 Task: Select the editor. action.revealDeclaration in the goto location alternative declaration command.
Action: Mouse moved to (15, 631)
Screenshot: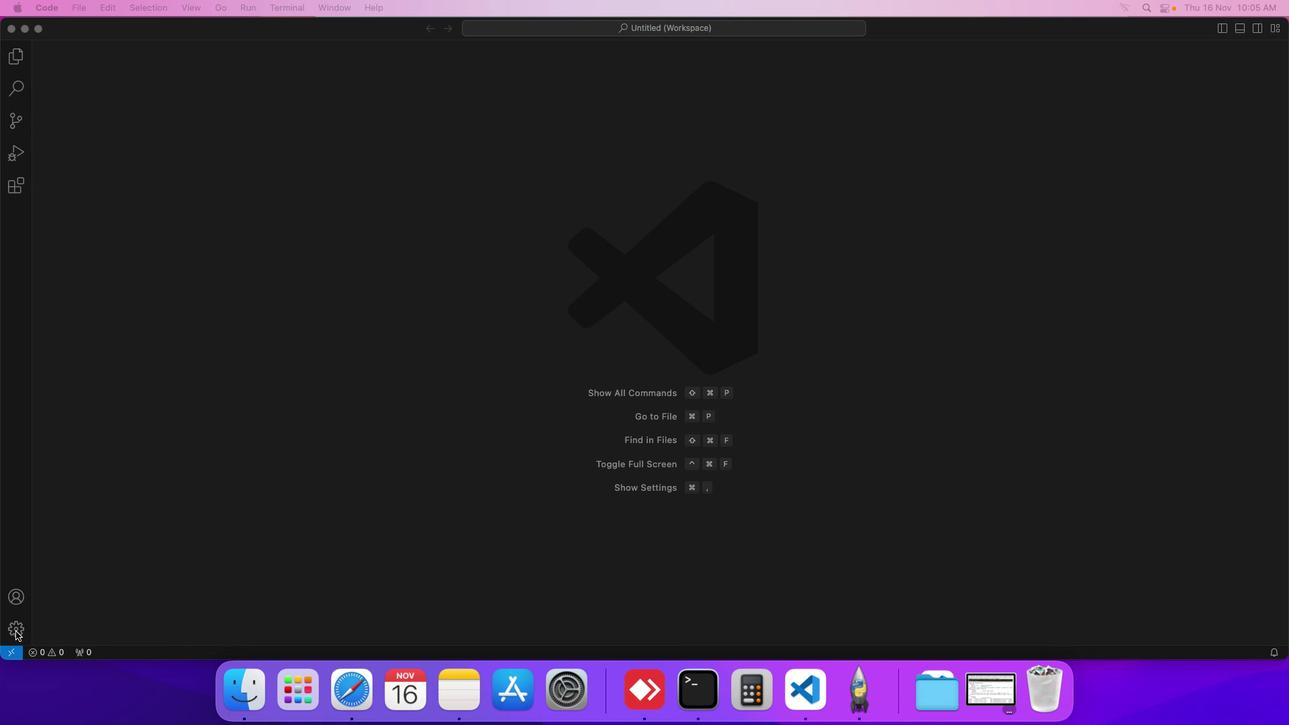 
Action: Mouse pressed left at (15, 631)
Screenshot: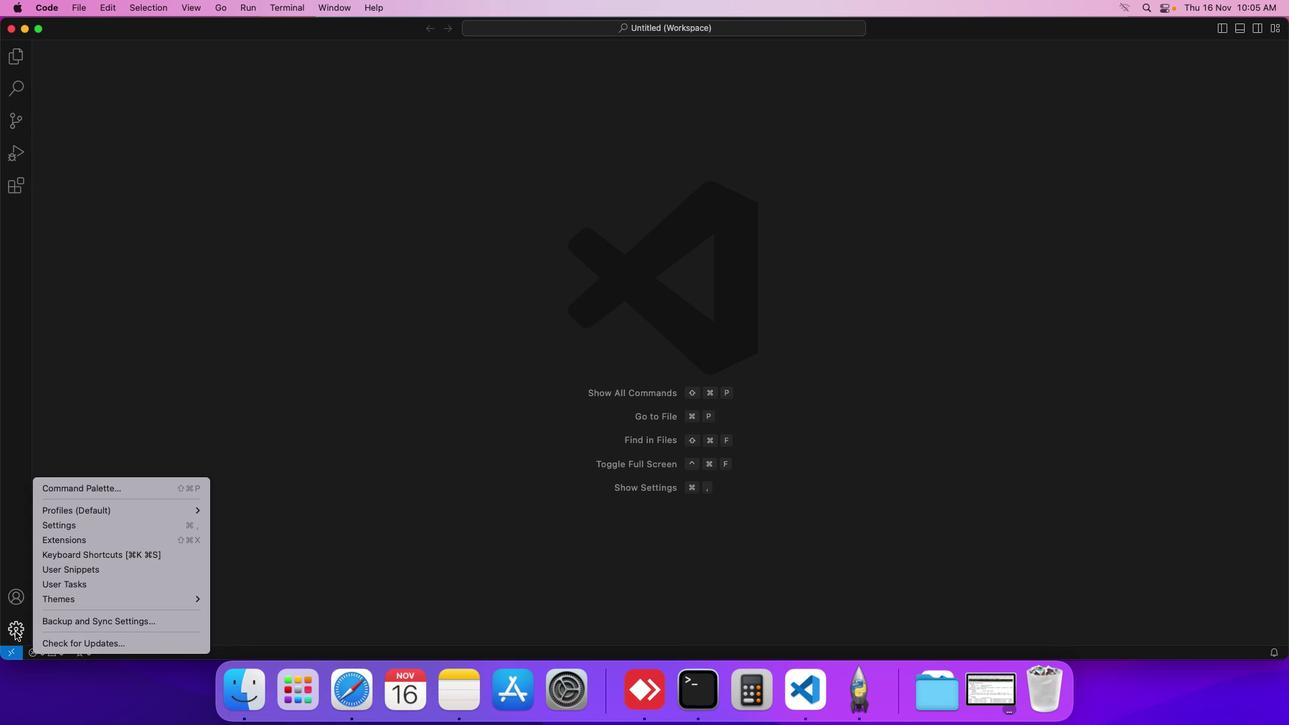 
Action: Mouse moved to (92, 530)
Screenshot: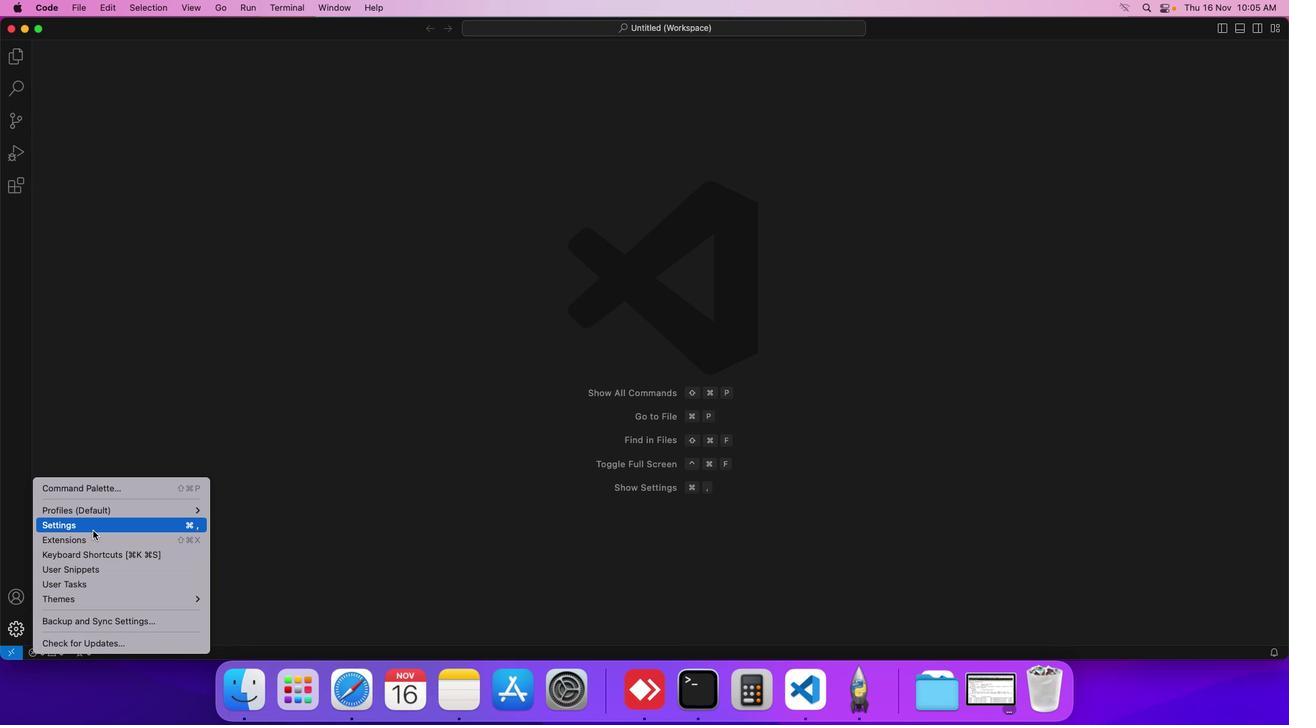 
Action: Mouse pressed left at (92, 530)
Screenshot: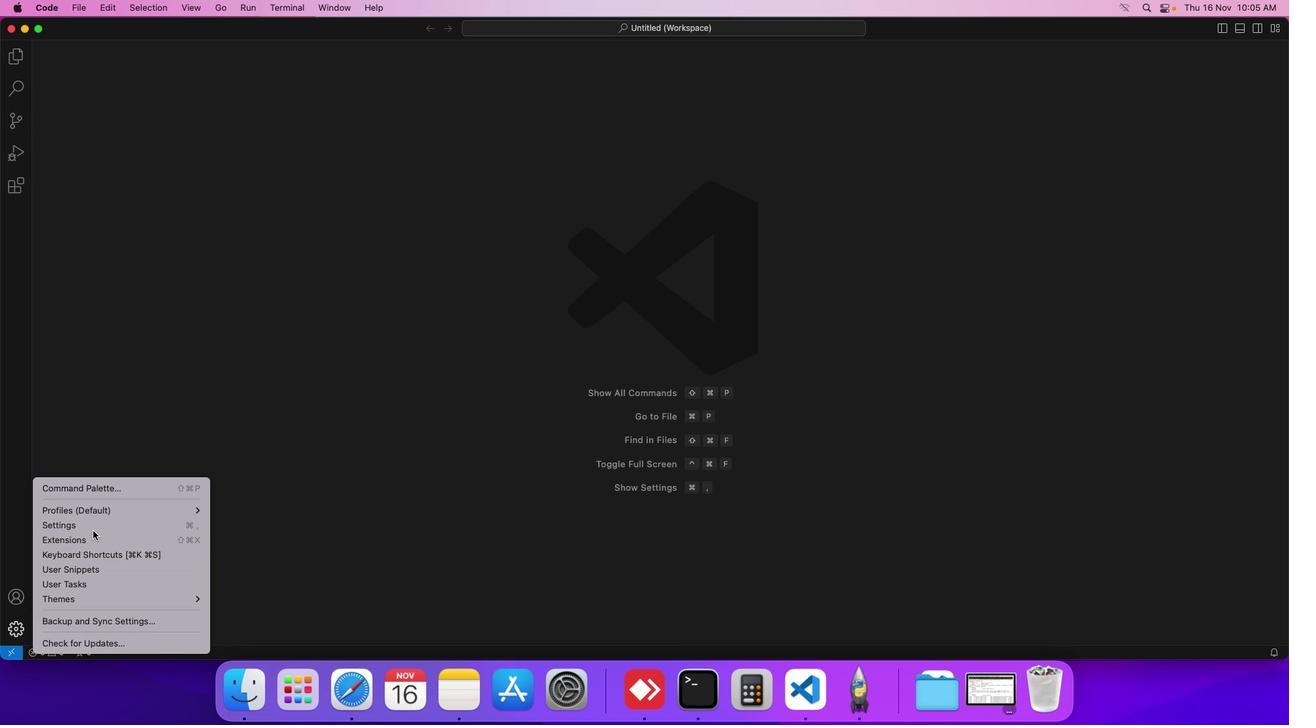 
Action: Mouse moved to (343, 112)
Screenshot: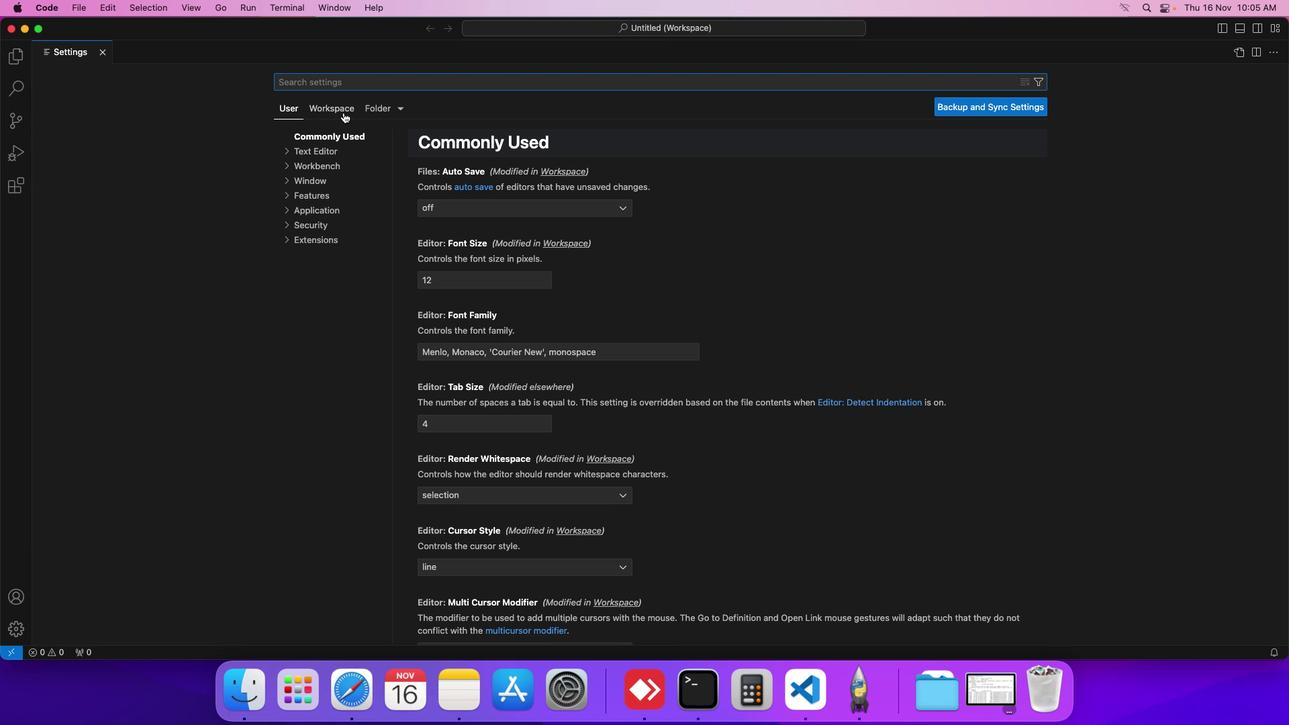 
Action: Mouse pressed left at (343, 112)
Screenshot: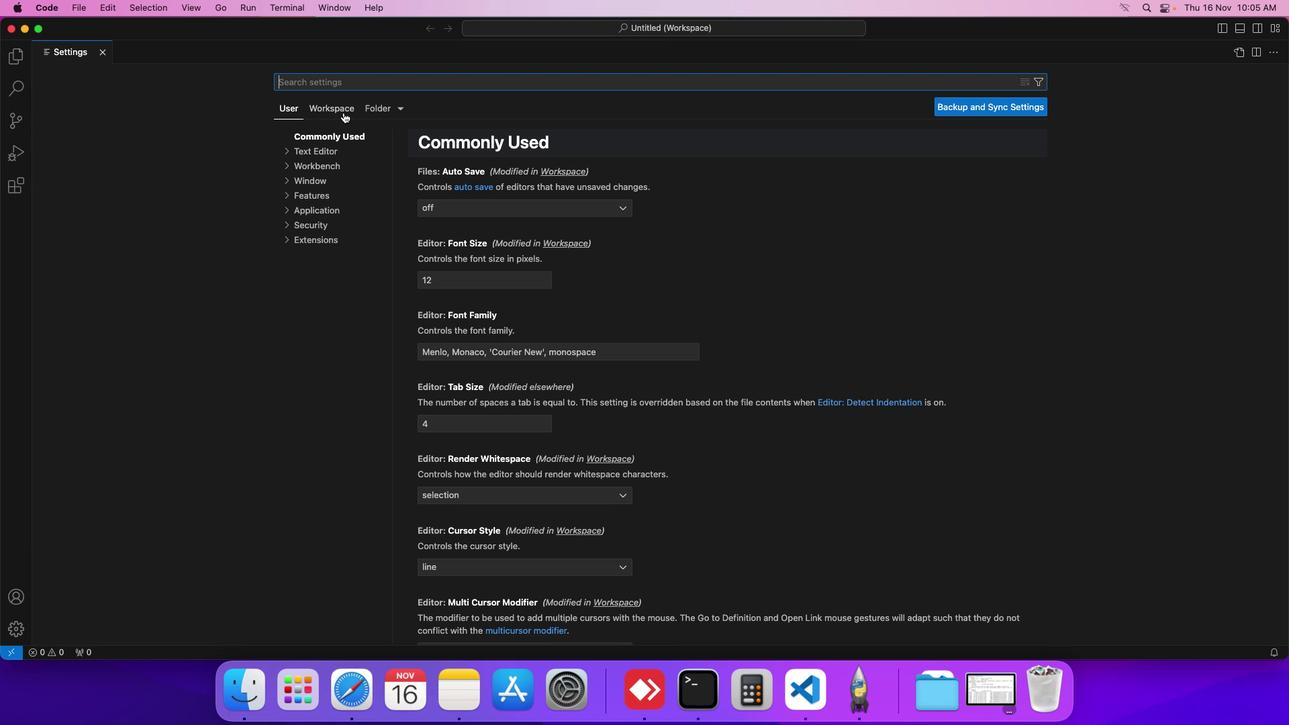 
Action: Mouse moved to (331, 150)
Screenshot: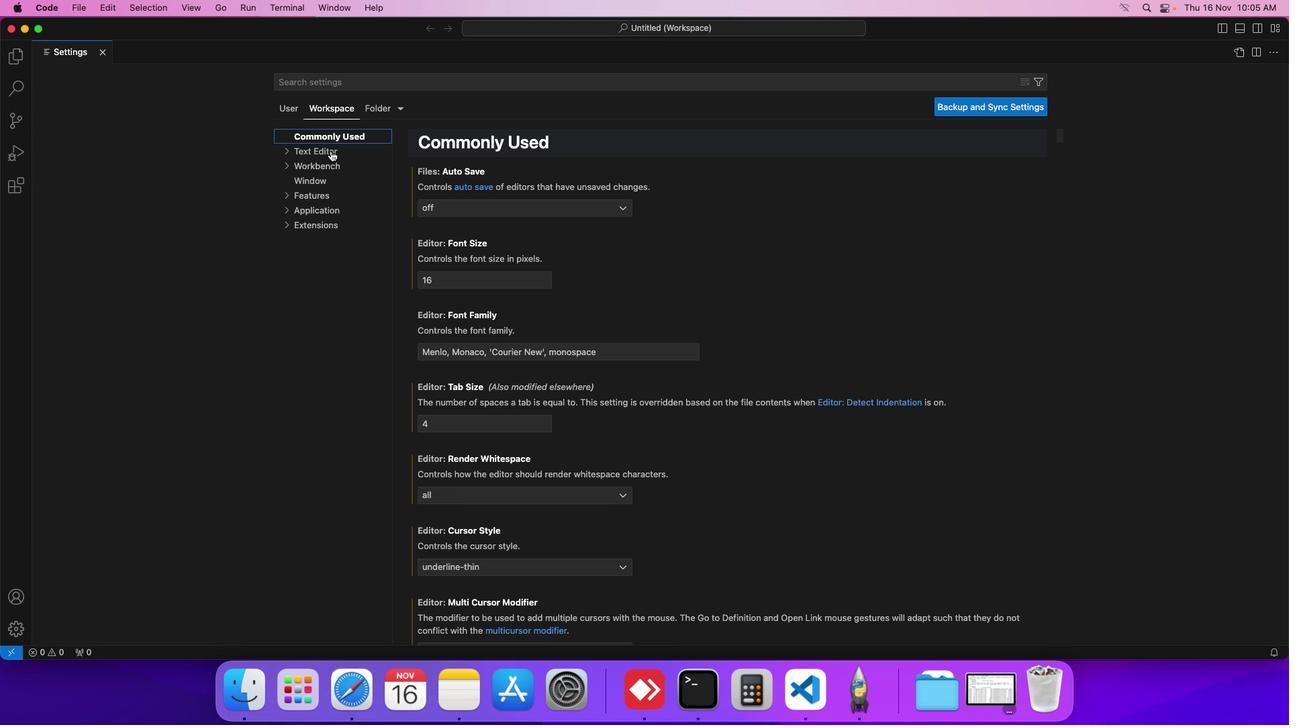 
Action: Mouse pressed left at (331, 150)
Screenshot: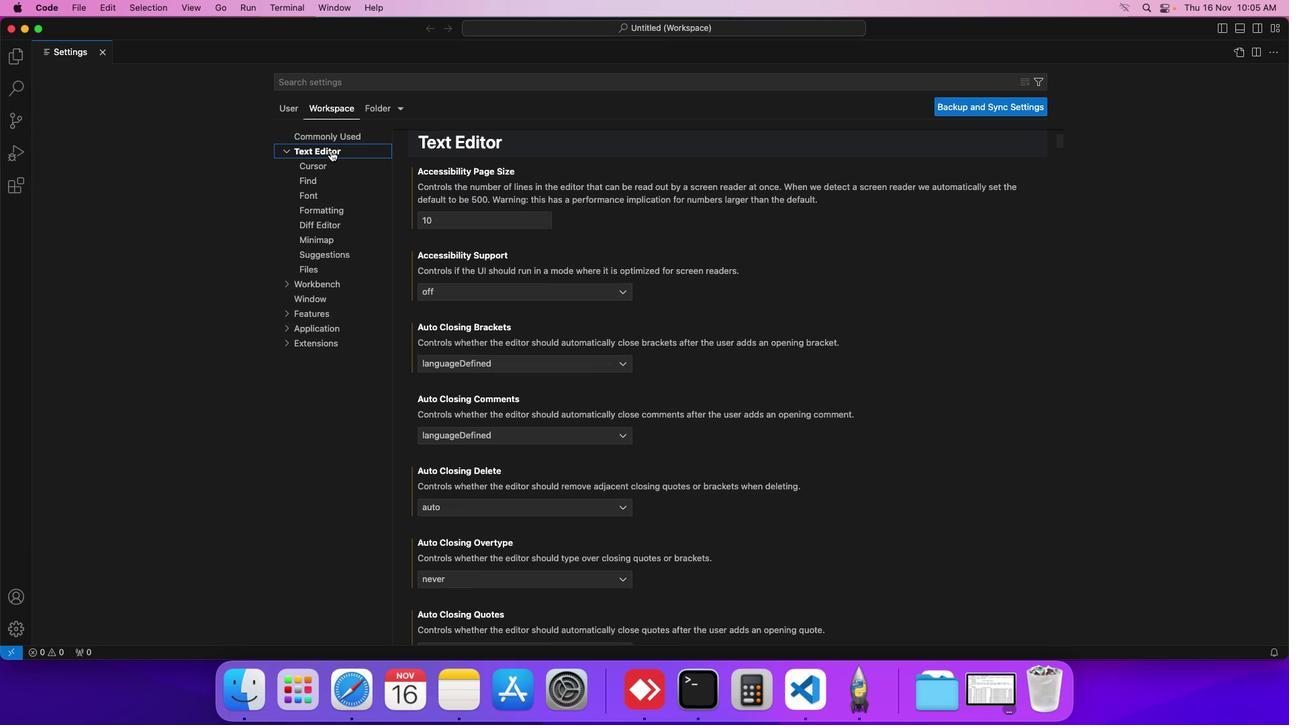 
Action: Mouse moved to (529, 405)
Screenshot: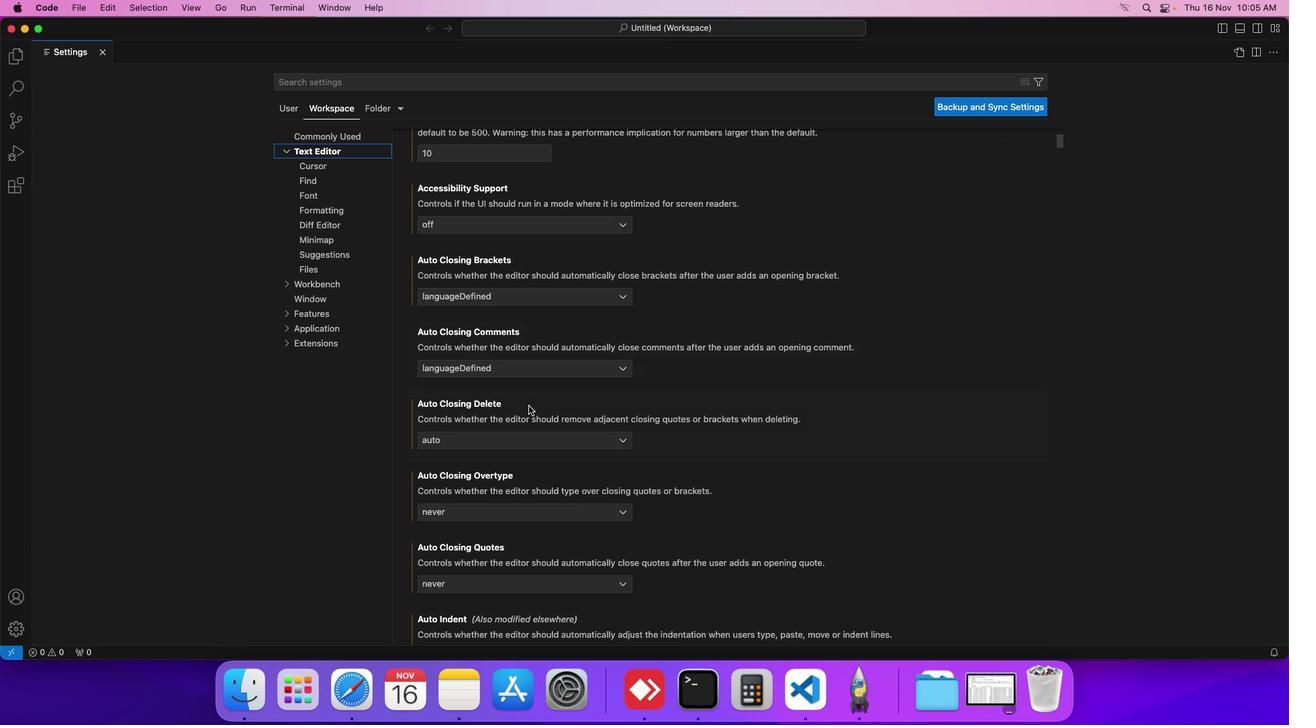 
Action: Mouse scrolled (529, 405) with delta (0, 0)
Screenshot: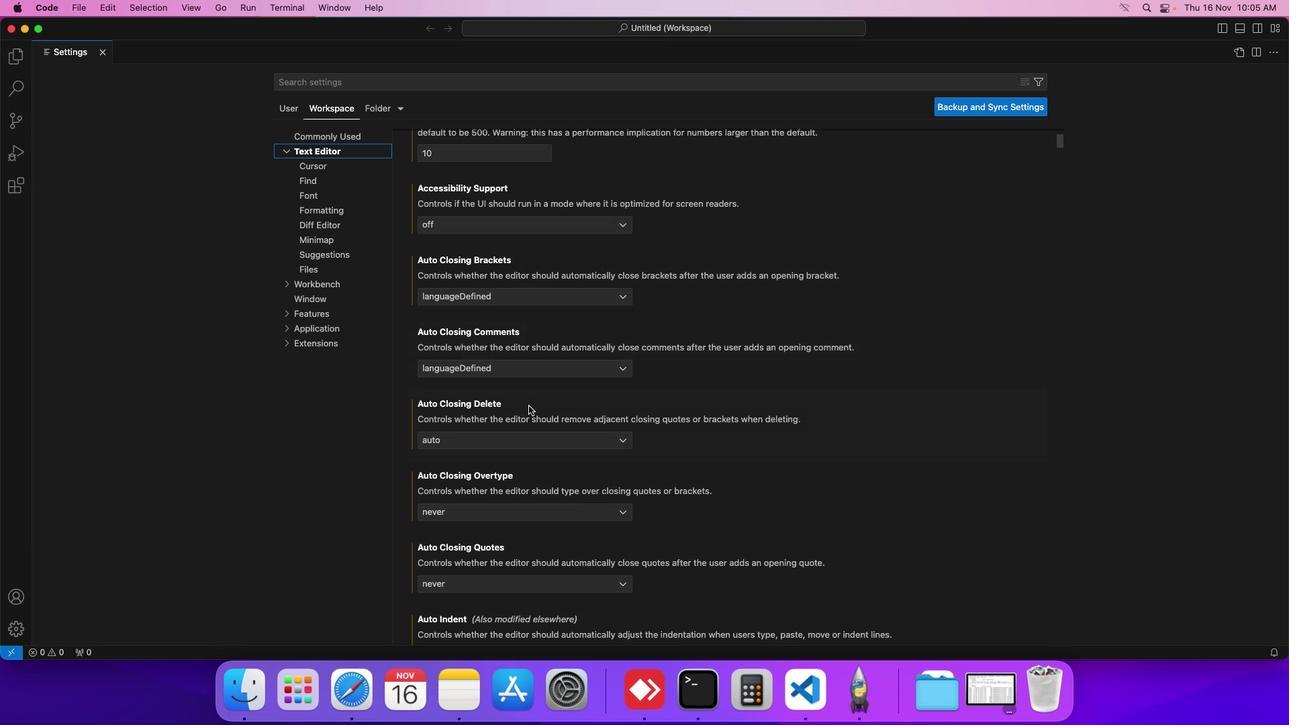 
Action: Mouse moved to (529, 405)
Screenshot: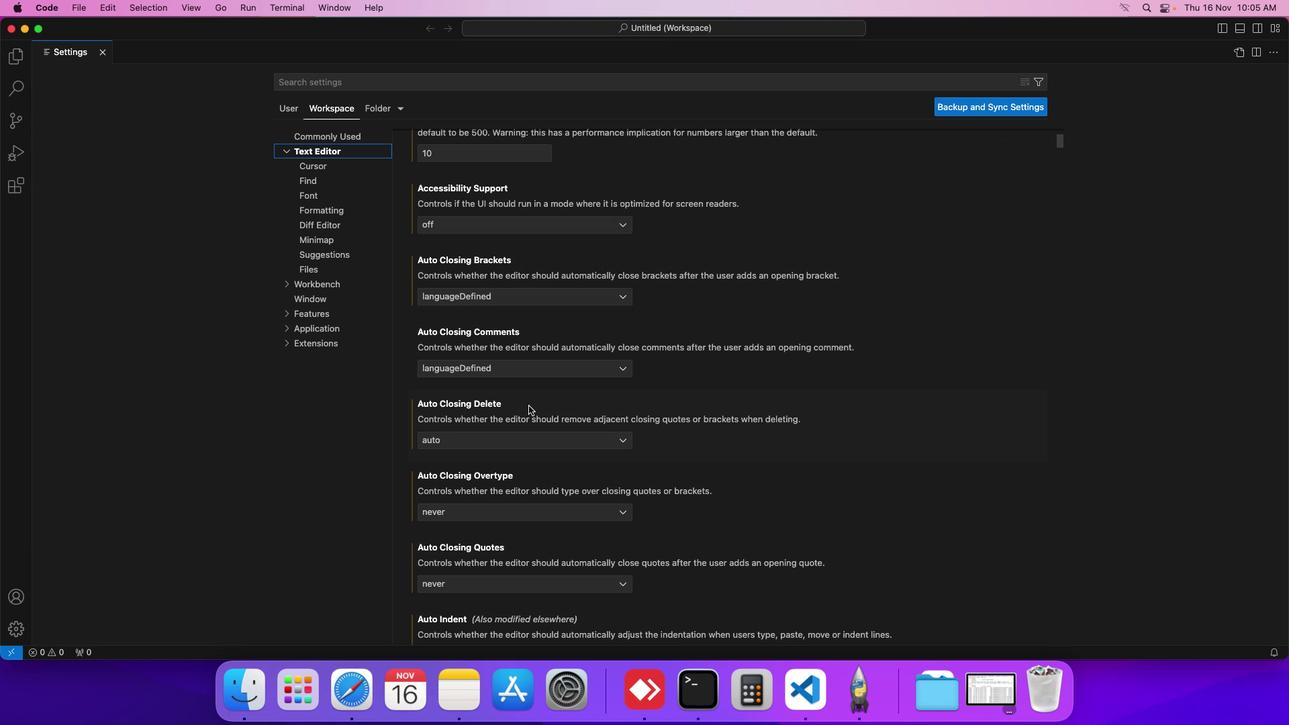 
Action: Mouse scrolled (529, 405) with delta (0, 0)
Screenshot: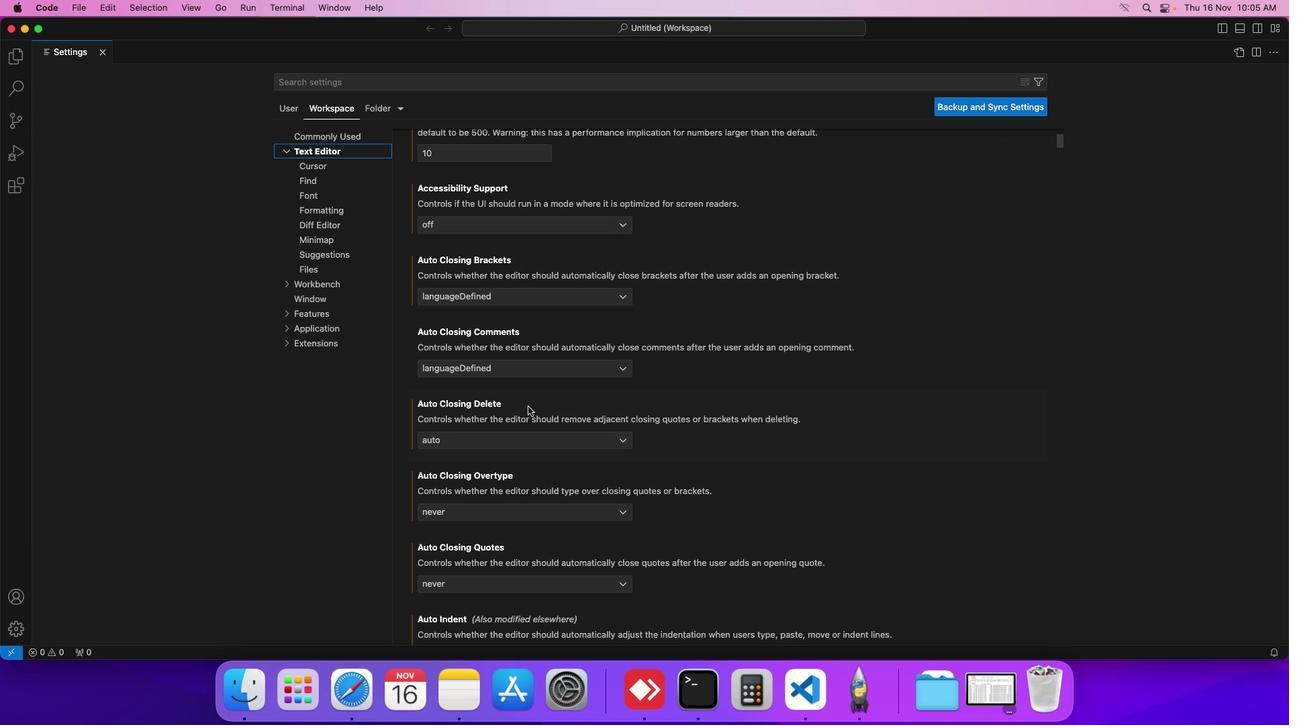 
Action: Mouse moved to (528, 406)
Screenshot: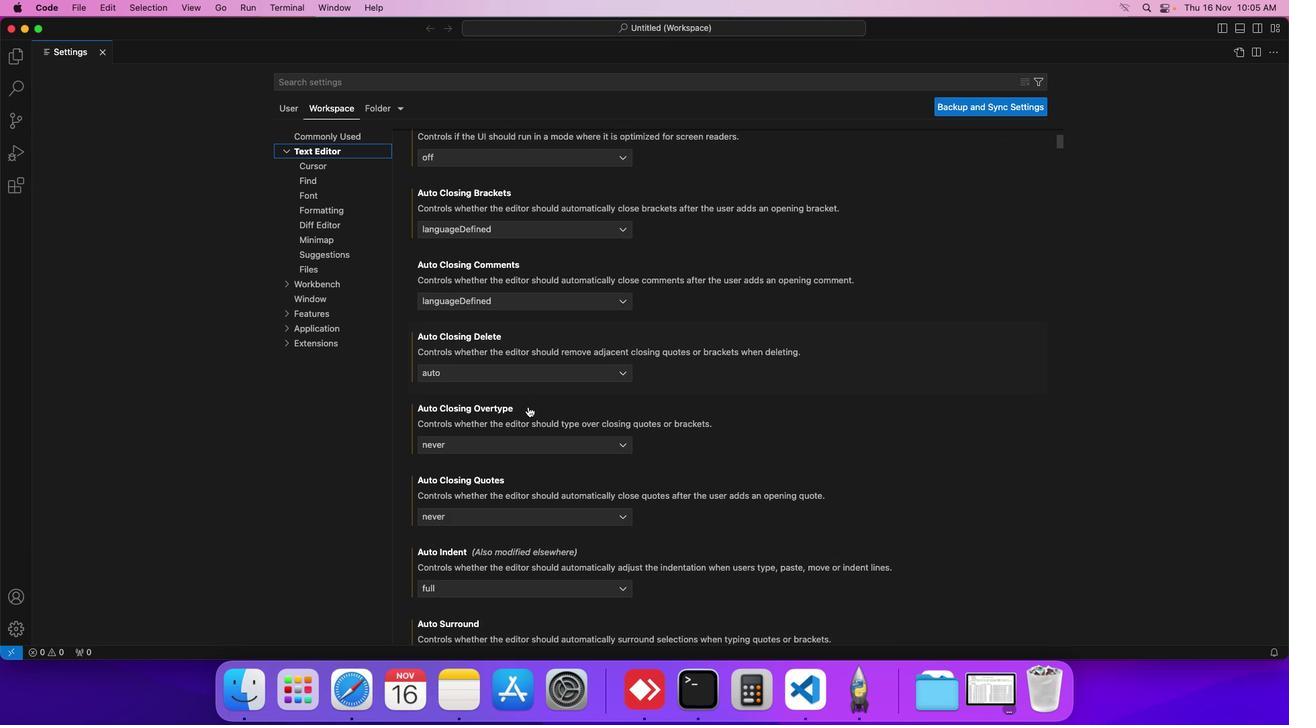 
Action: Mouse scrolled (528, 406) with delta (0, 0)
Screenshot: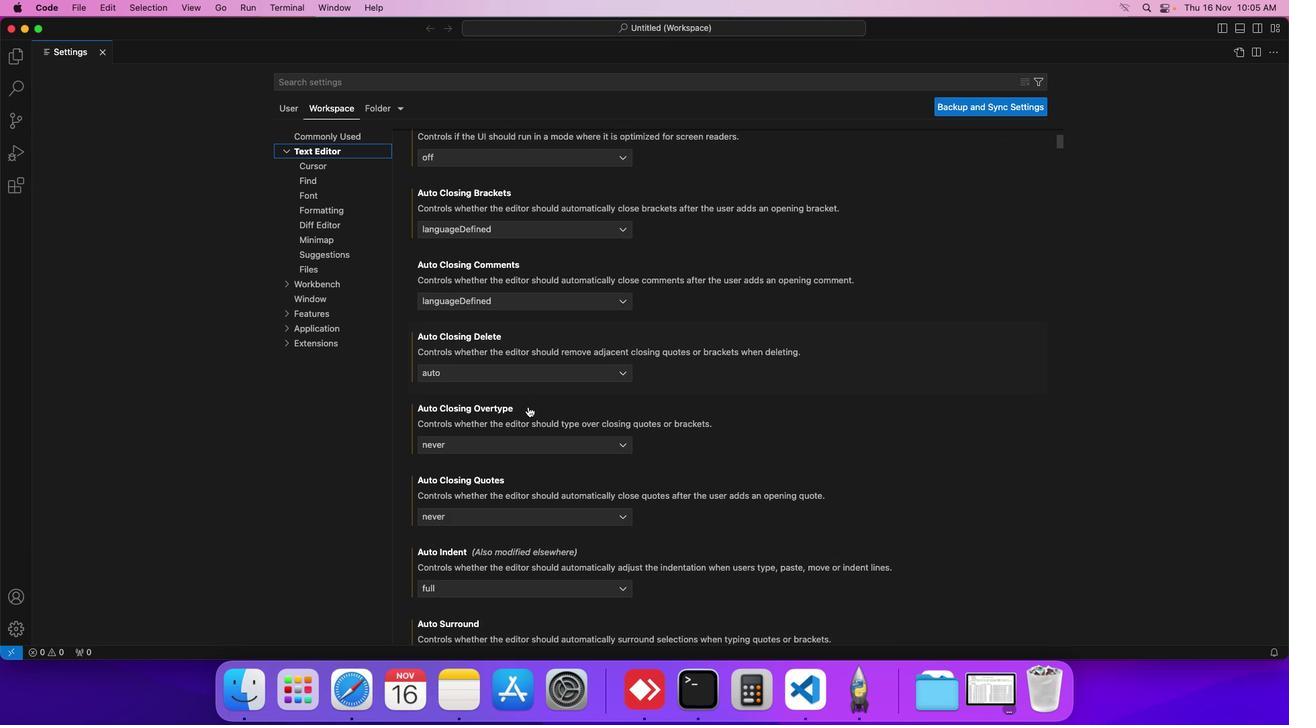 
Action: Mouse moved to (527, 406)
Screenshot: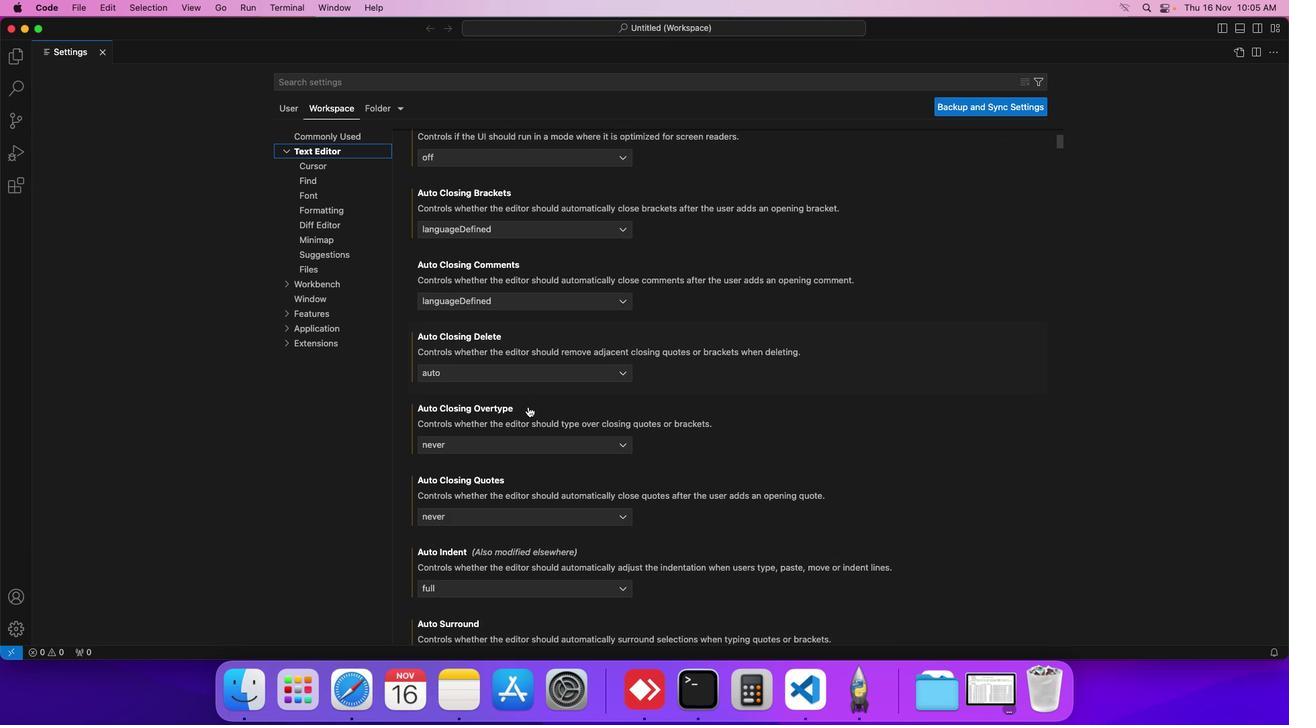 
Action: Mouse scrolled (527, 406) with delta (0, 0)
Screenshot: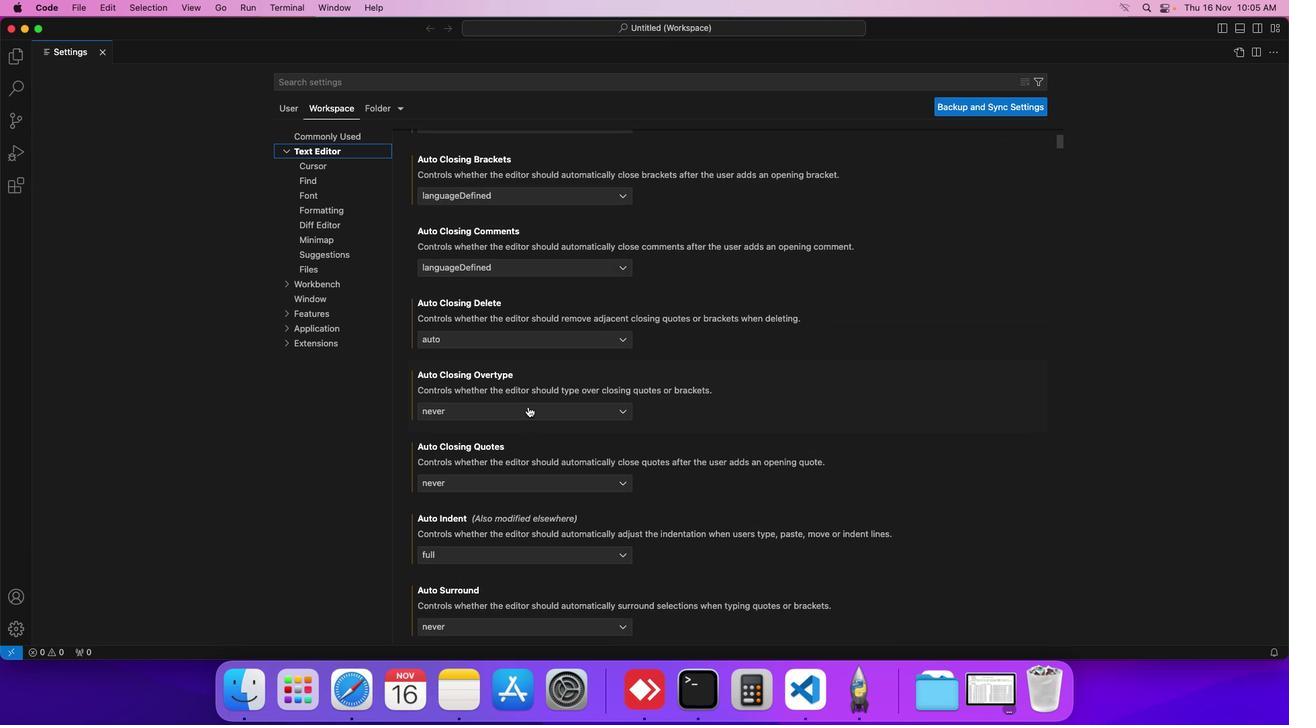 
Action: Mouse scrolled (527, 406) with delta (0, 0)
Screenshot: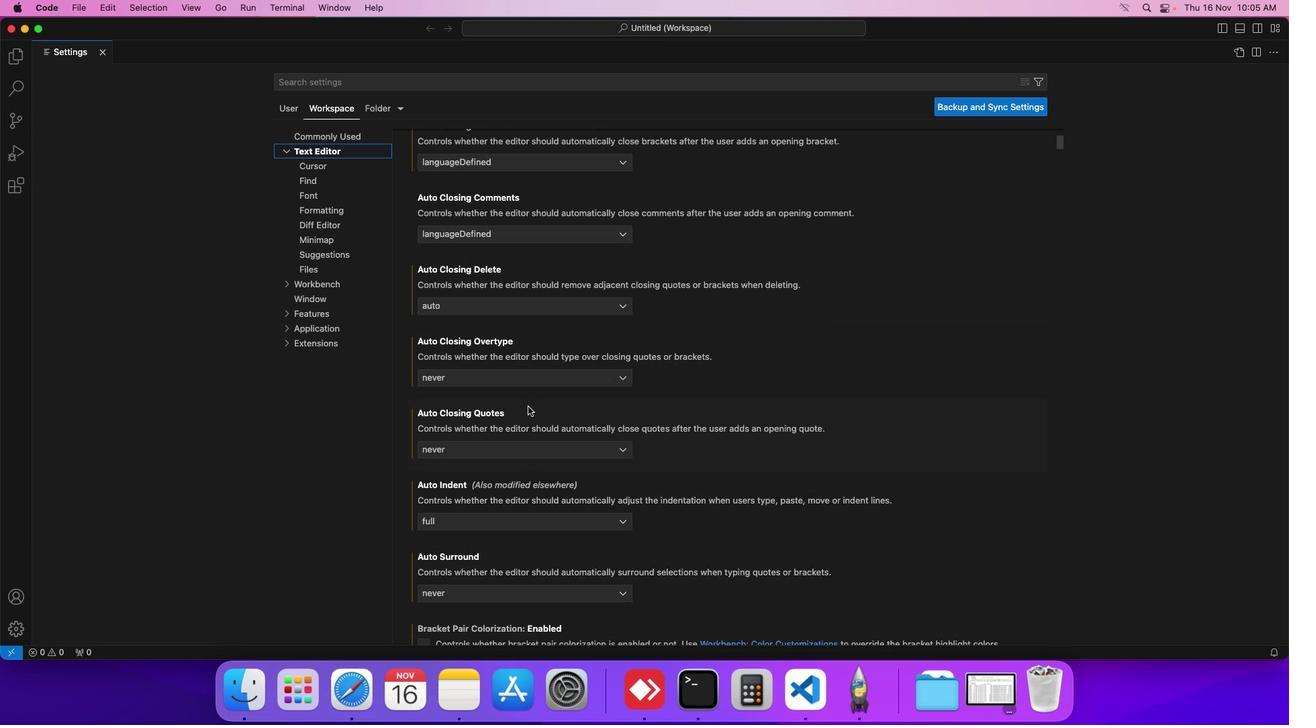
Action: Mouse scrolled (527, 406) with delta (0, 0)
Screenshot: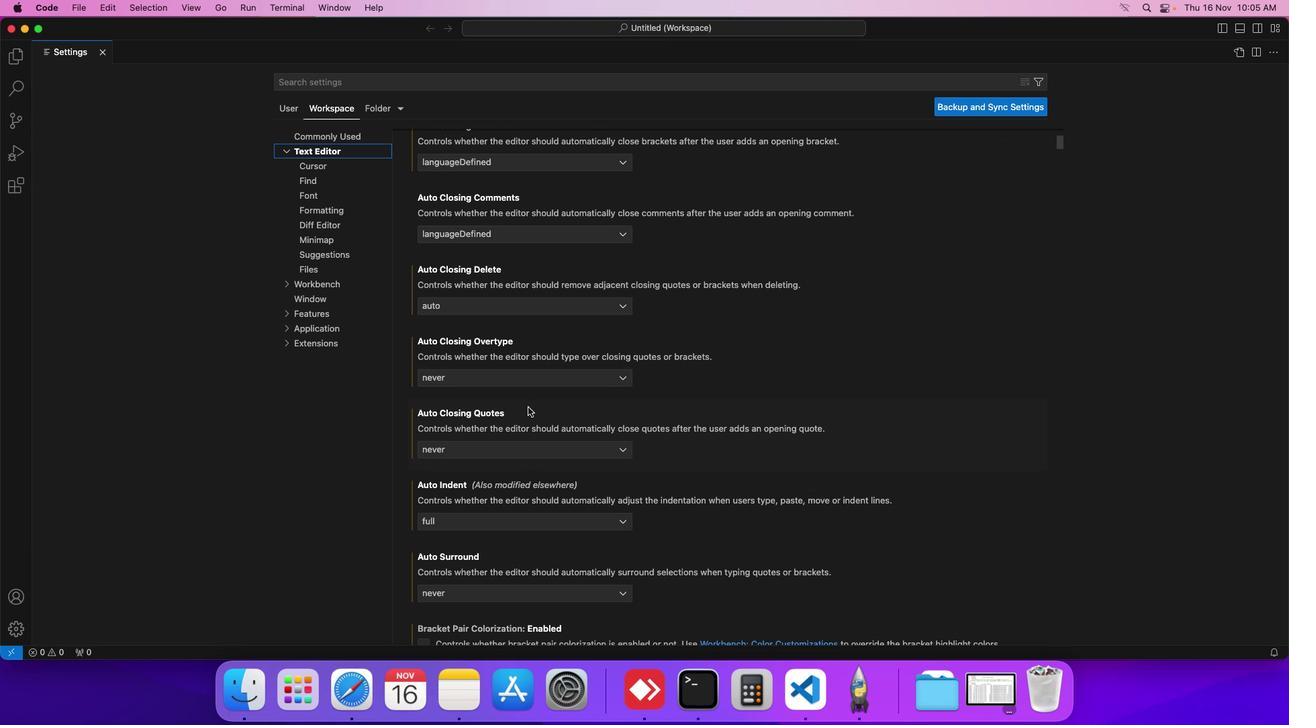 
Action: Mouse moved to (528, 406)
Screenshot: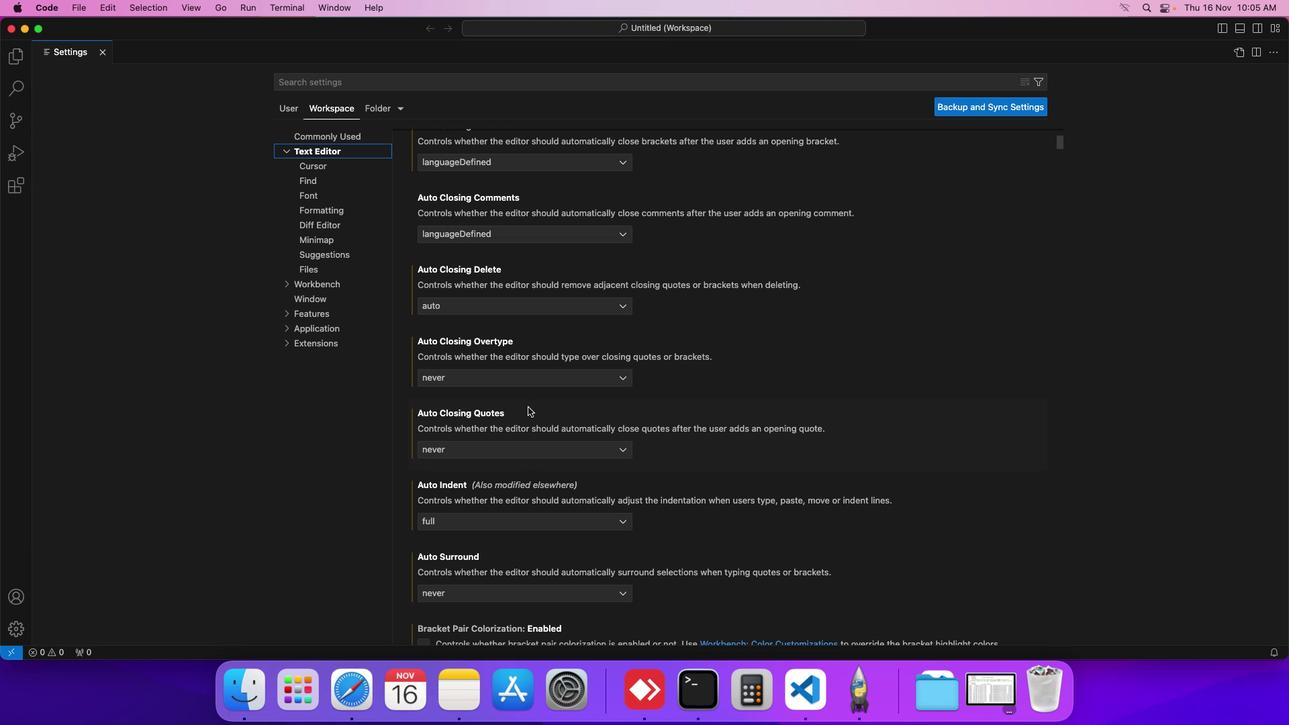 
Action: Mouse scrolled (528, 406) with delta (0, 0)
Screenshot: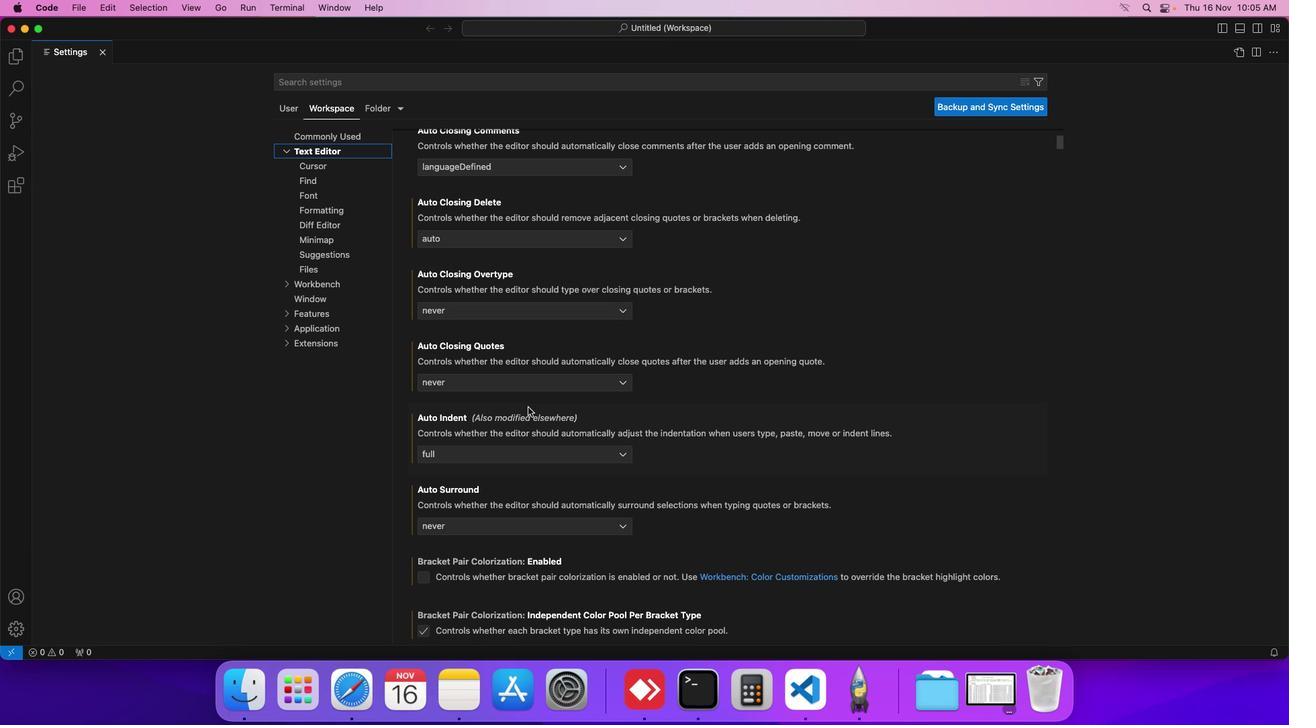 
Action: Mouse scrolled (528, 406) with delta (0, 0)
Screenshot: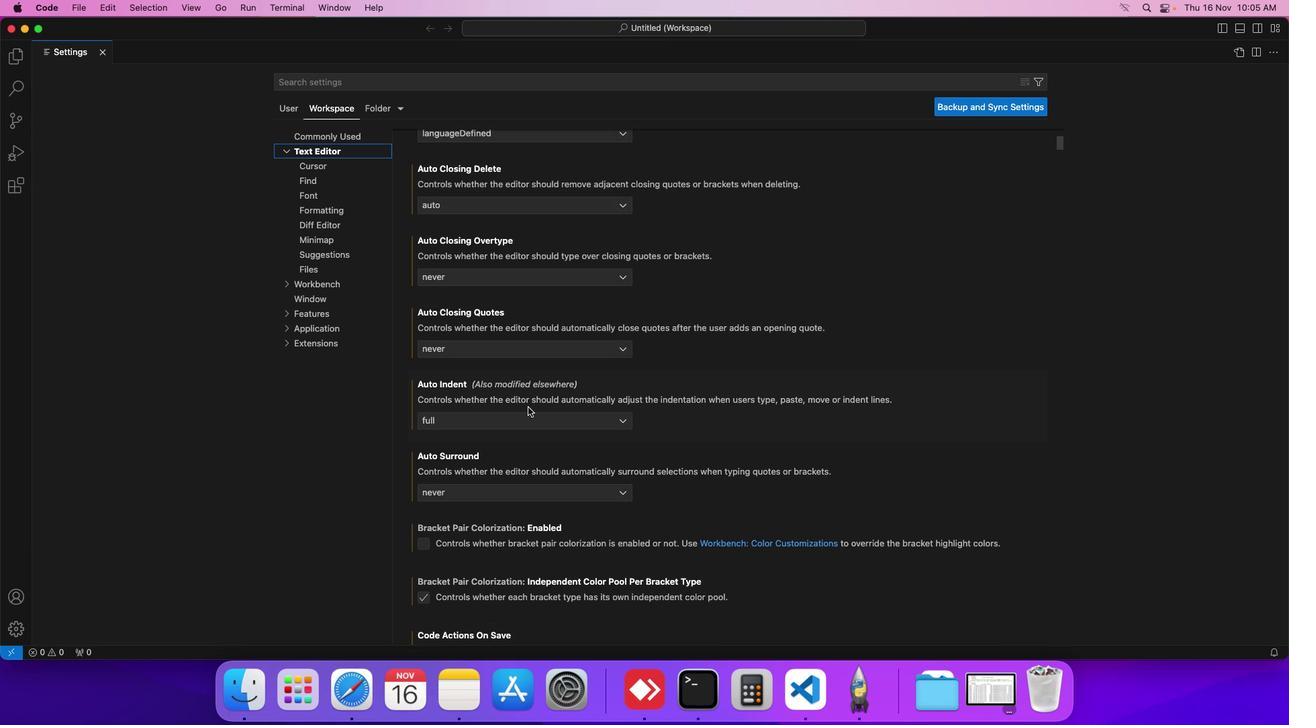 
Action: Mouse scrolled (528, 406) with delta (0, 0)
Screenshot: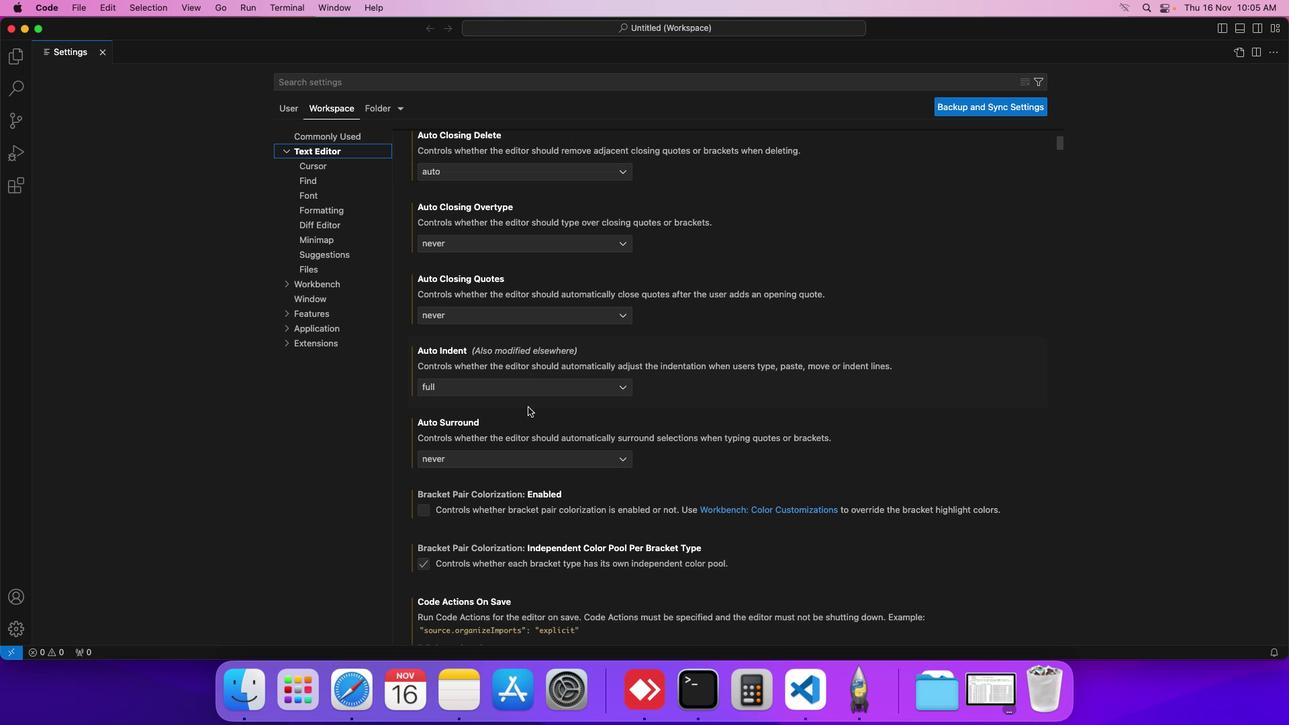
Action: Mouse scrolled (528, 406) with delta (0, 0)
Screenshot: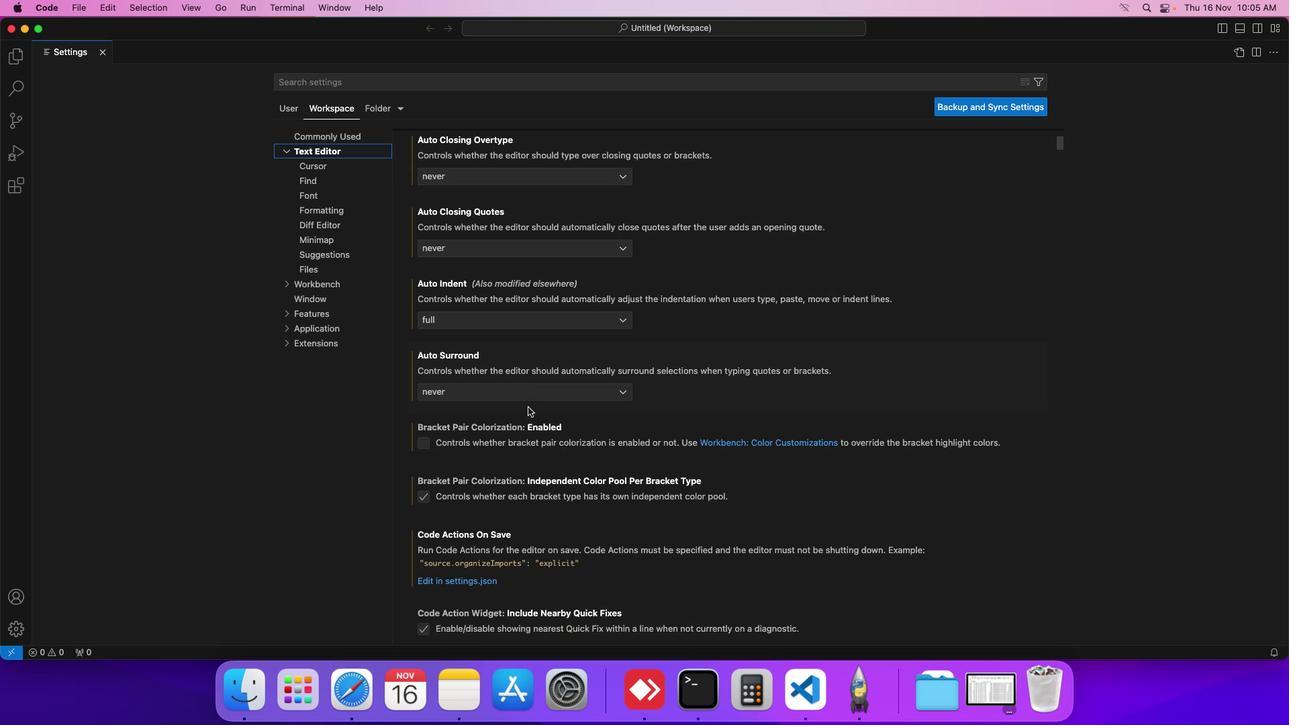 
Action: Mouse scrolled (528, 406) with delta (0, -1)
Screenshot: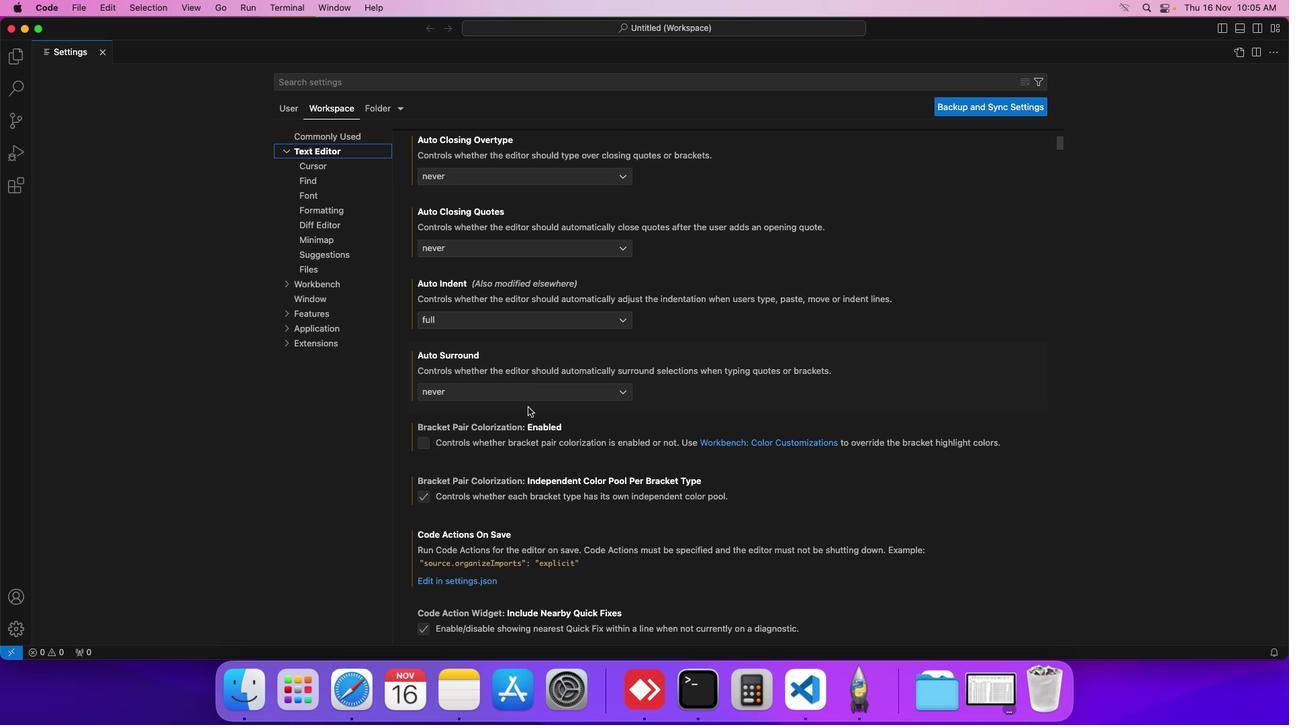 
Action: Mouse scrolled (528, 406) with delta (0, 0)
Screenshot: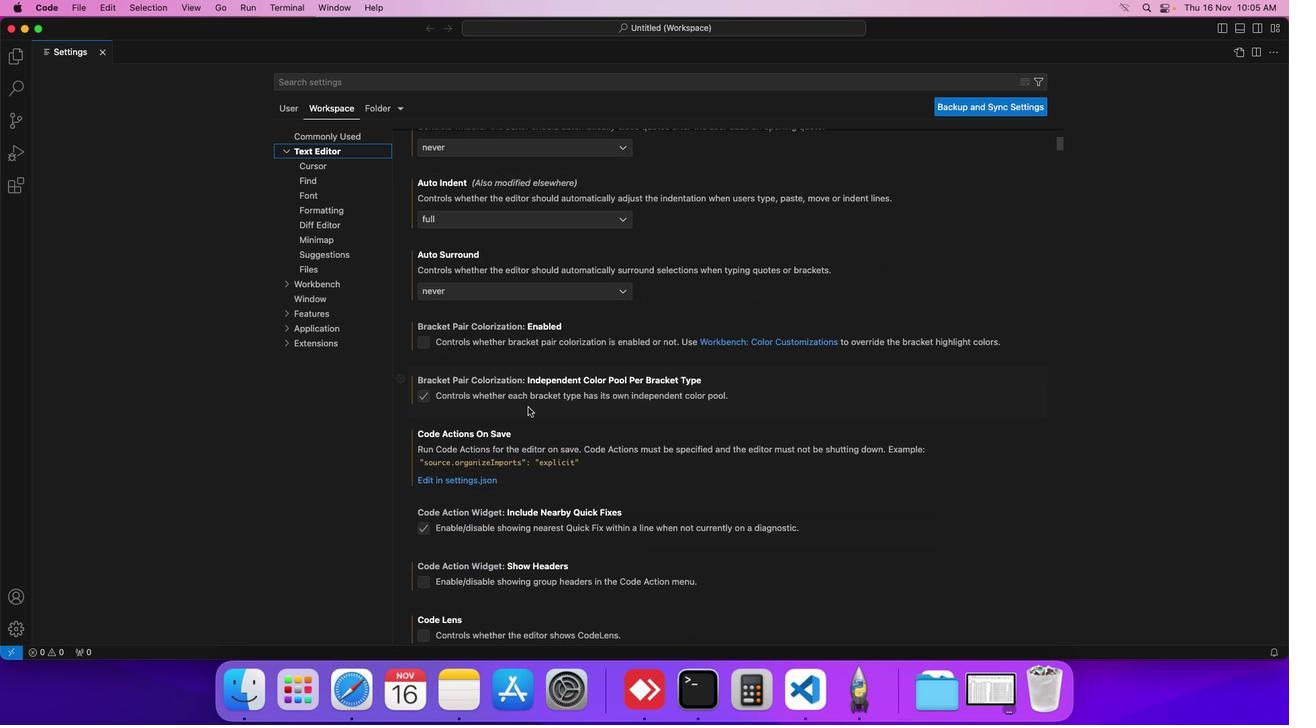 
Action: Mouse scrolled (528, 406) with delta (0, 0)
Screenshot: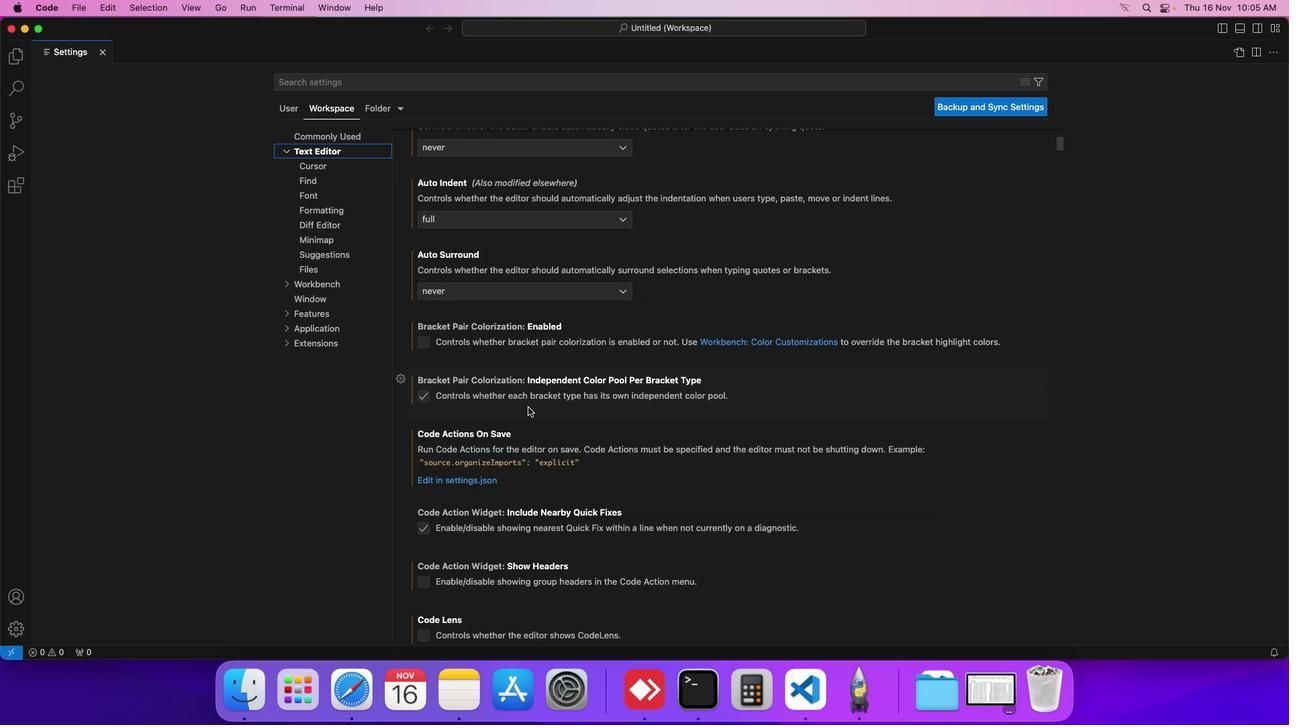 
Action: Mouse scrolled (528, 406) with delta (0, 0)
Screenshot: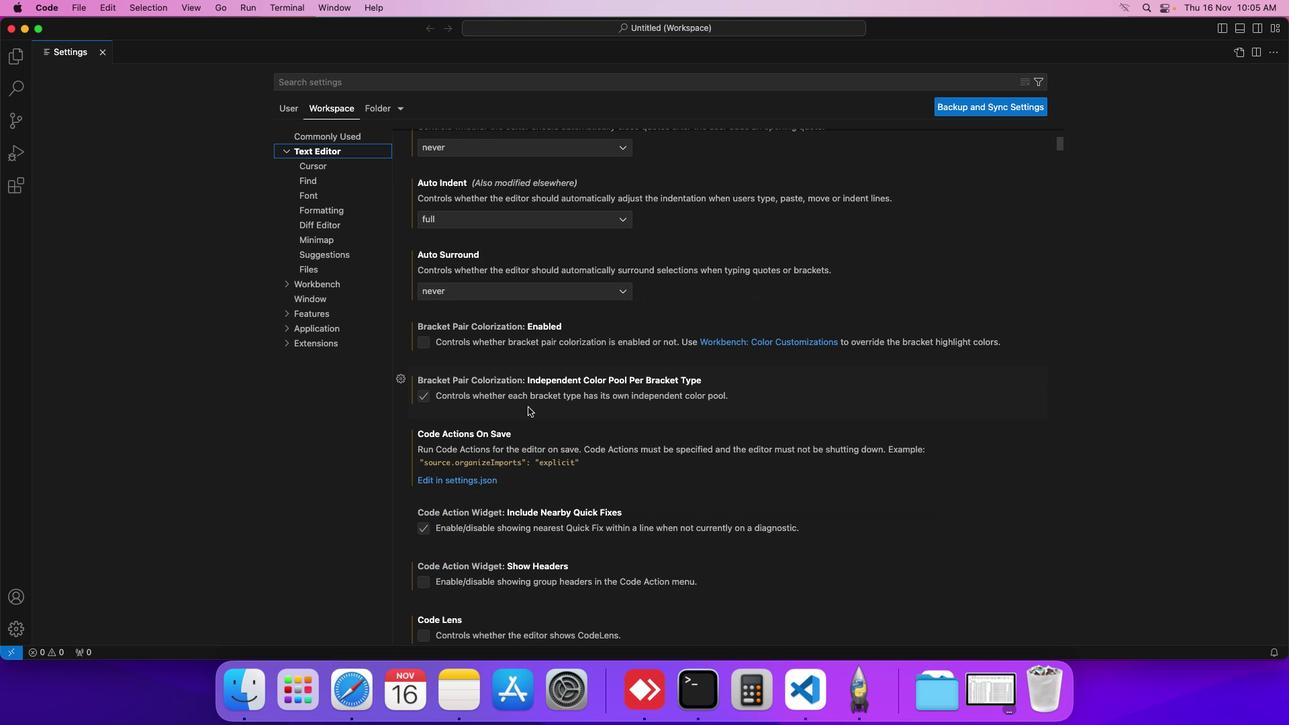 
Action: Mouse scrolled (528, 406) with delta (0, 0)
Screenshot: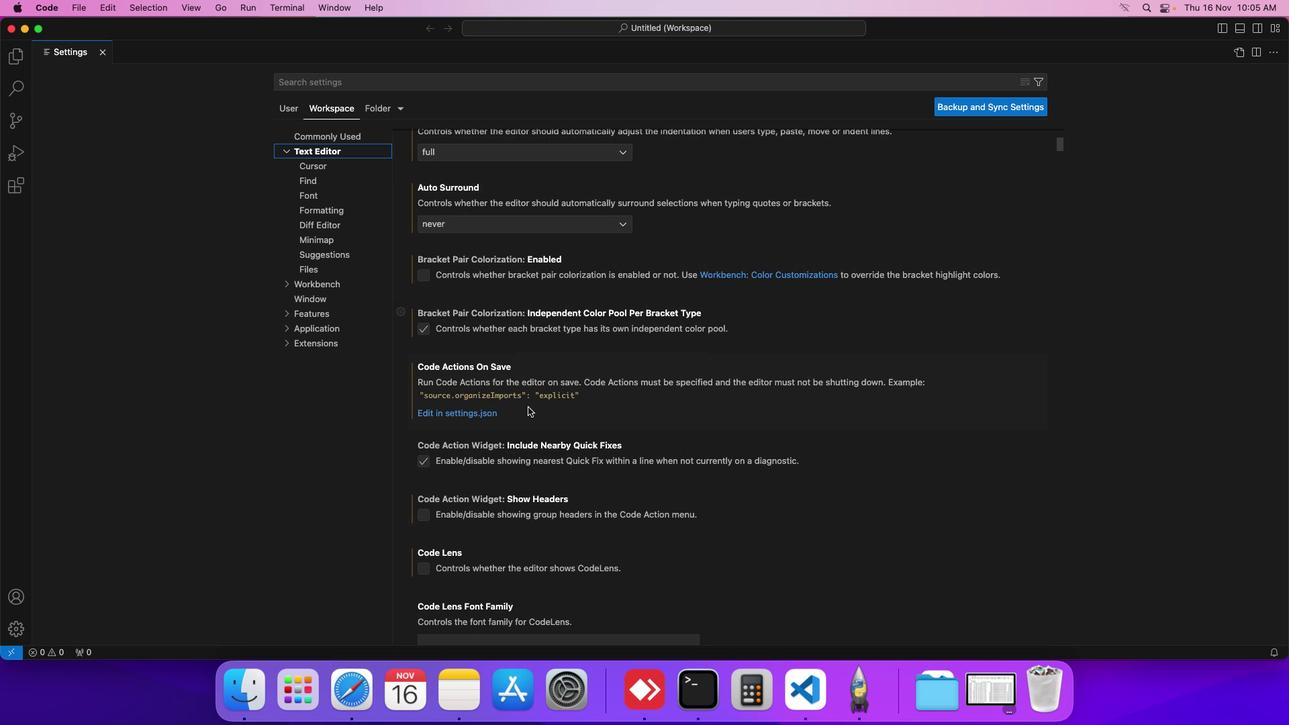 
Action: Mouse scrolled (528, 406) with delta (0, 0)
Screenshot: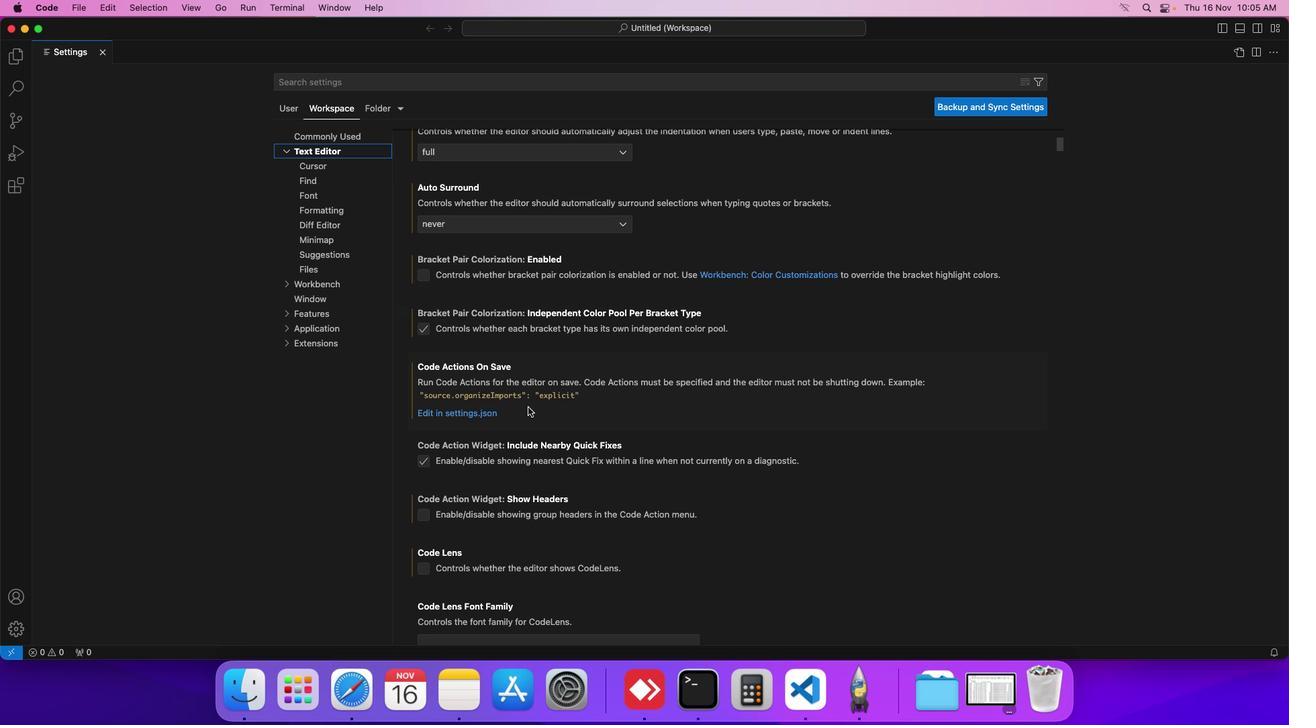 
Action: Mouse scrolled (528, 406) with delta (0, 0)
Screenshot: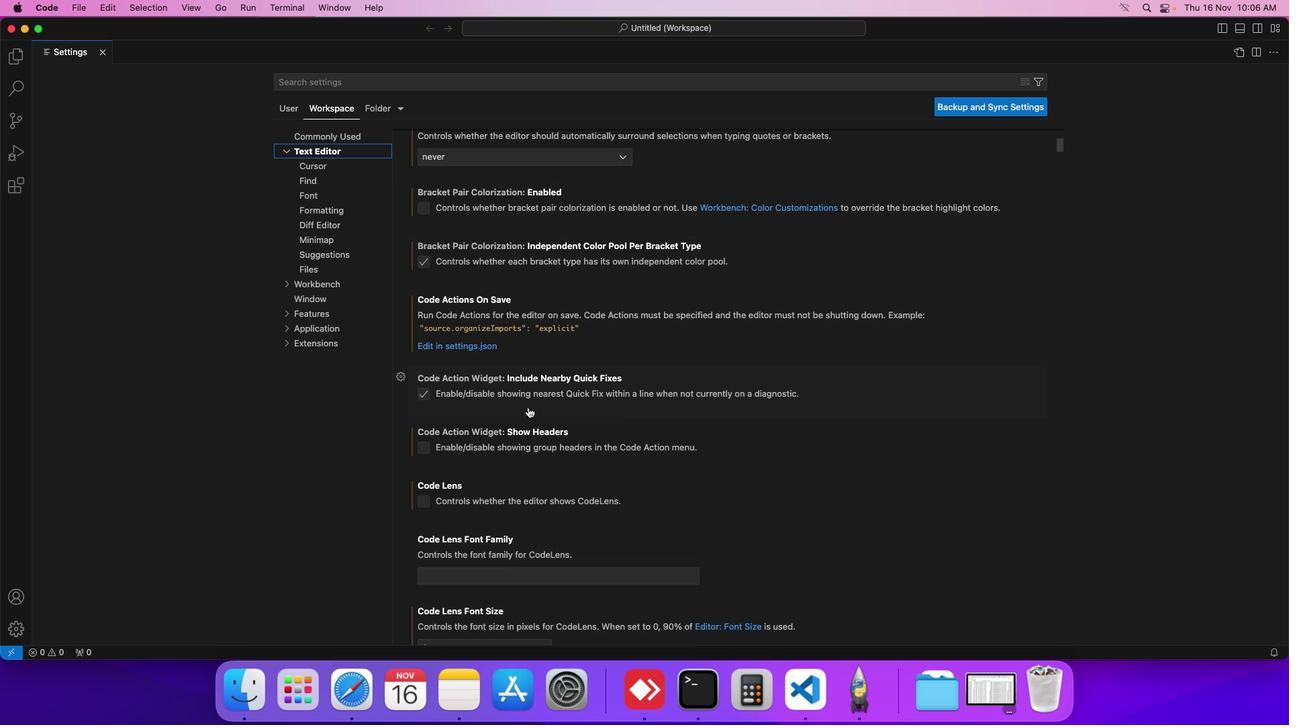 
Action: Mouse scrolled (528, 406) with delta (0, 0)
Screenshot: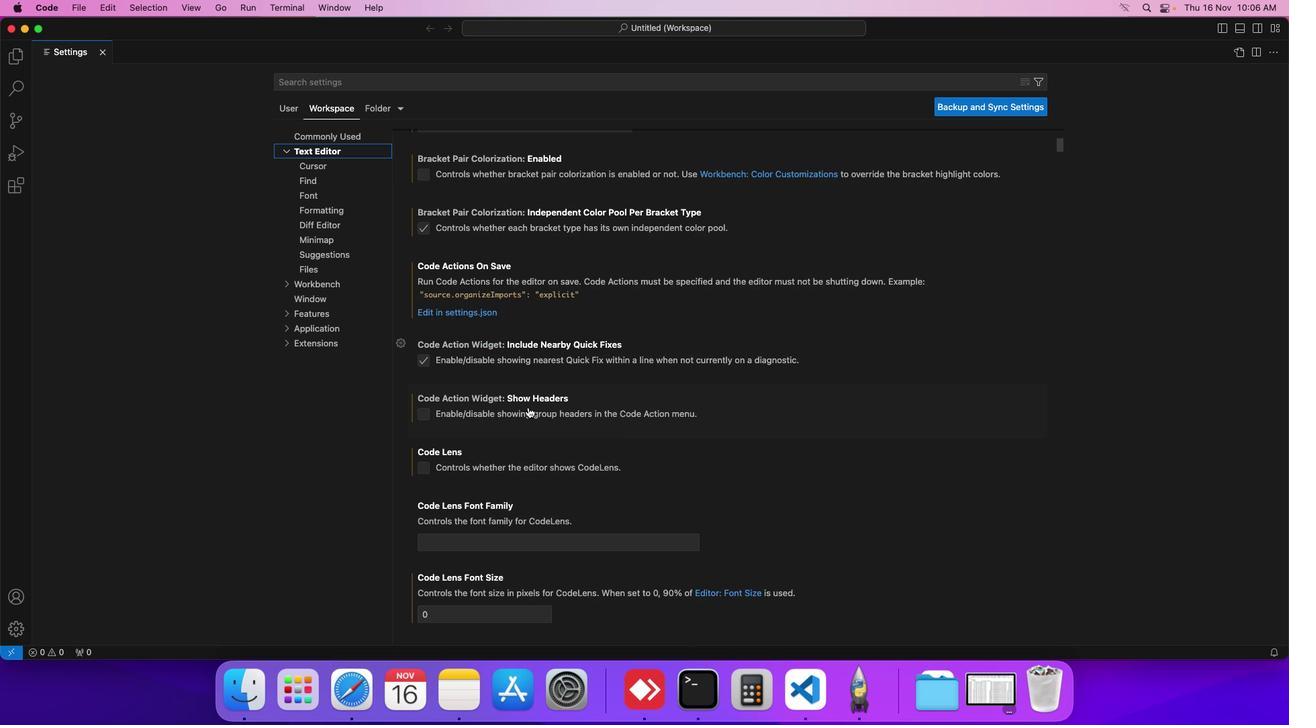 
Action: Mouse scrolled (528, 406) with delta (0, 0)
Screenshot: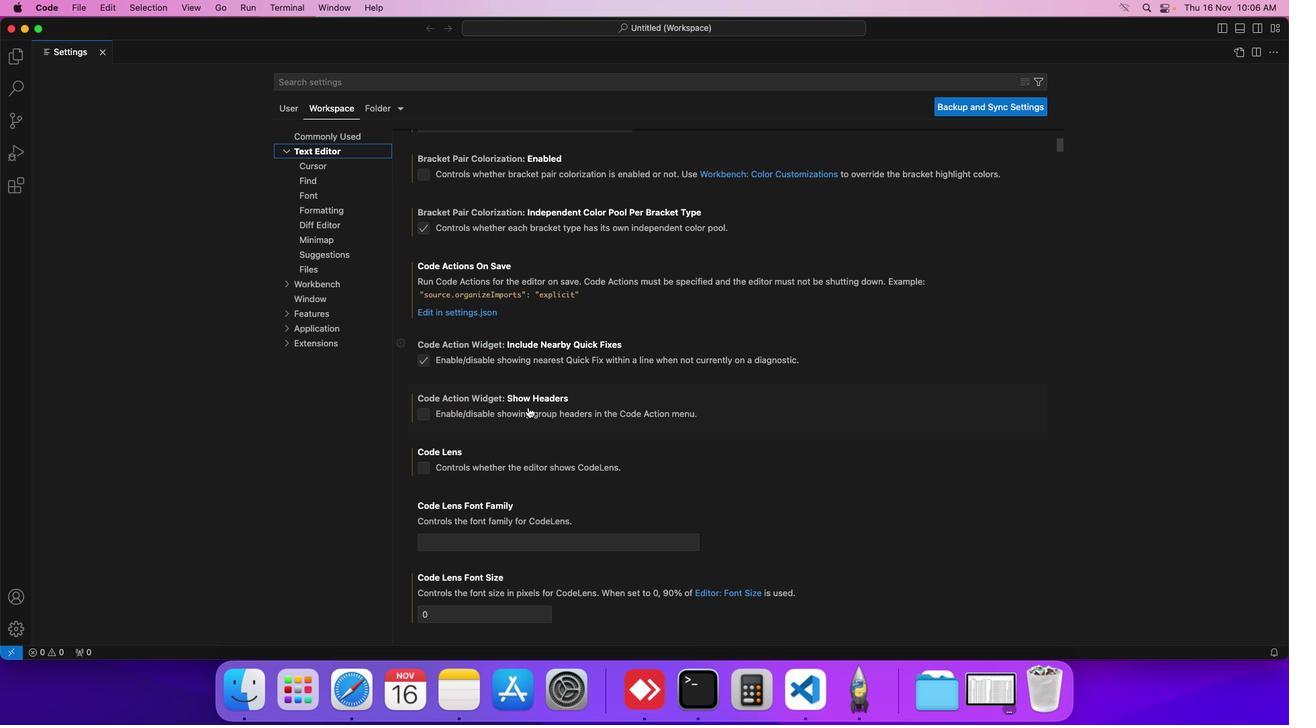 
Action: Mouse scrolled (528, 406) with delta (0, 0)
Screenshot: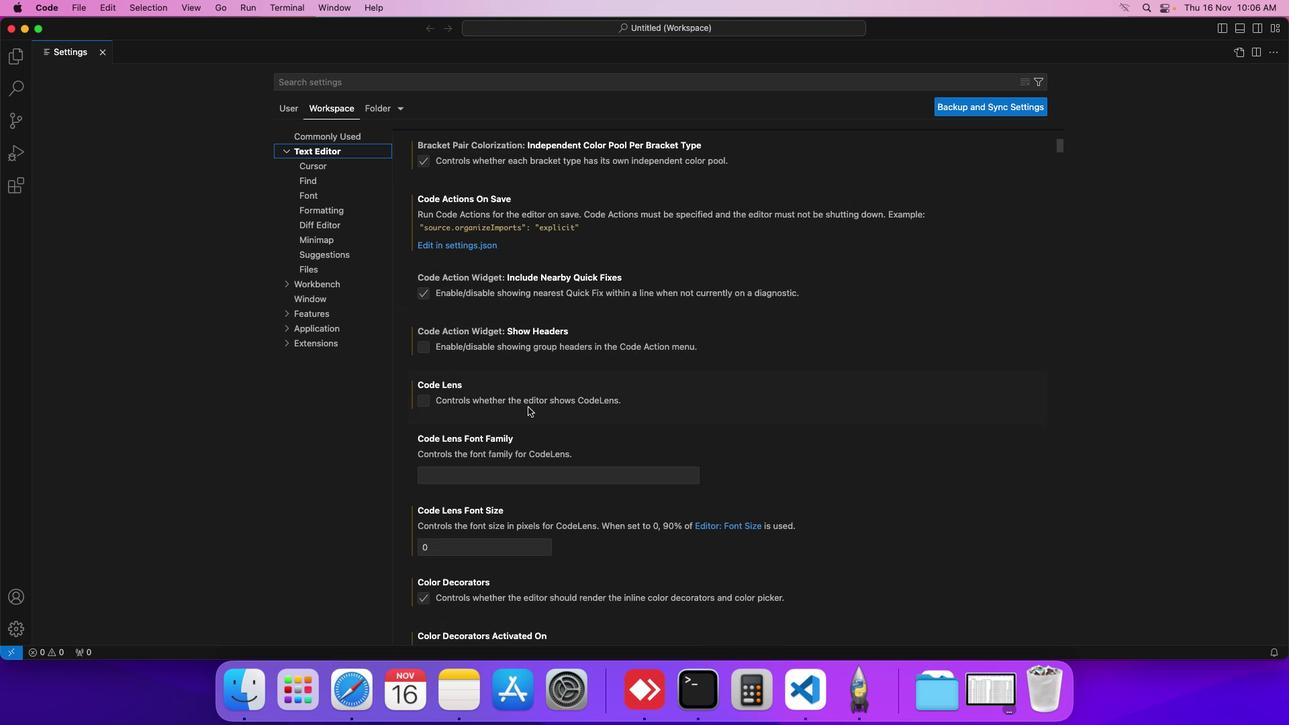 
Action: Mouse scrolled (528, 406) with delta (0, 0)
Screenshot: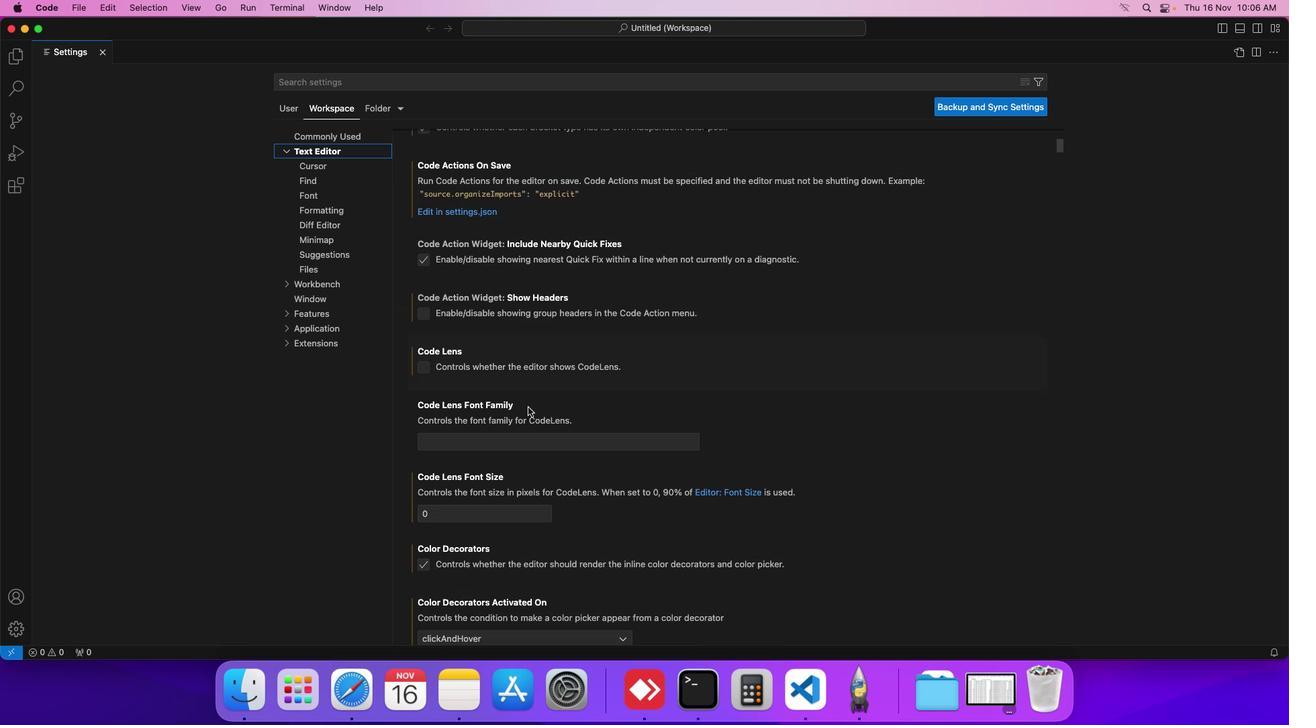 
Action: Mouse scrolled (528, 406) with delta (0, 0)
Screenshot: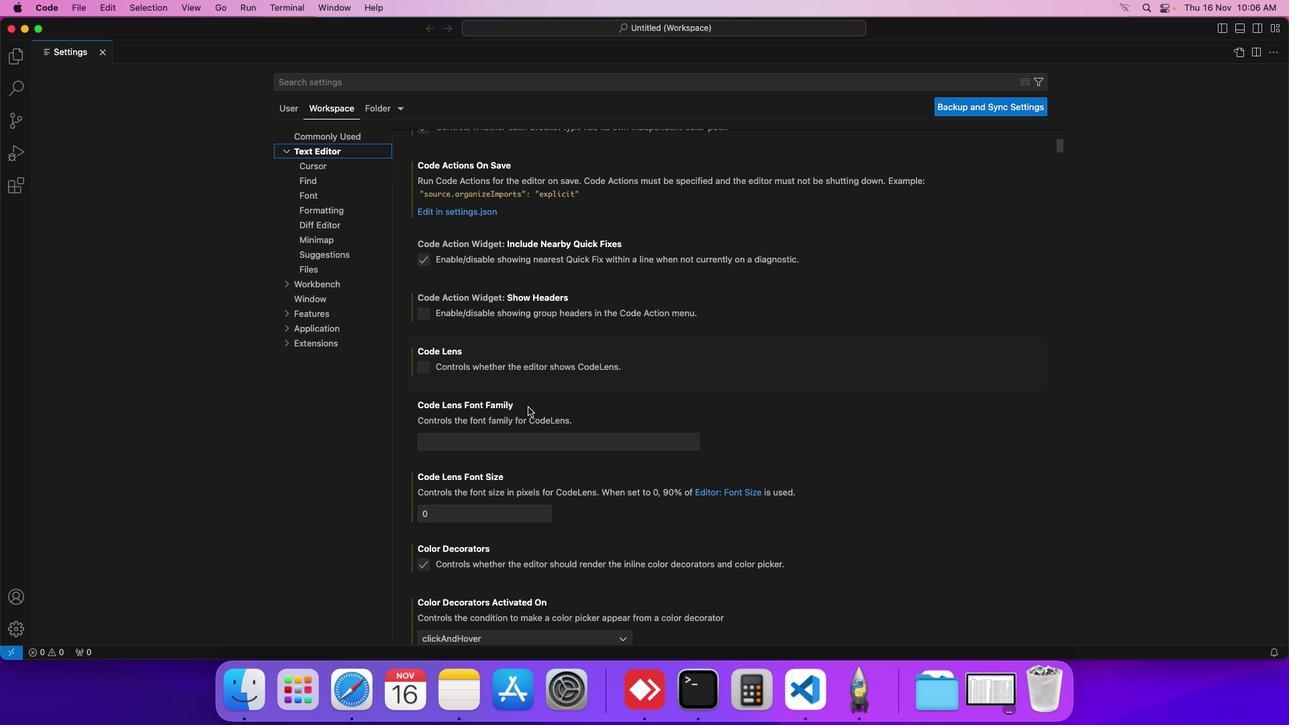
Action: Mouse scrolled (528, 406) with delta (0, 0)
Screenshot: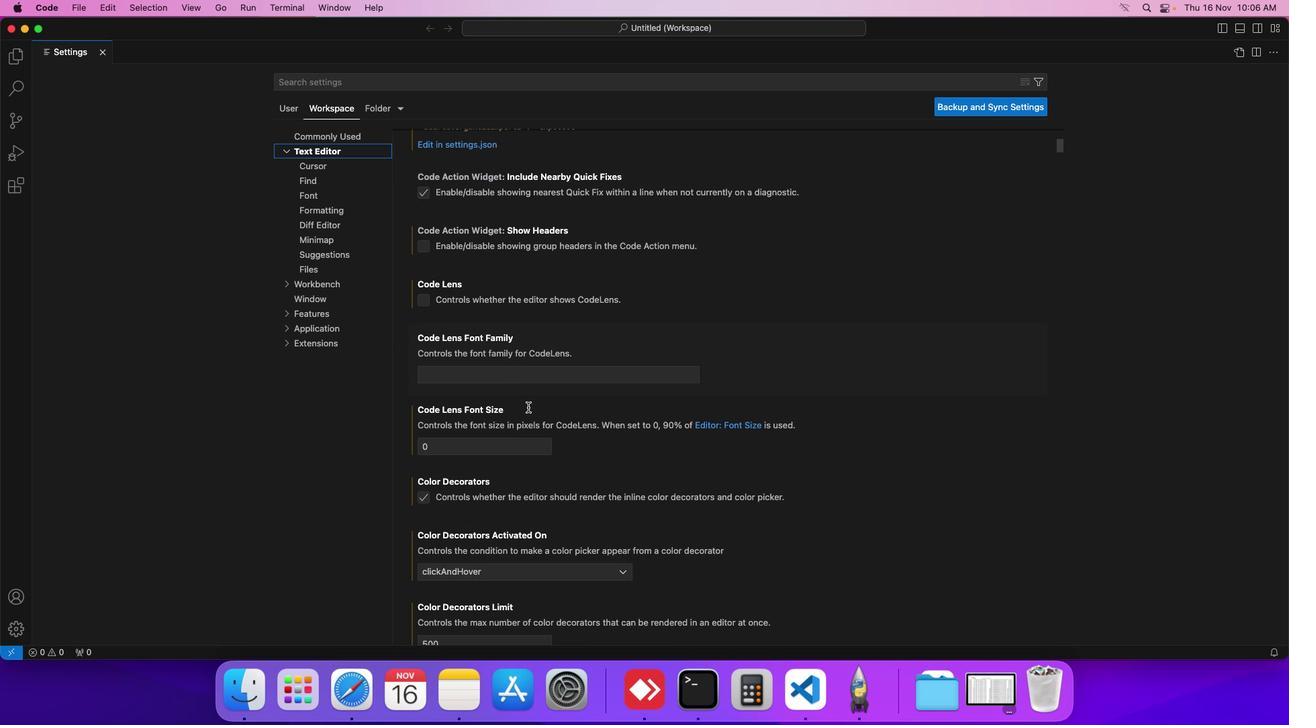 
Action: Mouse scrolled (528, 406) with delta (0, 0)
Screenshot: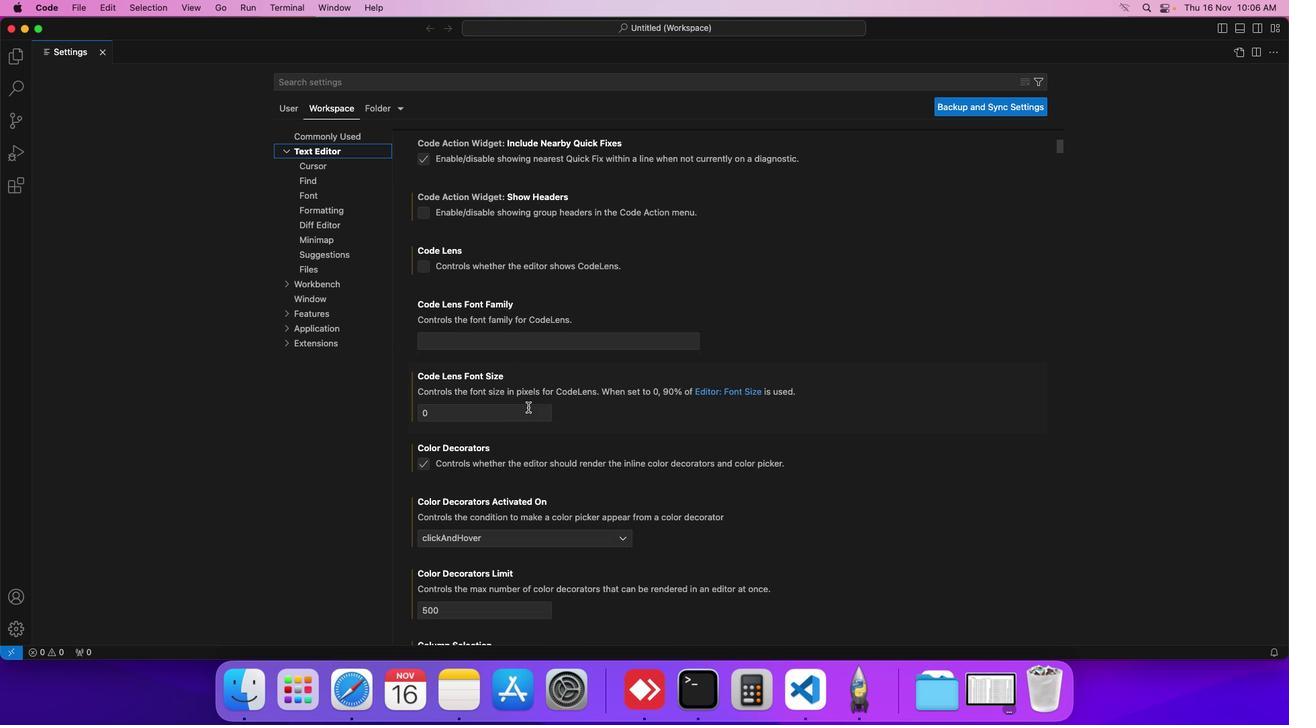 
Action: Mouse scrolled (528, 406) with delta (0, 0)
Screenshot: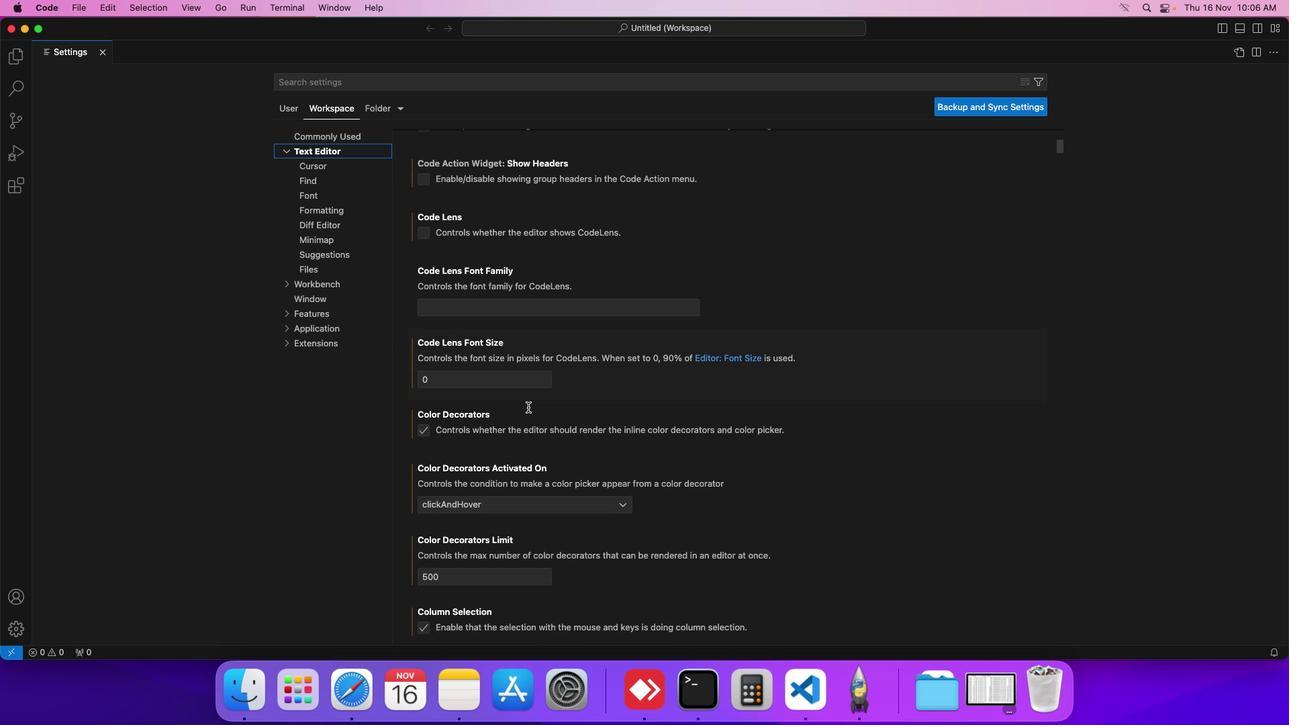
Action: Mouse scrolled (528, 406) with delta (0, 0)
Screenshot: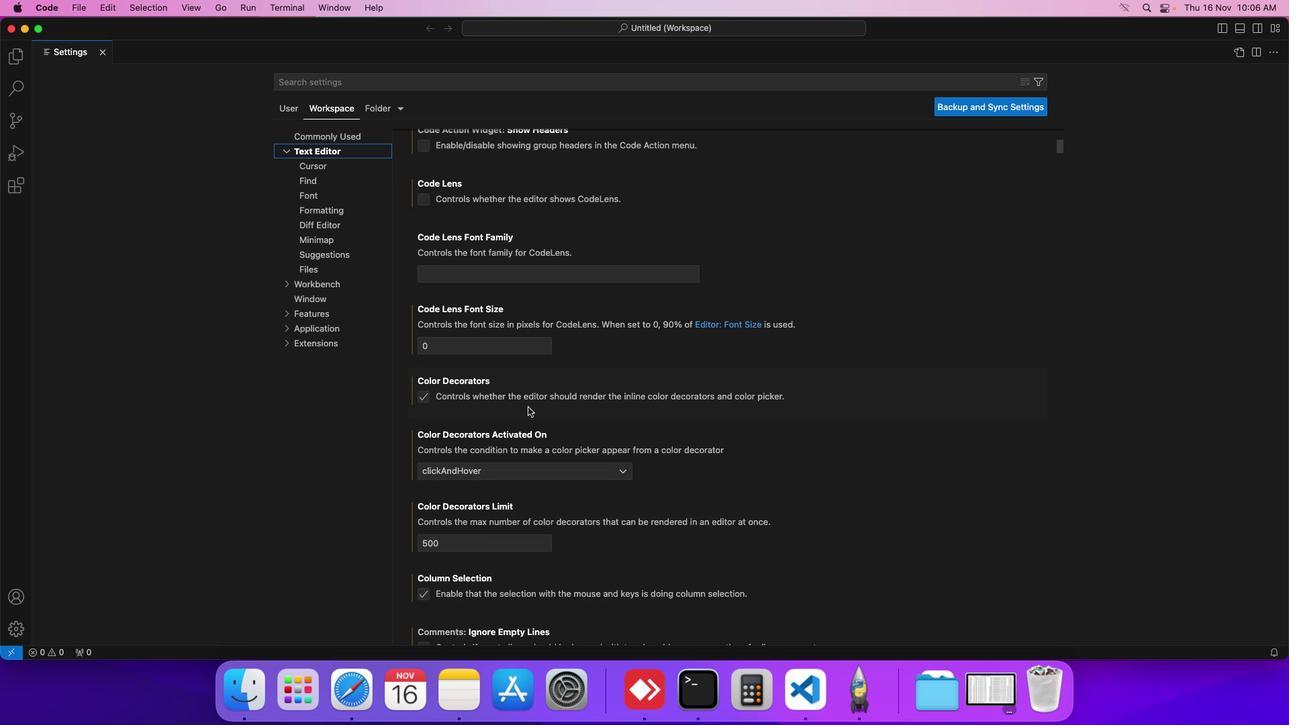 
Action: Mouse scrolled (528, 406) with delta (0, 0)
Screenshot: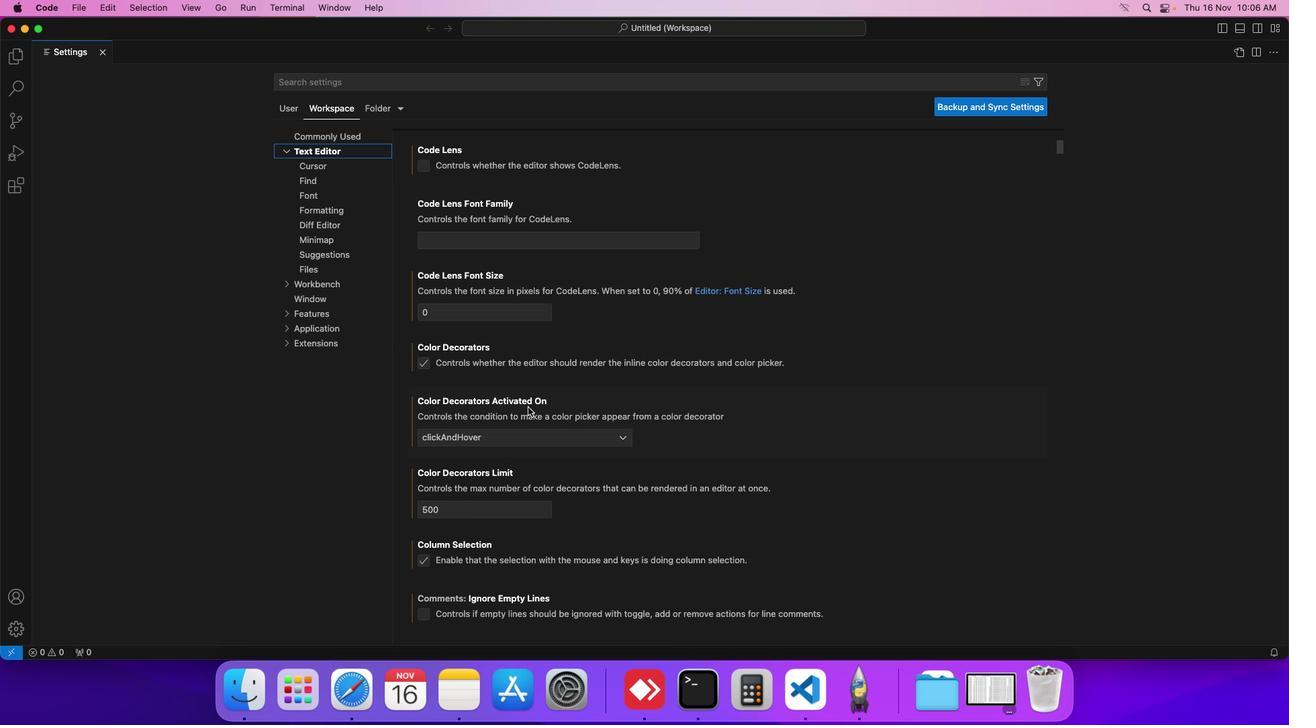 
Action: Mouse scrolled (528, 406) with delta (0, 0)
Screenshot: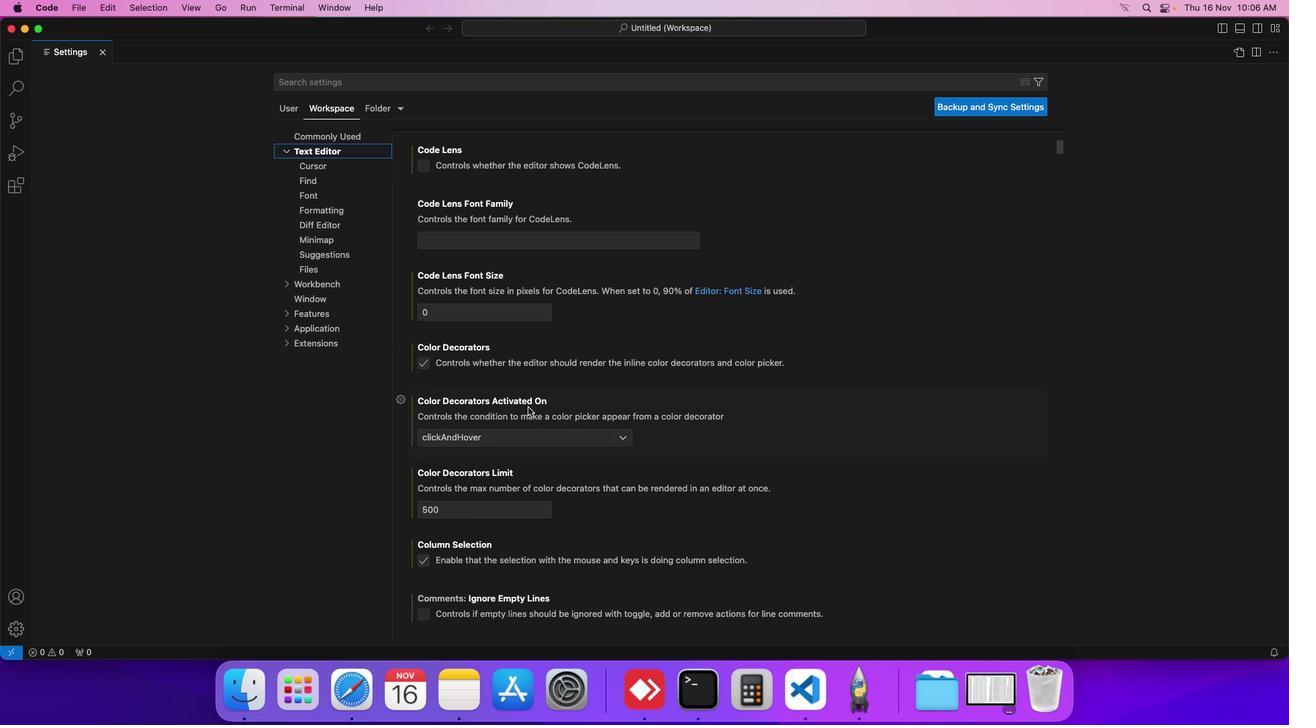 
Action: Mouse moved to (527, 406)
Screenshot: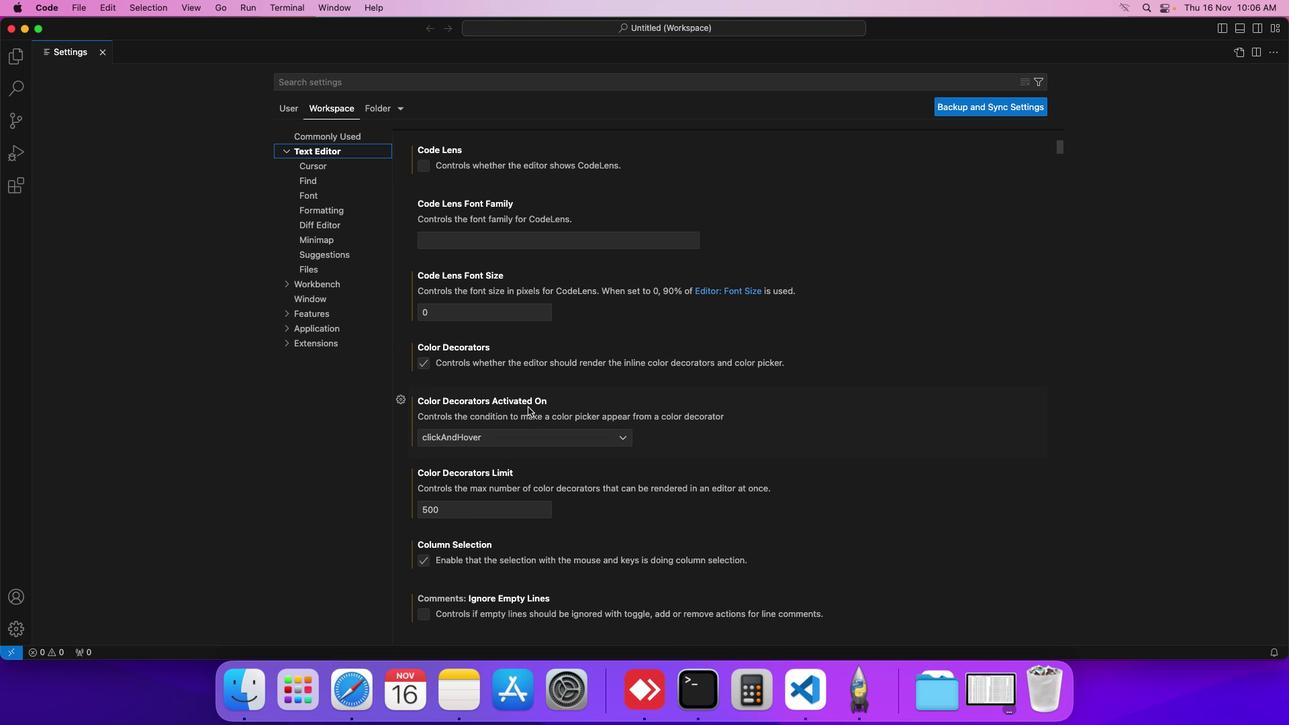 
Action: Mouse scrolled (527, 406) with delta (0, 0)
Screenshot: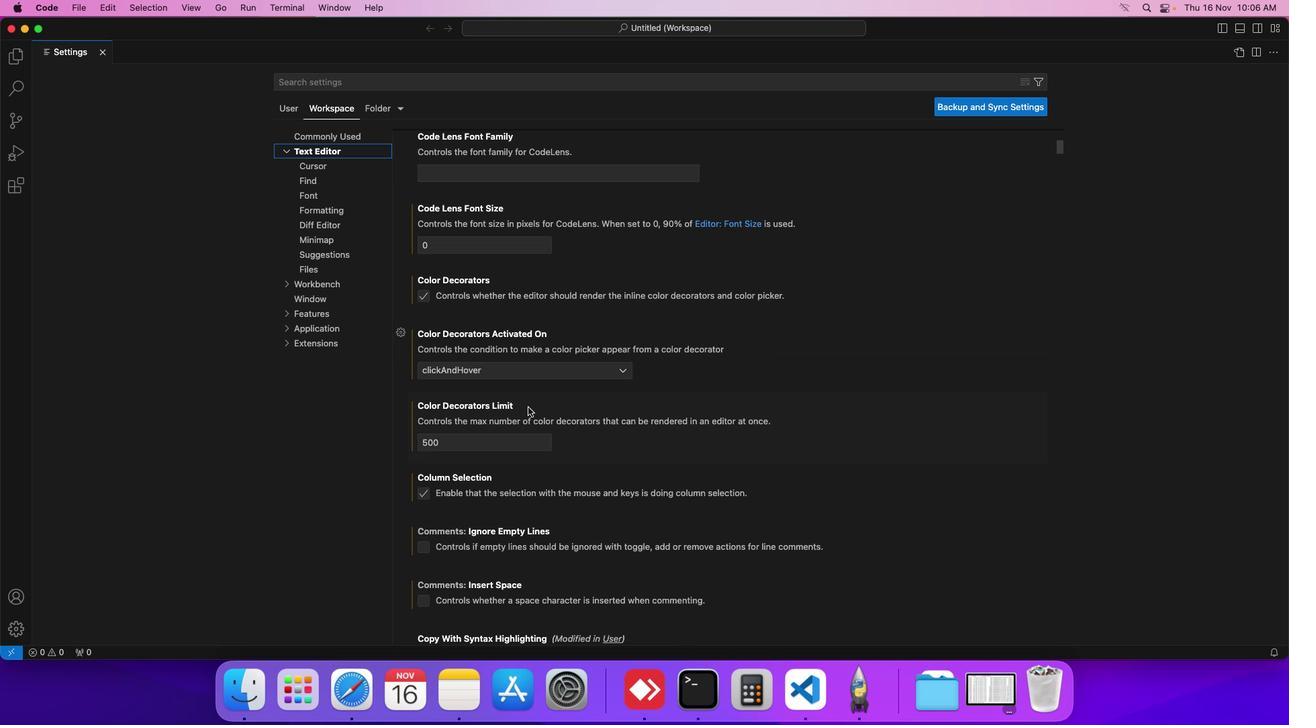 
Action: Mouse scrolled (527, 406) with delta (0, 0)
Screenshot: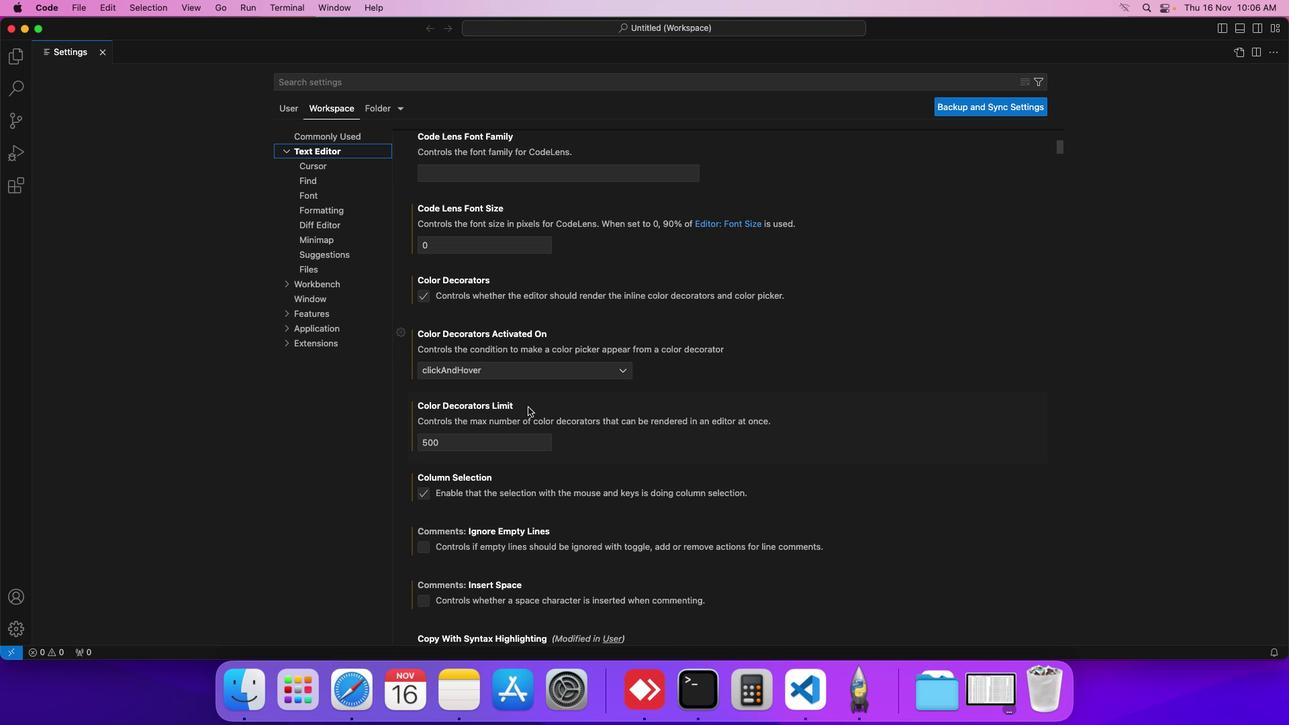 
Action: Mouse scrolled (527, 406) with delta (0, 0)
Screenshot: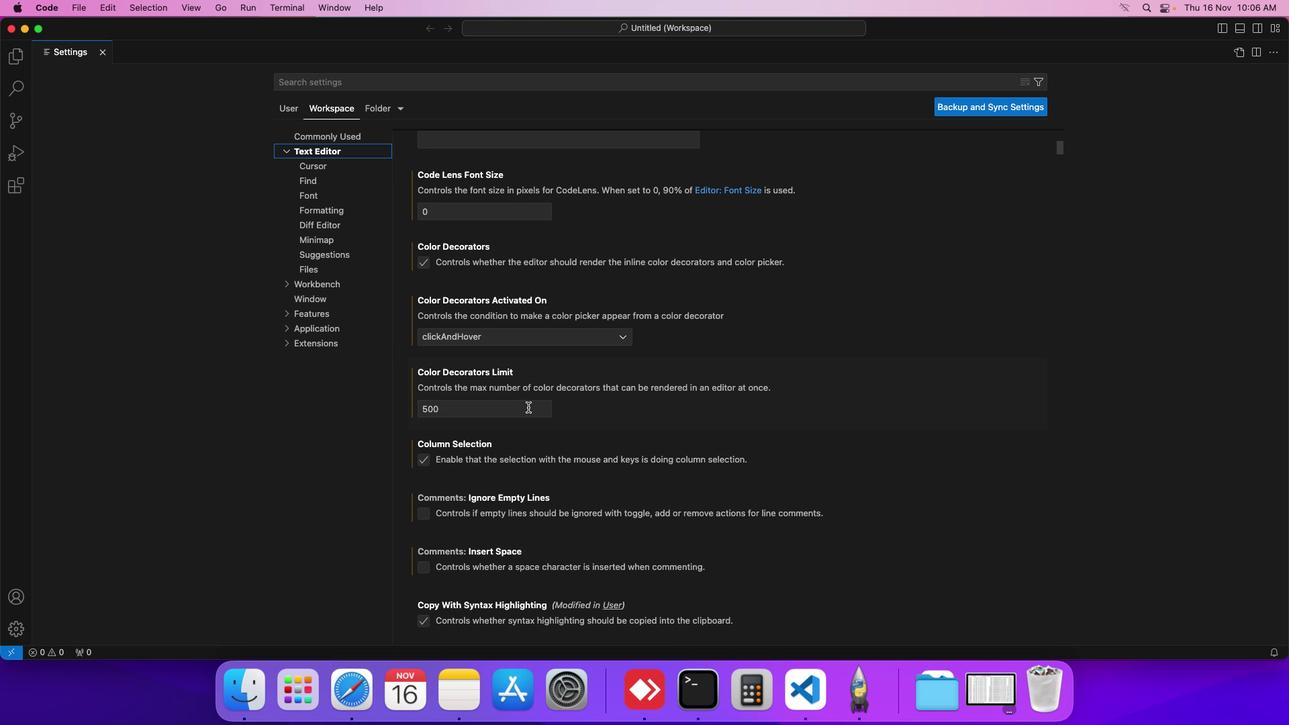
Action: Mouse scrolled (527, 406) with delta (0, 0)
Screenshot: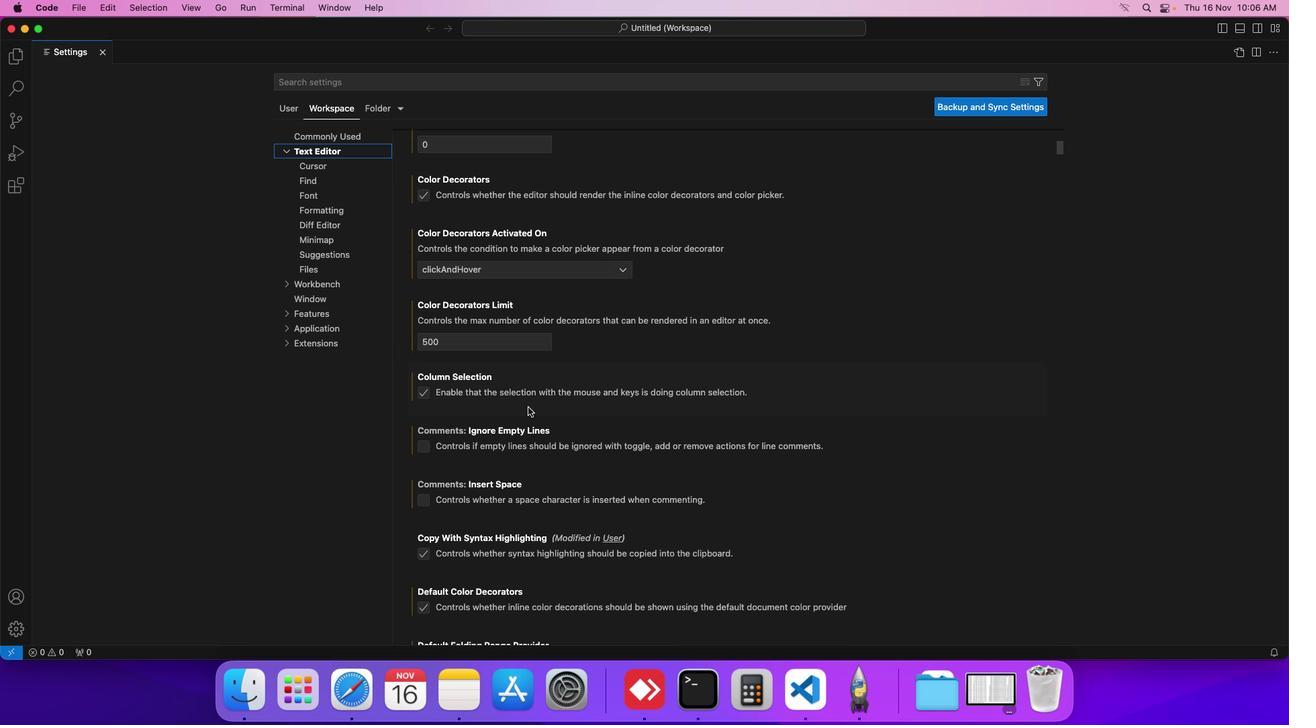 
Action: Mouse scrolled (527, 406) with delta (0, 0)
Screenshot: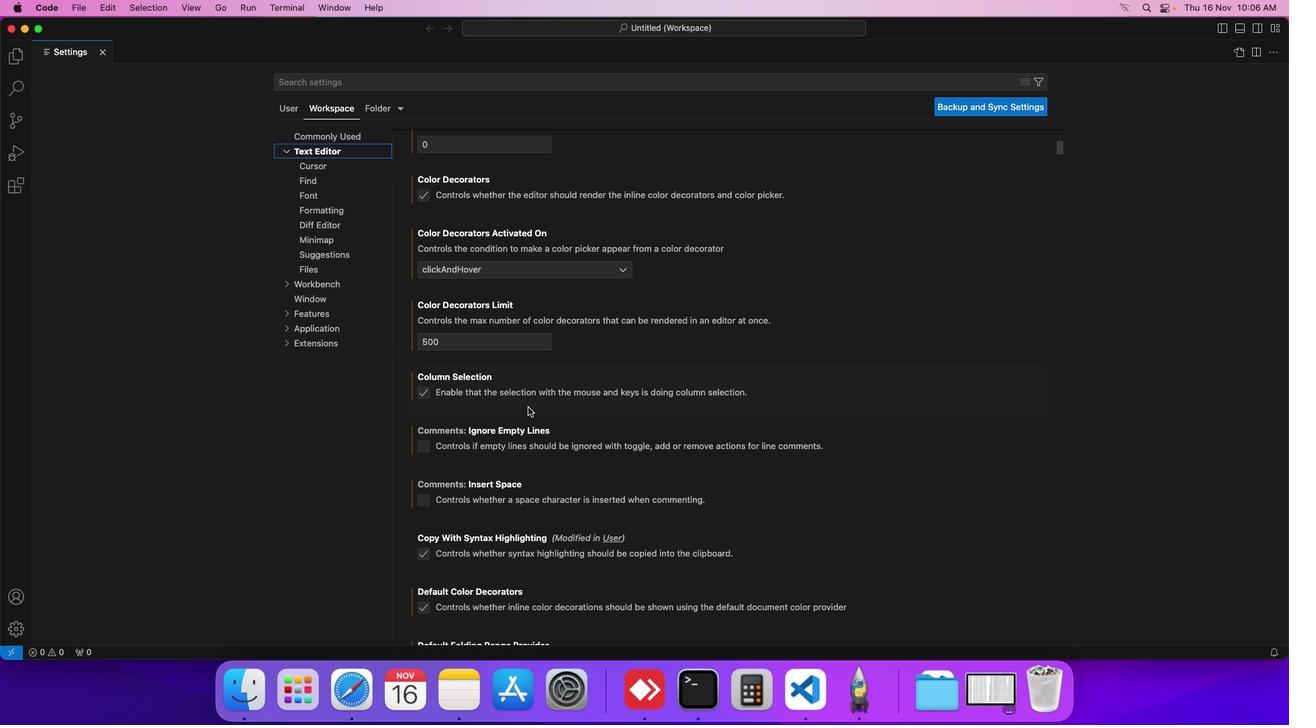 
Action: Mouse scrolled (527, 406) with delta (0, 0)
Screenshot: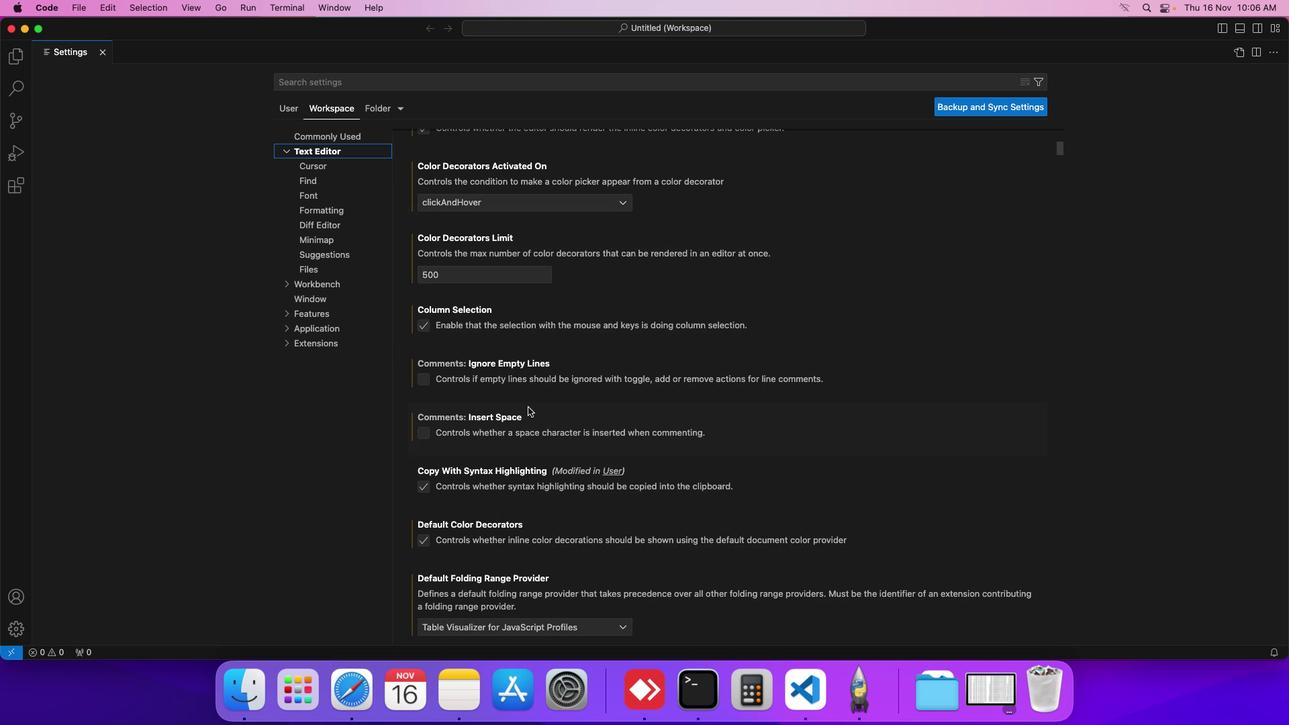 
Action: Mouse scrolled (527, 406) with delta (0, 0)
Screenshot: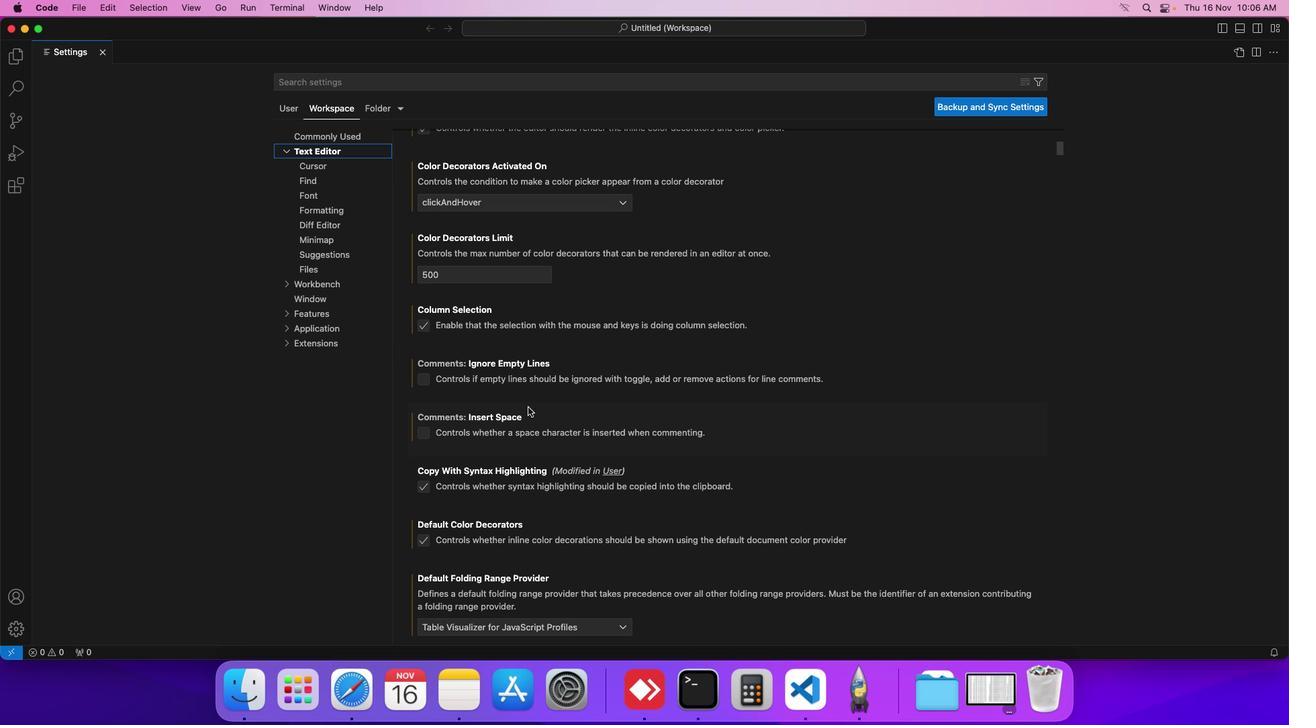 
Action: Mouse scrolled (527, 406) with delta (0, 0)
Screenshot: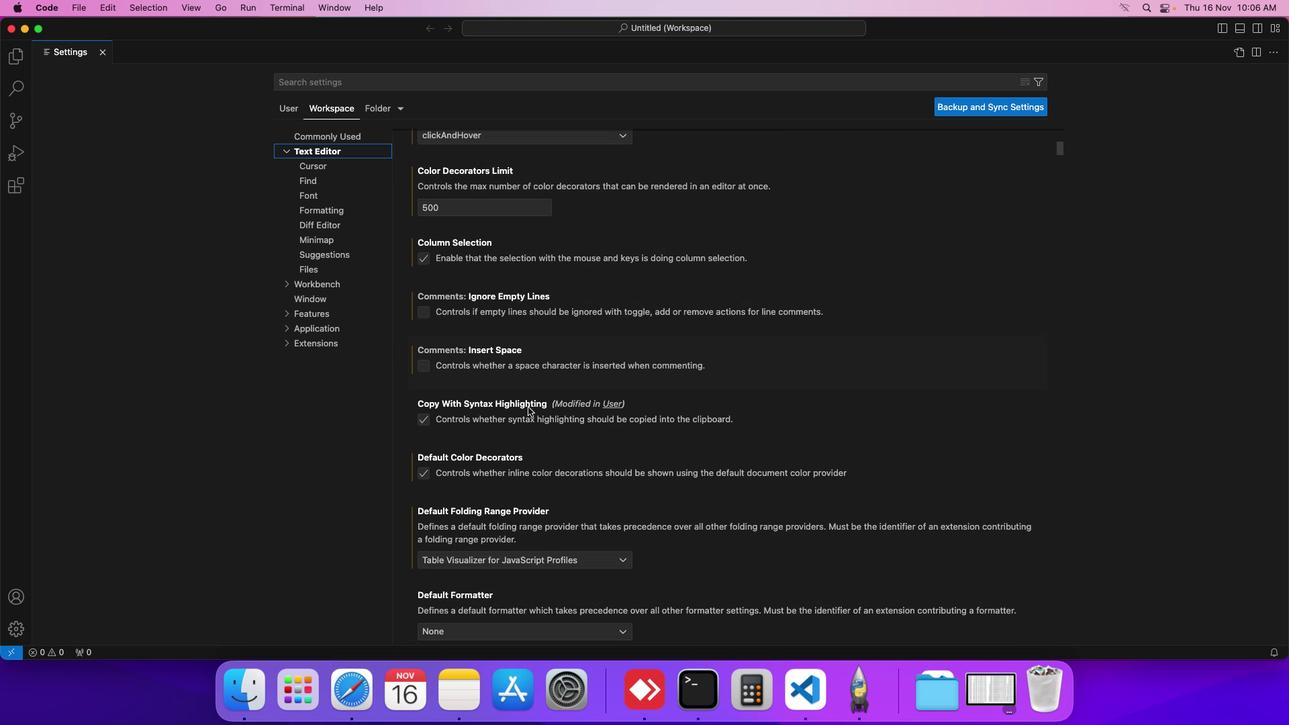 
Action: Mouse scrolled (527, 406) with delta (0, 0)
Screenshot: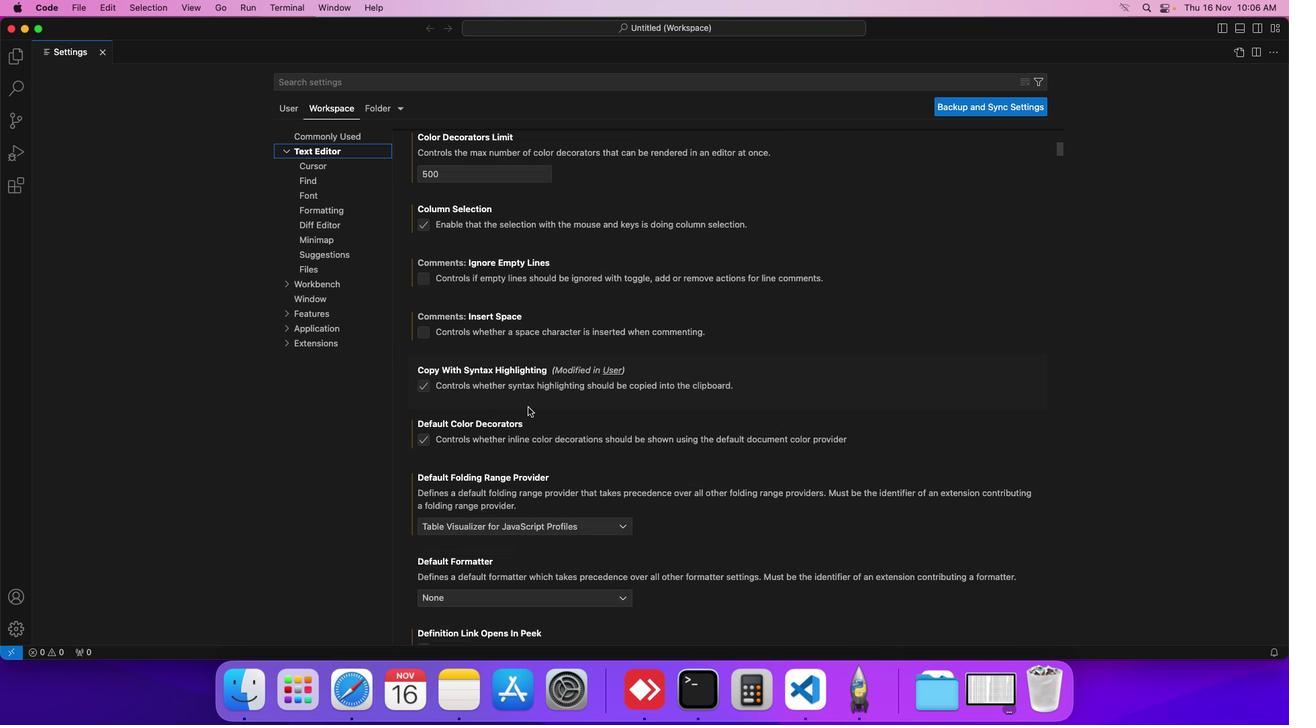 
Action: Mouse scrolled (527, 406) with delta (0, 0)
Screenshot: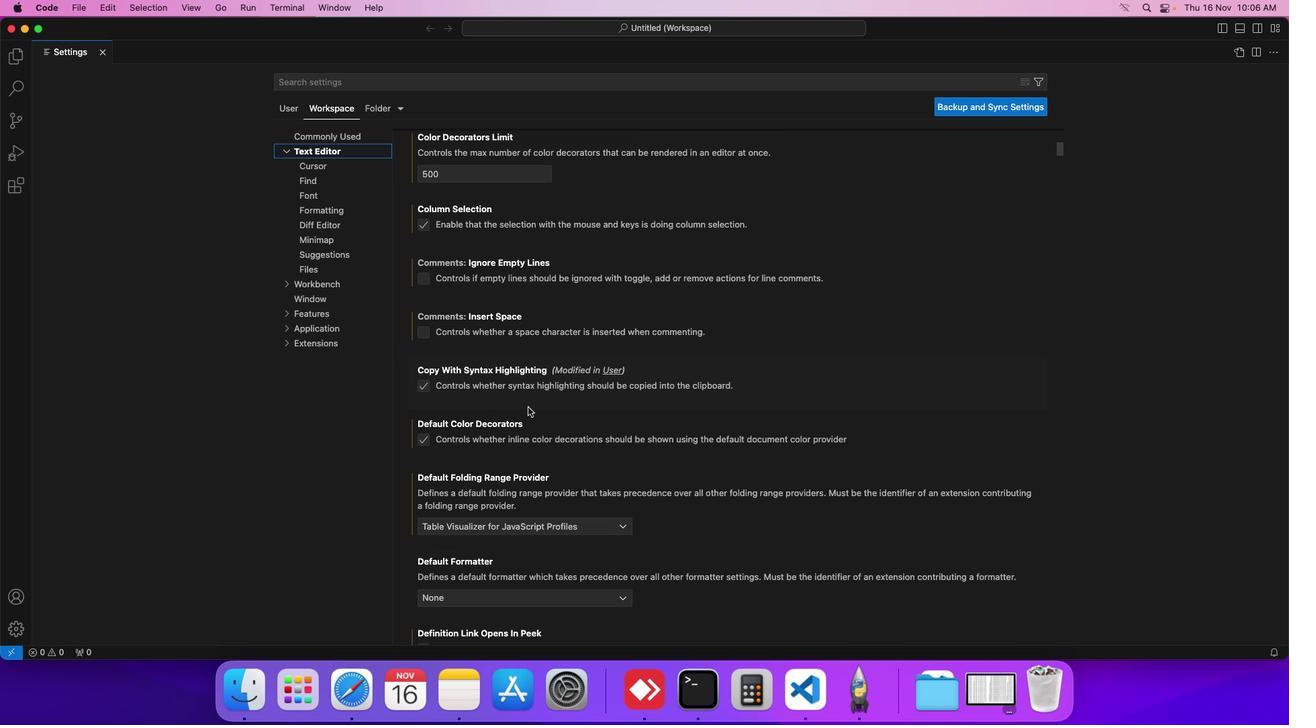 
Action: Mouse scrolled (527, 406) with delta (0, 0)
Screenshot: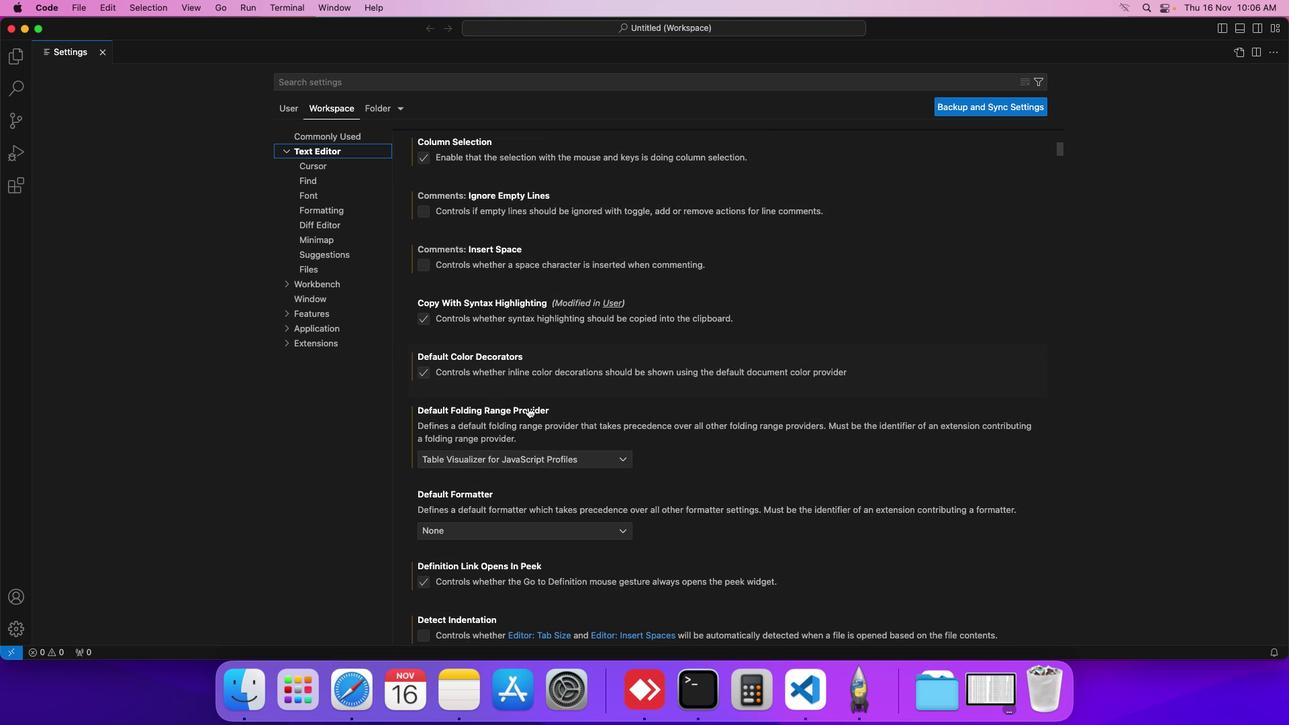 
Action: Mouse scrolled (527, 406) with delta (0, 0)
Screenshot: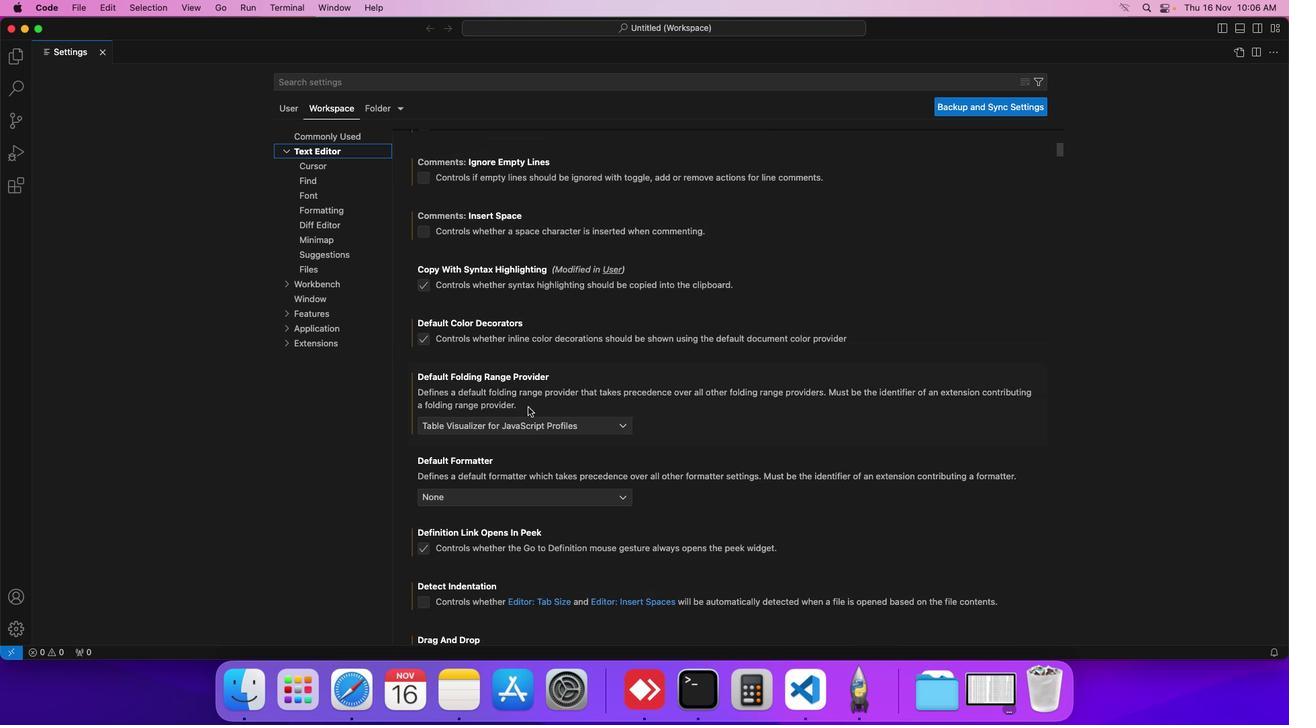 
Action: Mouse scrolled (527, 406) with delta (0, 0)
Screenshot: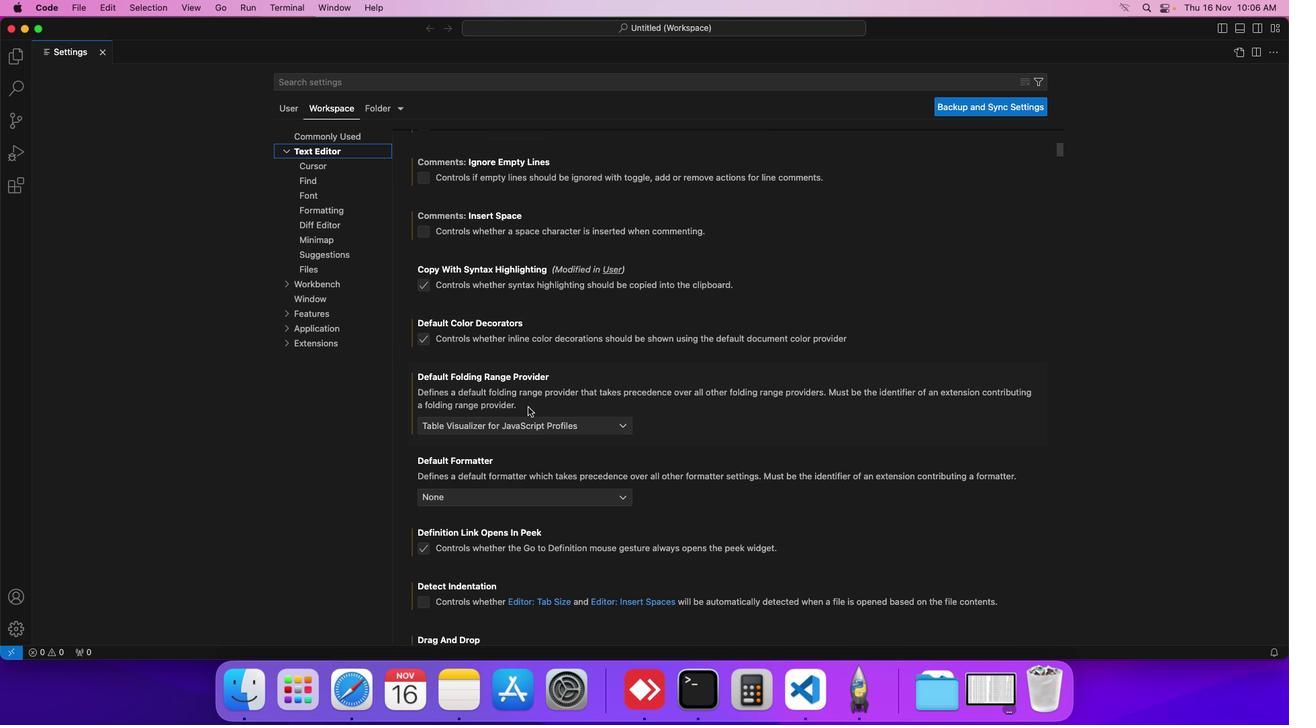 
Action: Mouse scrolled (527, 406) with delta (0, 0)
Screenshot: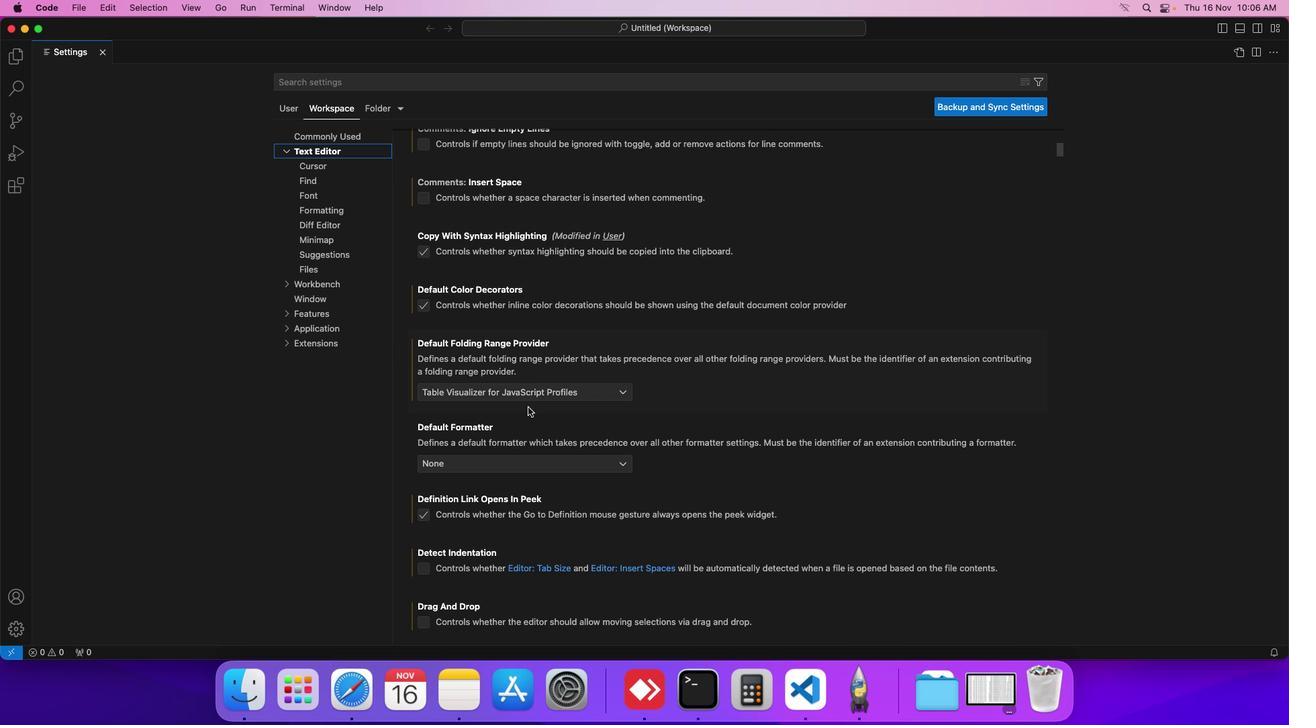 
Action: Mouse scrolled (527, 406) with delta (0, 0)
Screenshot: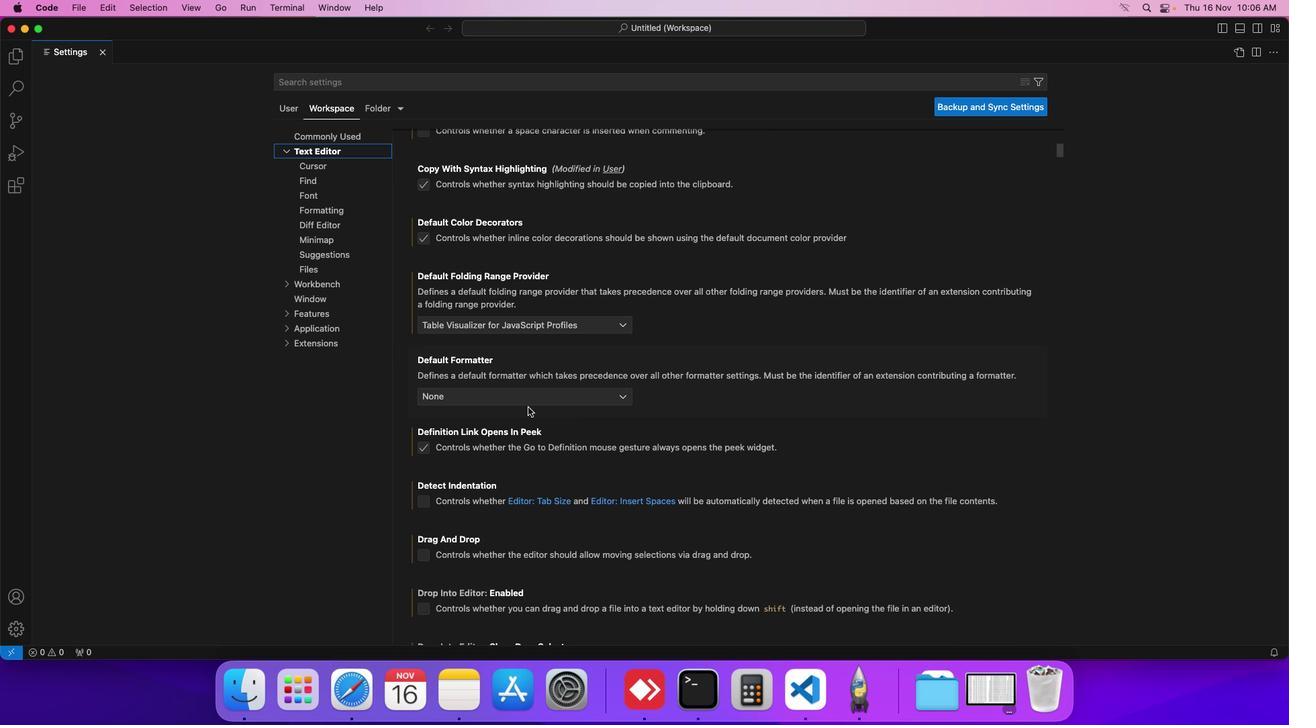 
Action: Mouse scrolled (527, 406) with delta (0, 0)
Screenshot: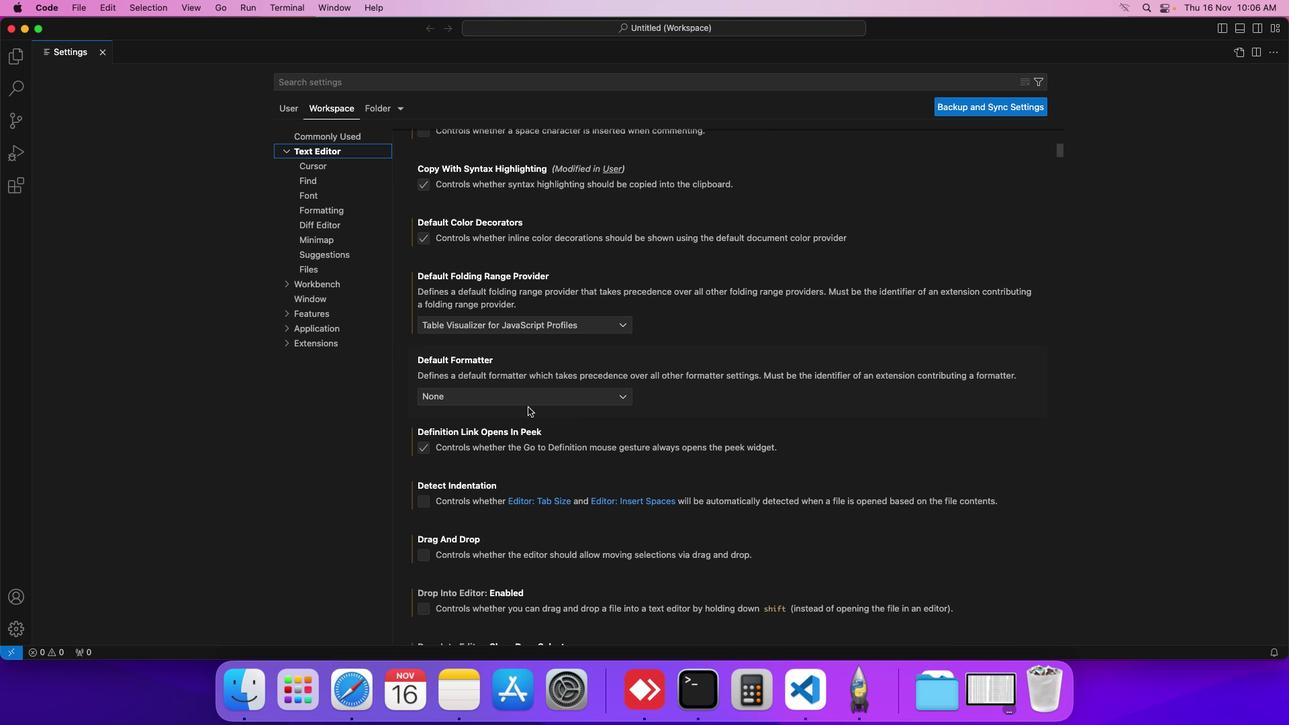 
Action: Mouse scrolled (527, 406) with delta (0, 0)
Screenshot: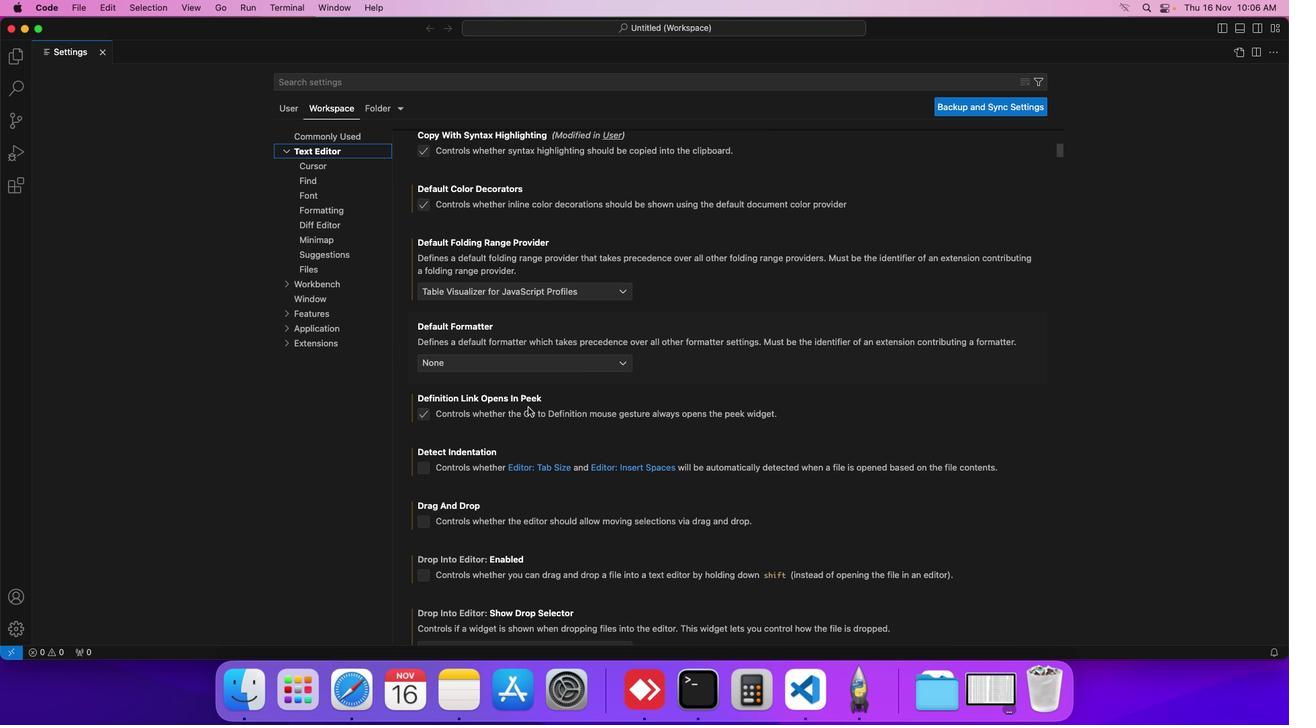 
Action: Mouse scrolled (527, 406) with delta (0, 0)
Screenshot: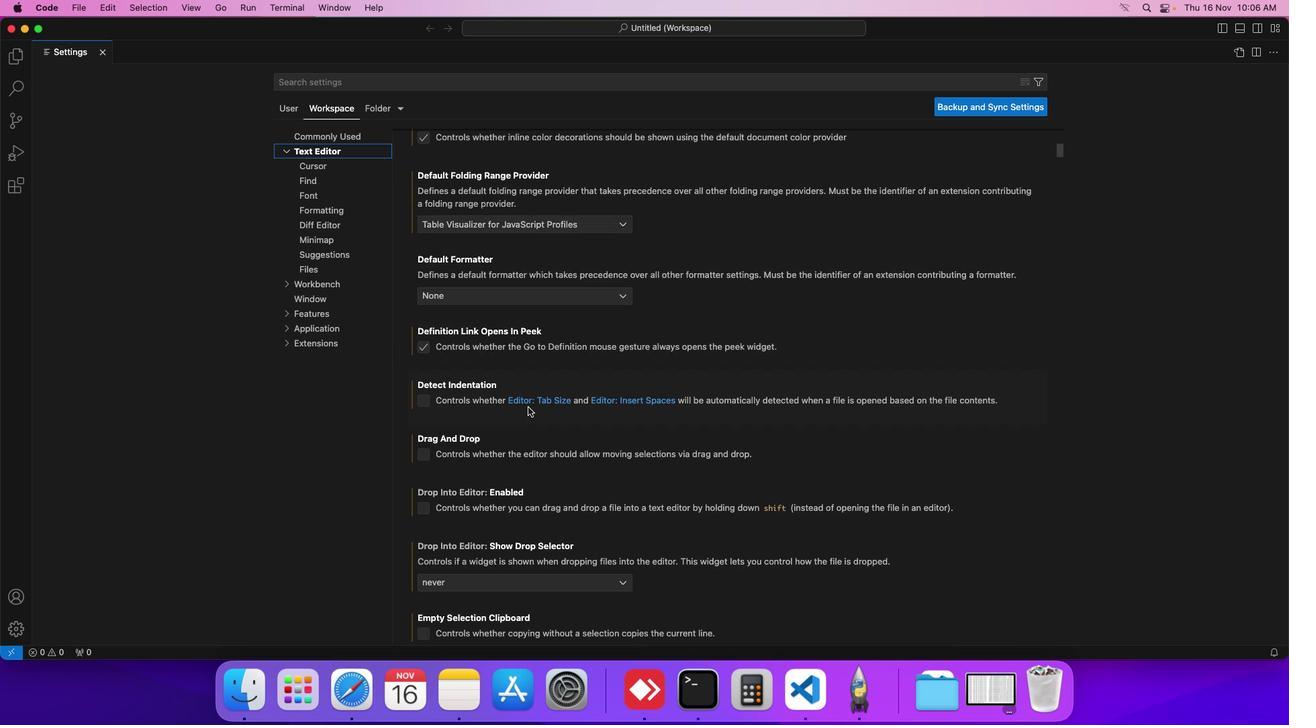 
Action: Mouse scrolled (527, 406) with delta (0, 0)
Screenshot: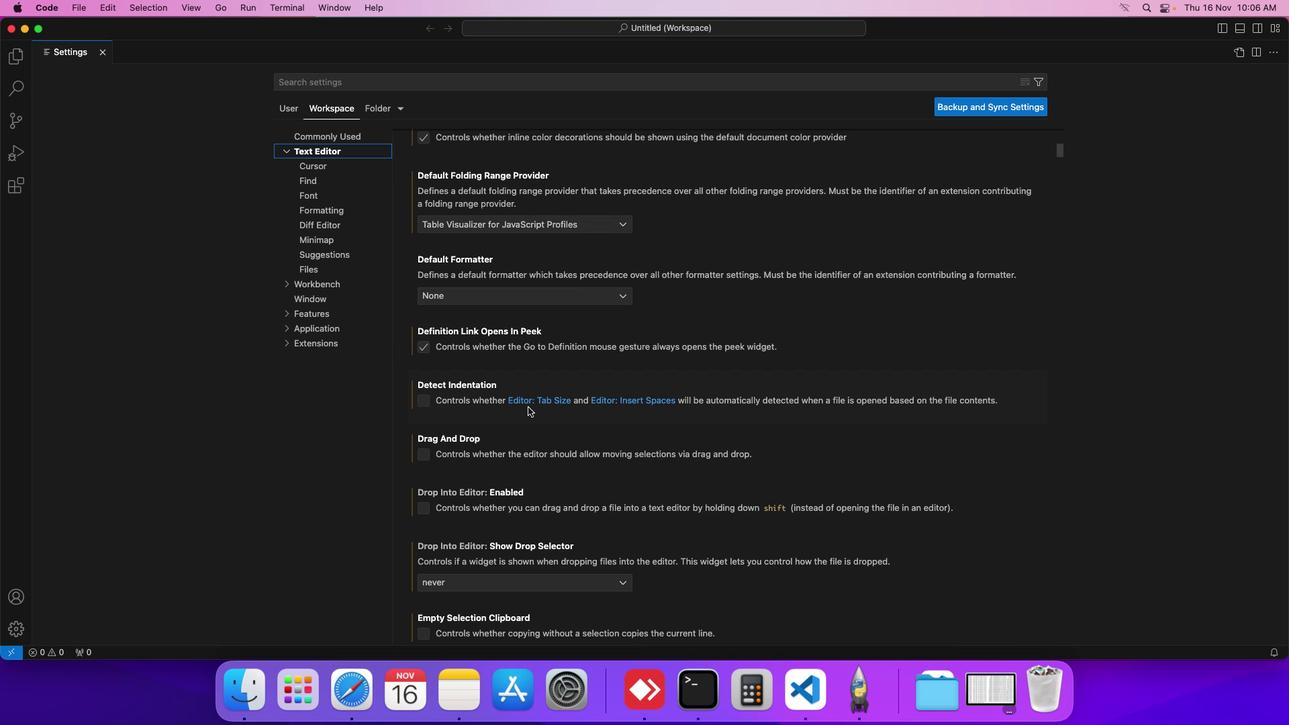 
Action: Mouse scrolled (527, 406) with delta (0, 0)
Screenshot: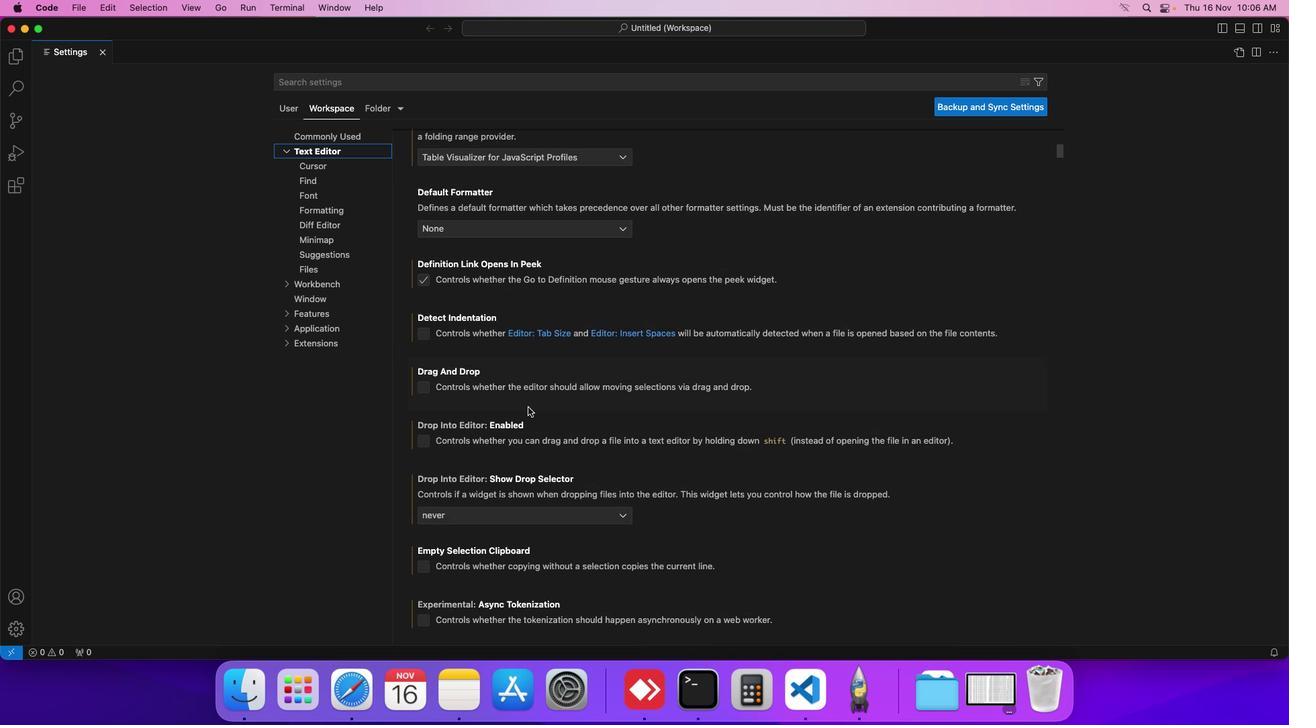 
Action: Mouse scrolled (527, 406) with delta (0, 0)
Screenshot: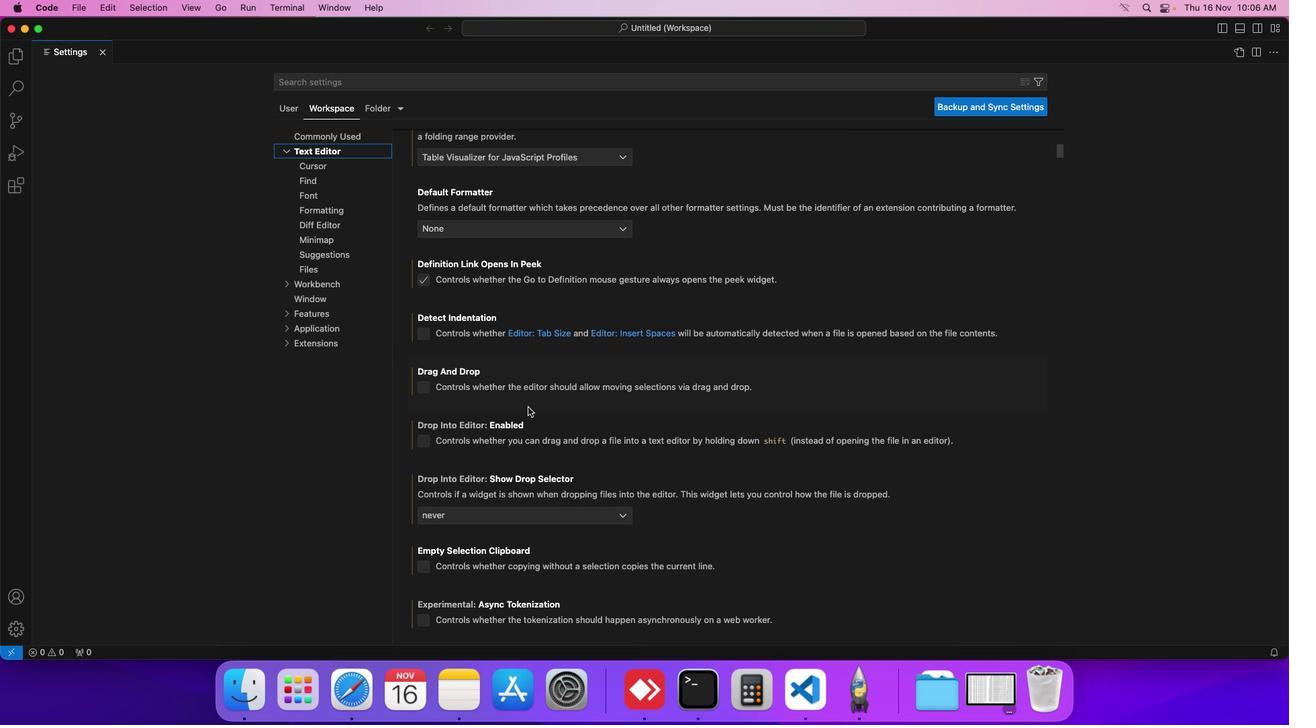
Action: Mouse scrolled (527, 406) with delta (0, 0)
Screenshot: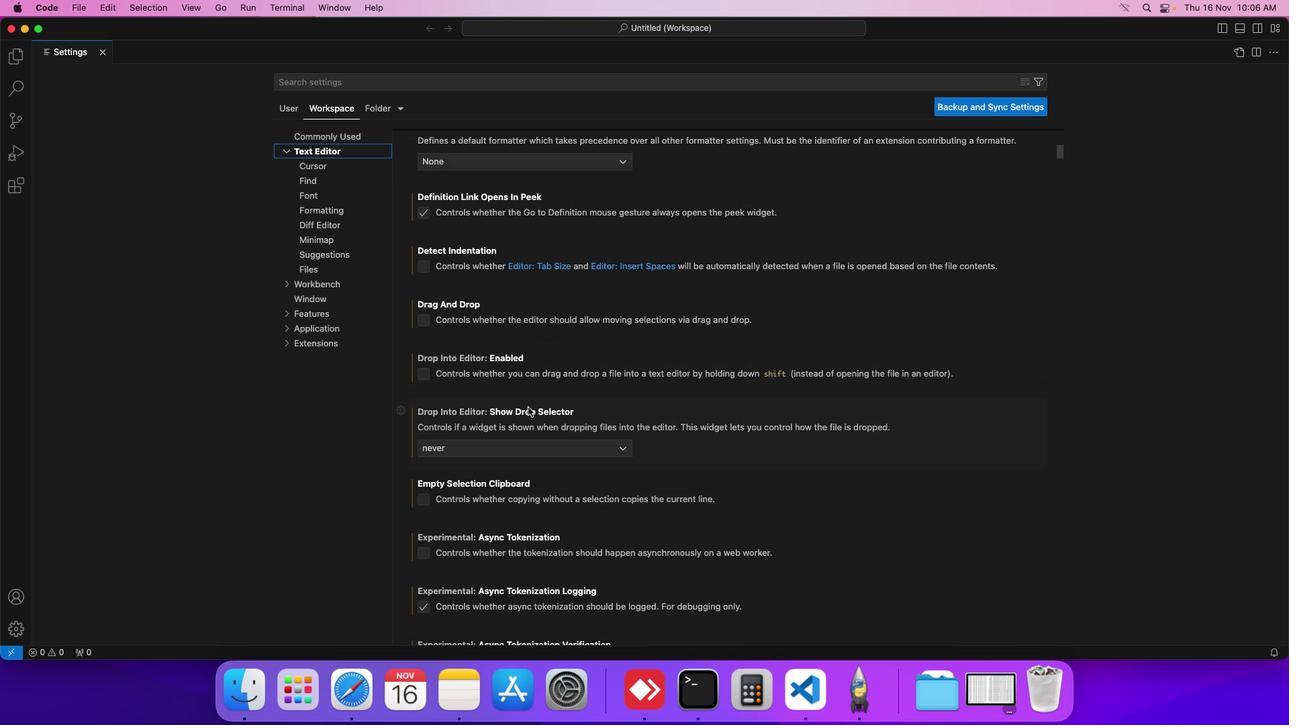 
Action: Mouse scrolled (527, 406) with delta (0, 0)
Screenshot: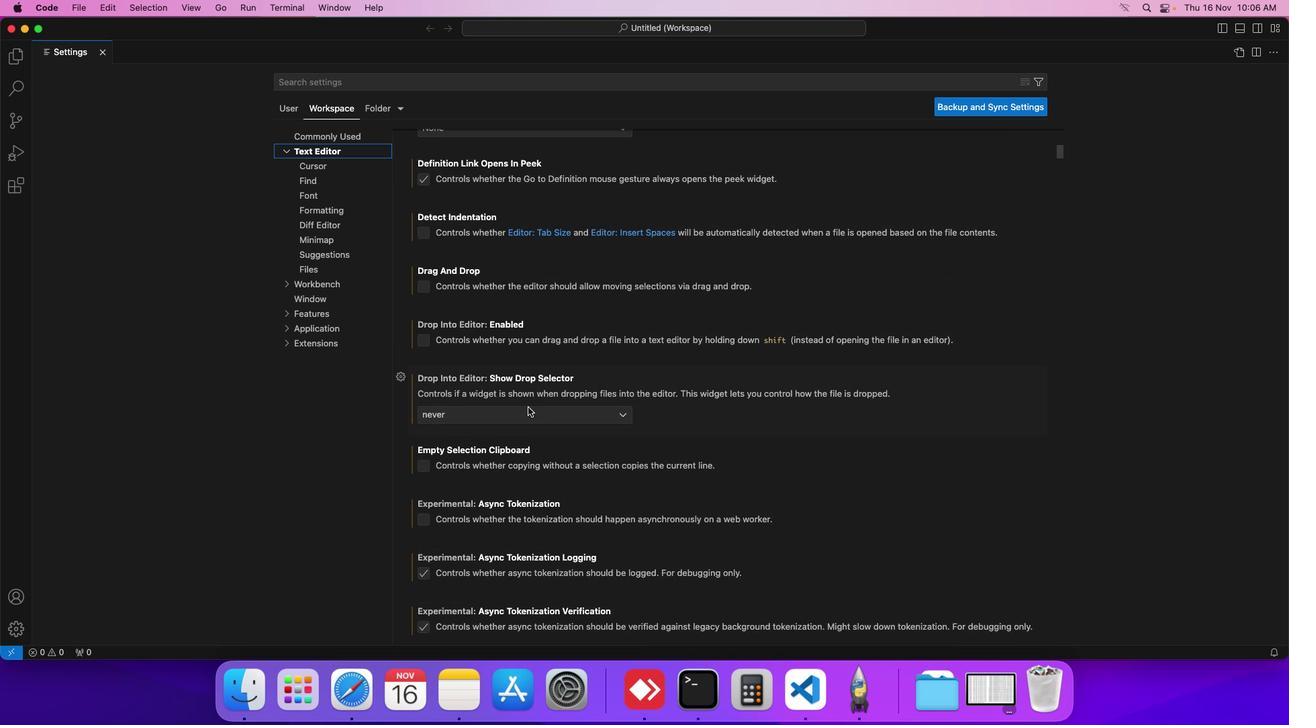 
Action: Mouse scrolled (527, 406) with delta (0, 0)
Screenshot: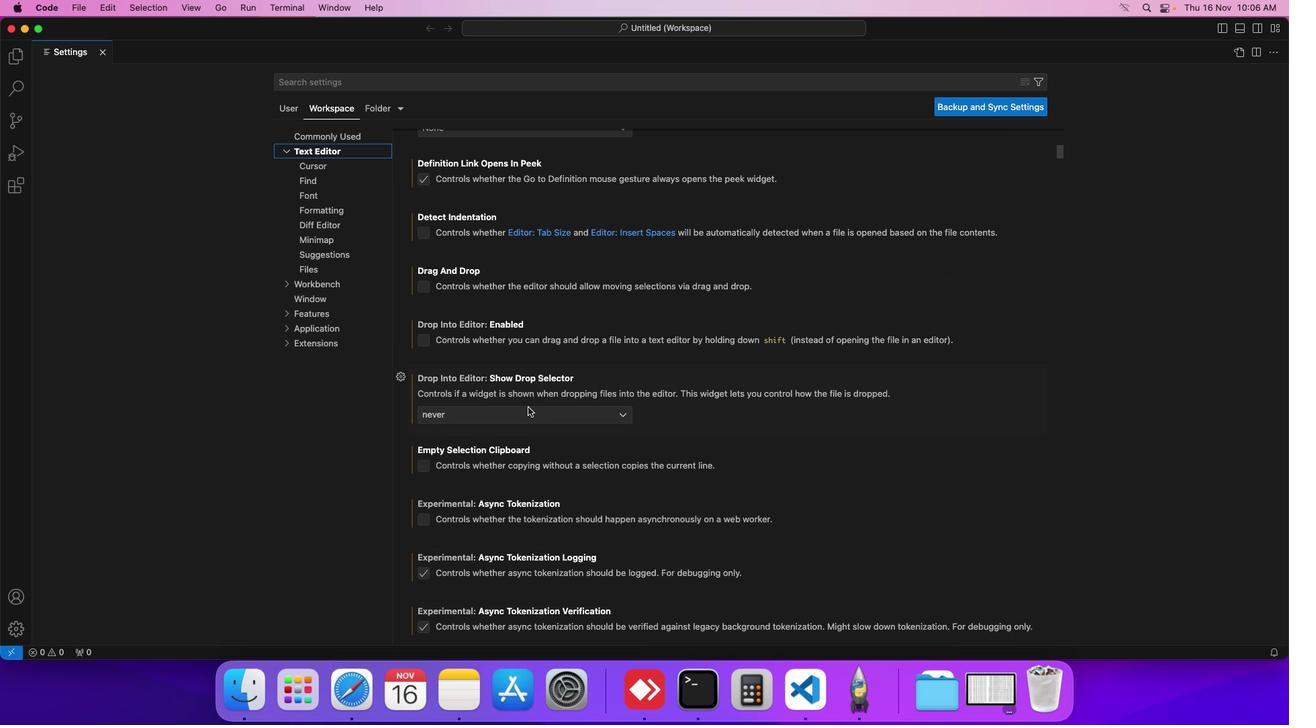 
Action: Mouse scrolled (527, 406) with delta (0, 0)
Screenshot: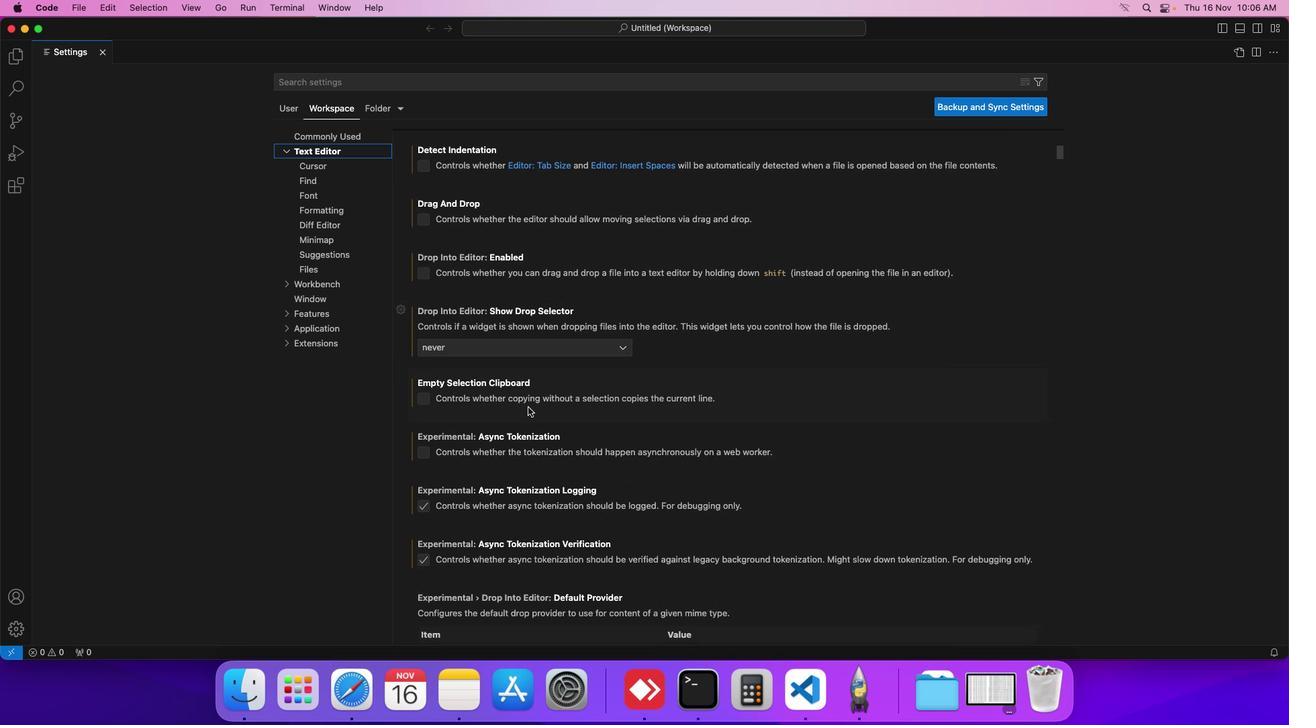 
Action: Mouse scrolled (527, 406) with delta (0, 0)
Screenshot: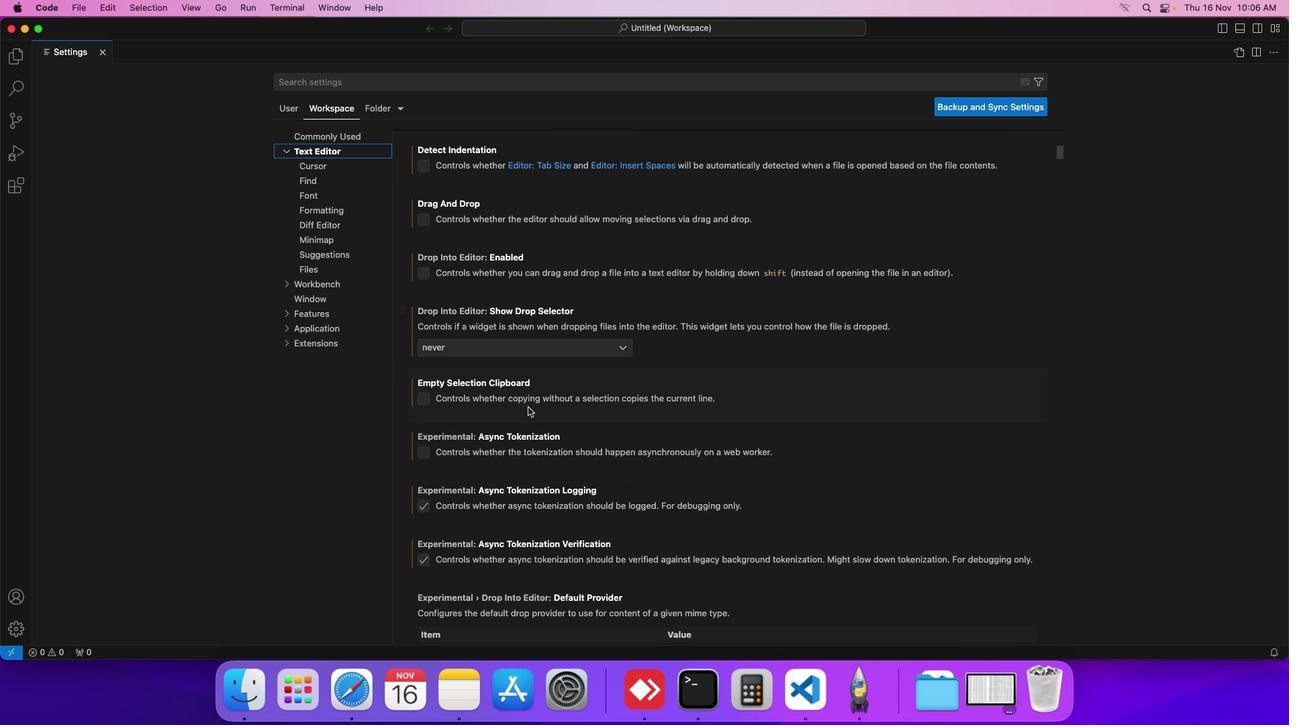 
Action: Mouse scrolled (527, 406) with delta (0, 0)
Screenshot: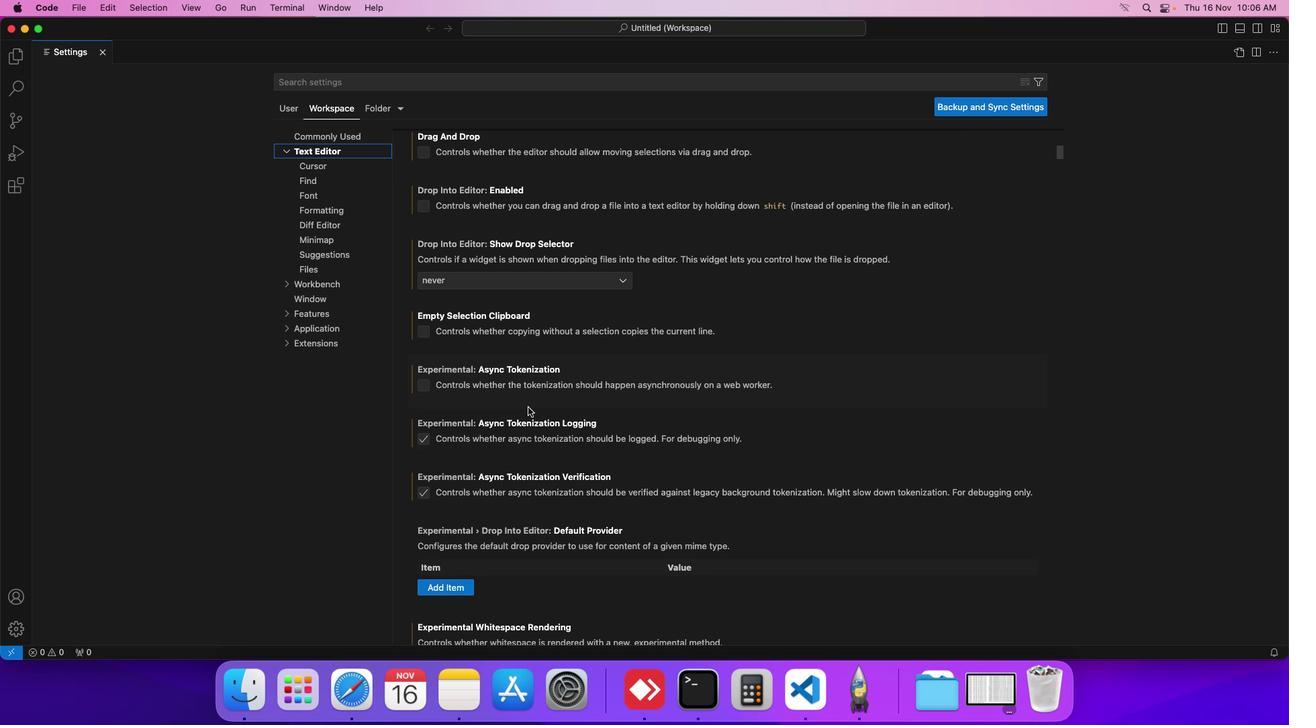 
Action: Mouse scrolled (527, 406) with delta (0, 0)
Screenshot: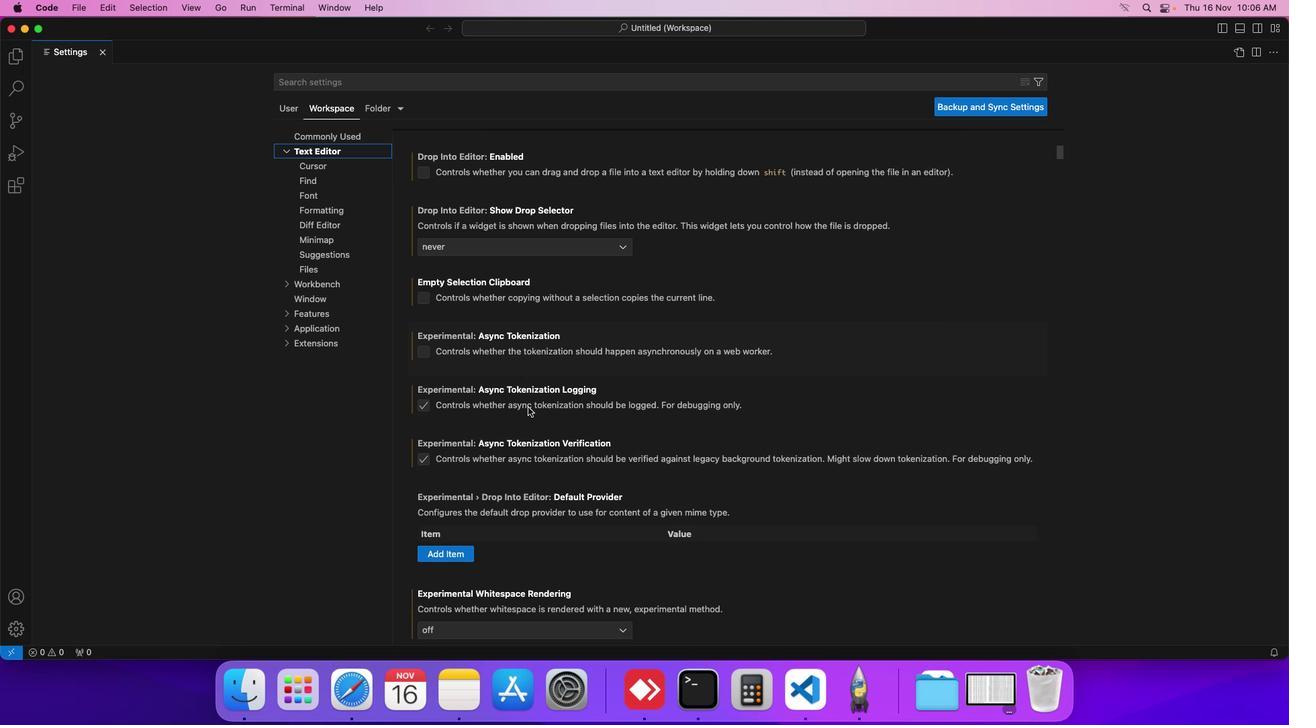 
Action: Mouse scrolled (527, 406) with delta (0, 0)
Screenshot: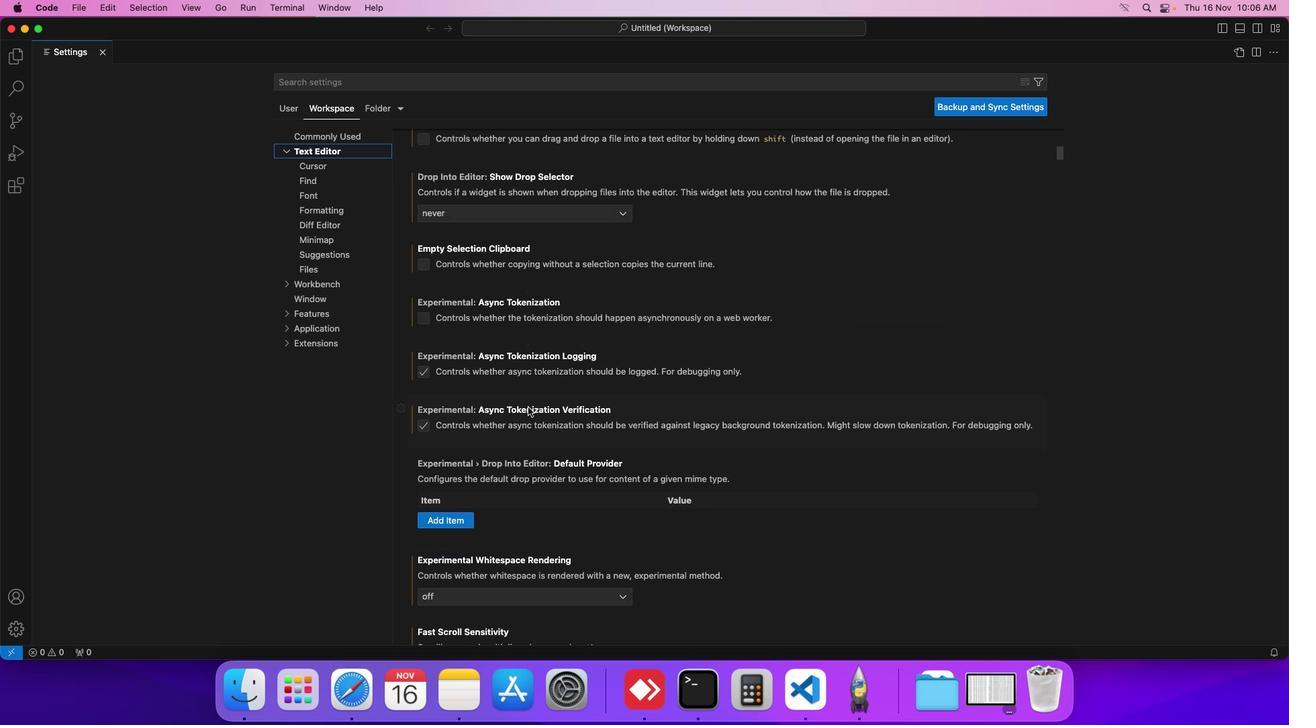 
Action: Mouse scrolled (527, 406) with delta (0, 0)
Screenshot: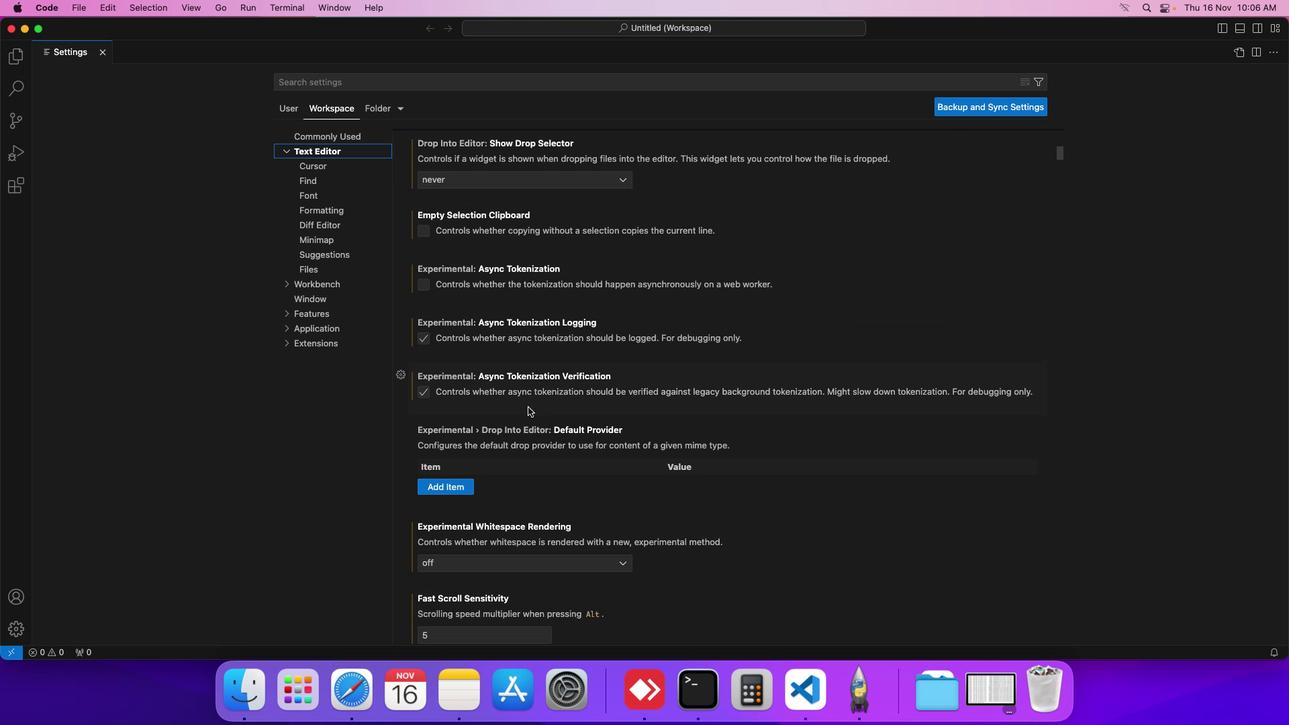 
Action: Mouse scrolled (527, 406) with delta (0, 0)
Screenshot: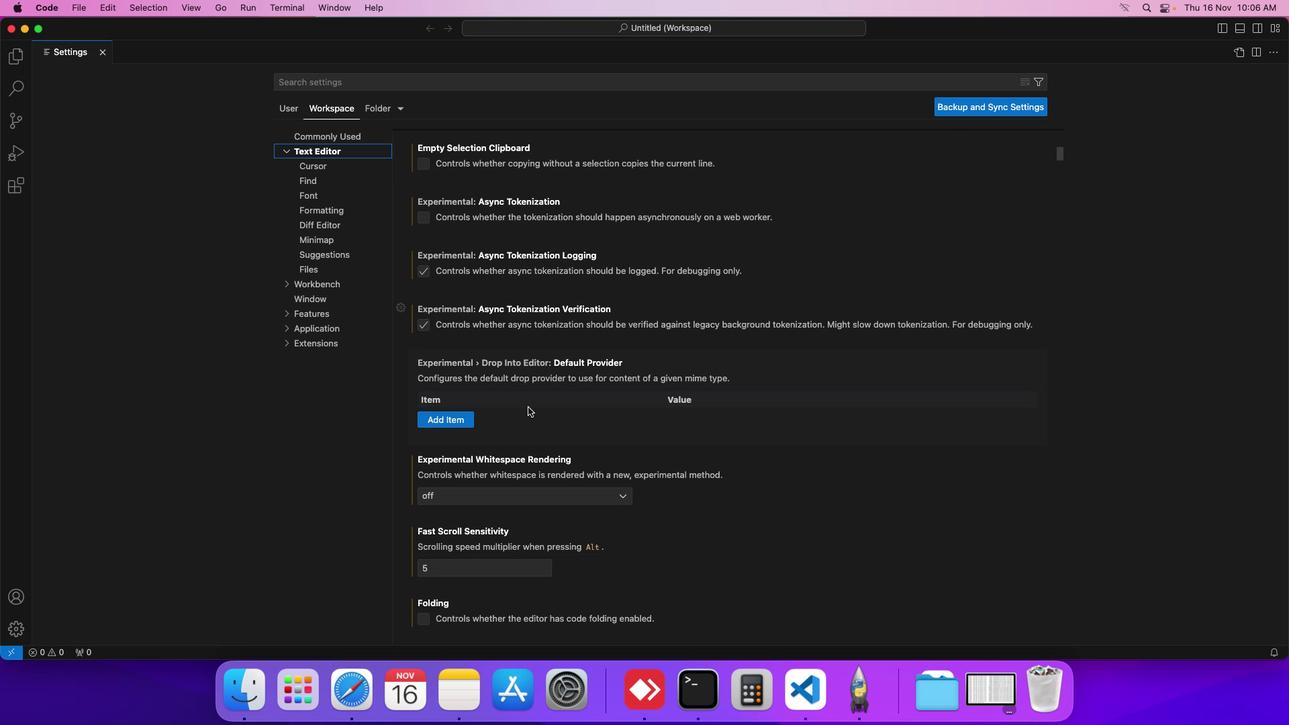 
Action: Mouse scrolled (527, 406) with delta (0, -1)
Screenshot: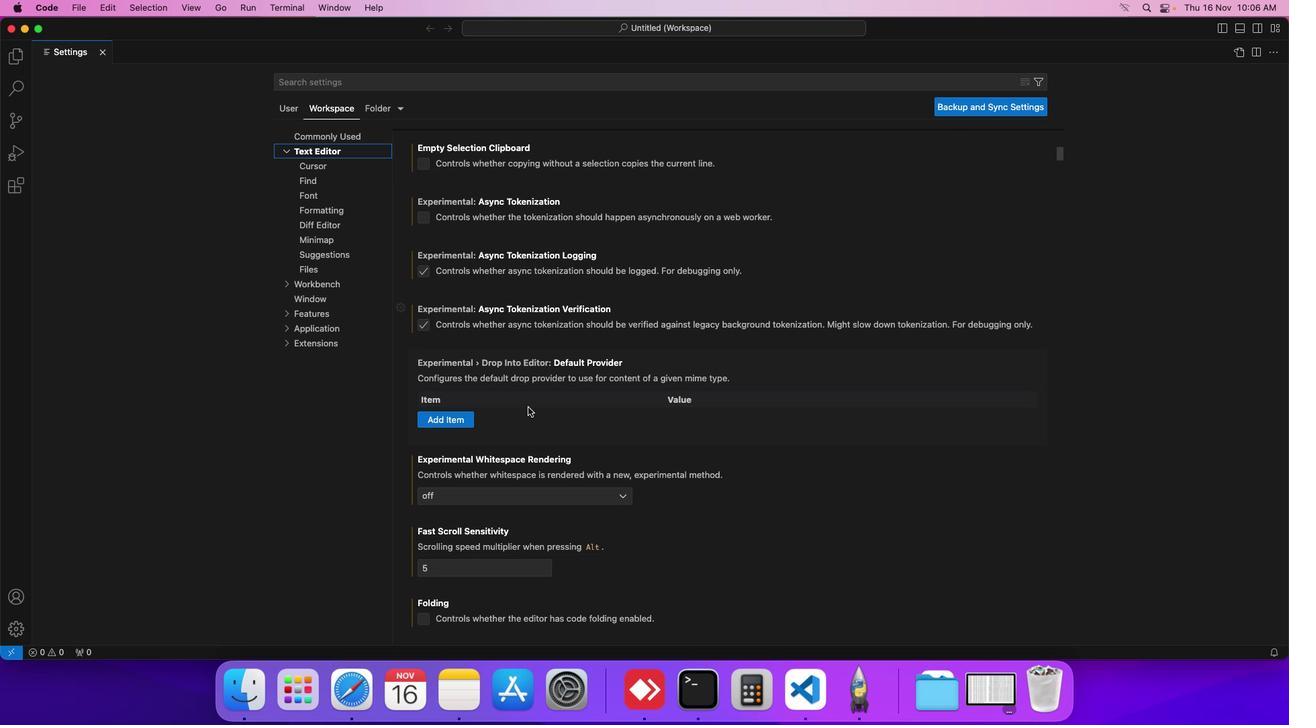 
Action: Mouse scrolled (527, 406) with delta (0, 0)
Screenshot: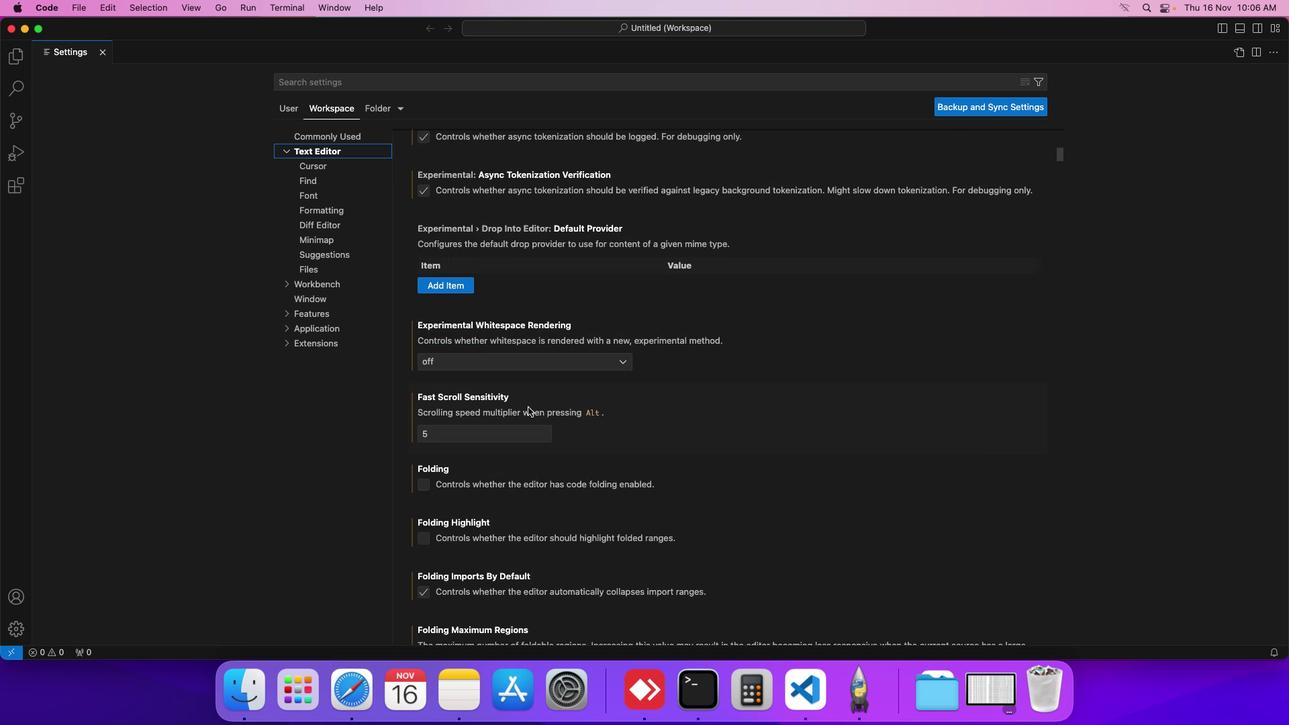 
Action: Mouse scrolled (527, 406) with delta (0, 0)
Screenshot: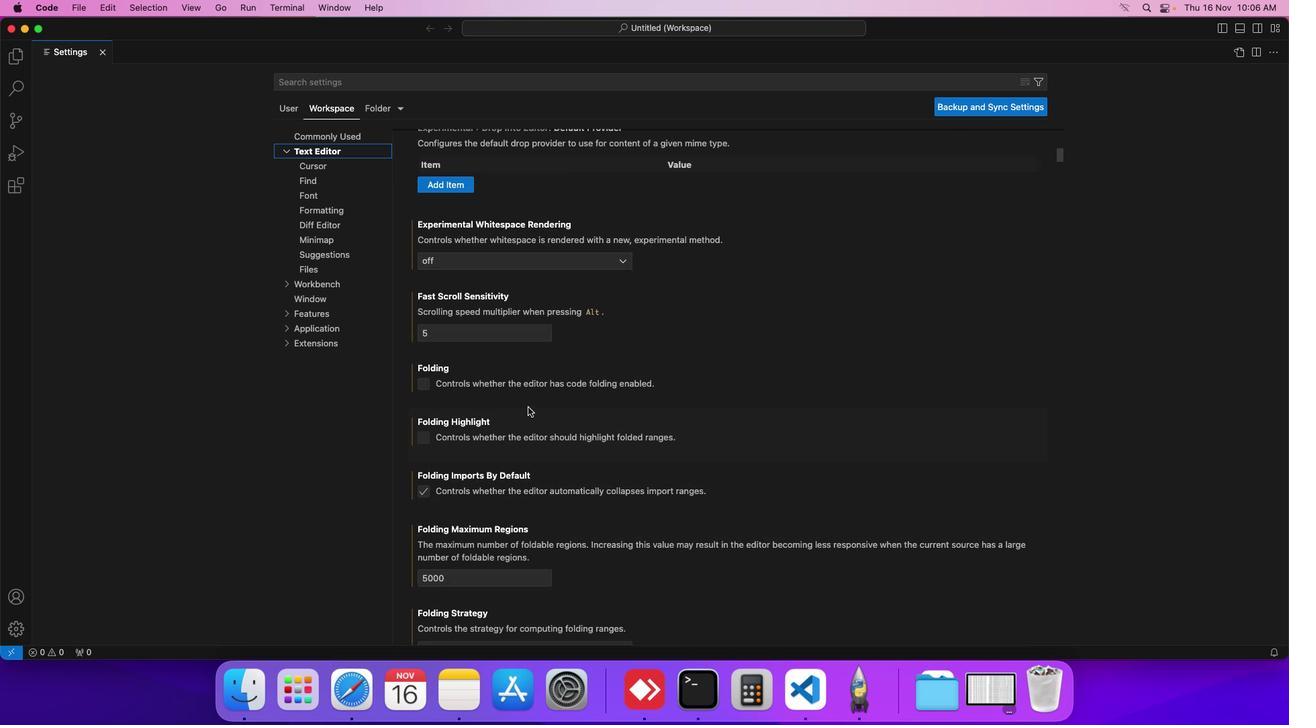 
Action: Mouse scrolled (527, 406) with delta (0, -1)
Screenshot: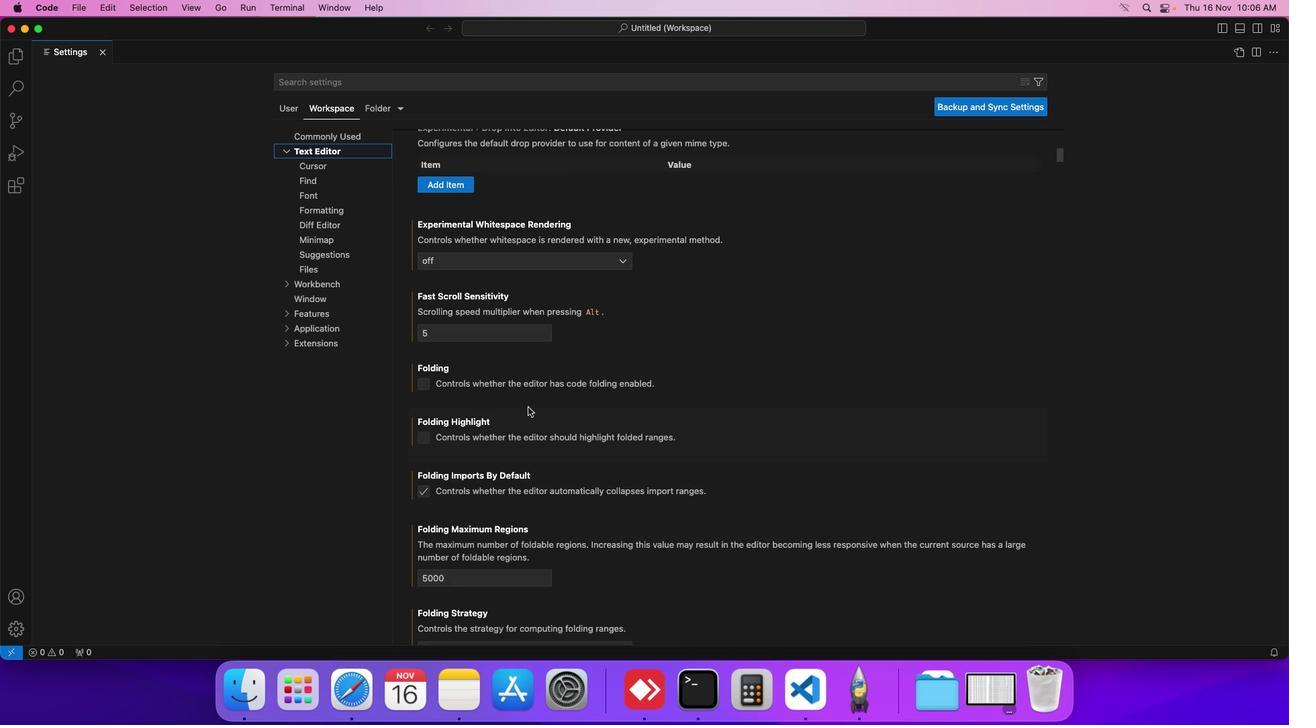 
Action: Mouse scrolled (527, 406) with delta (0, -2)
Screenshot: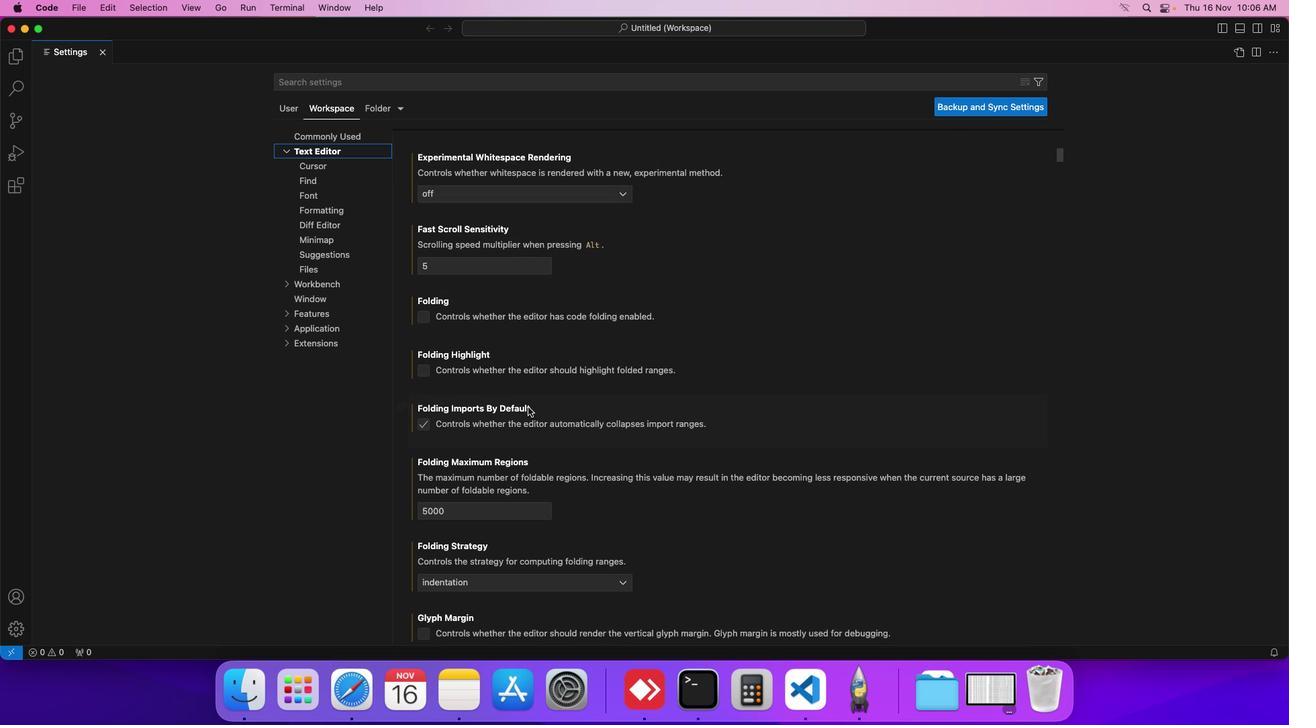 
Action: Mouse scrolled (527, 406) with delta (0, -1)
Screenshot: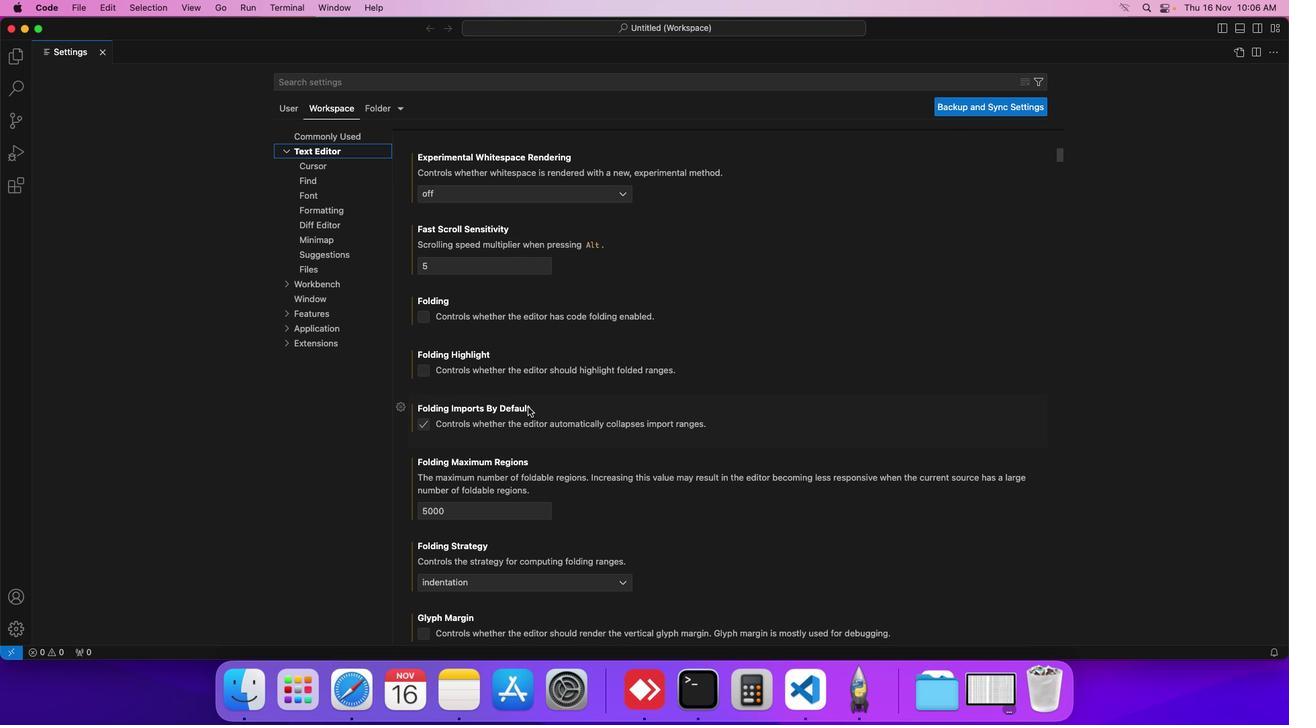 
Action: Mouse scrolled (527, 406) with delta (0, -1)
Screenshot: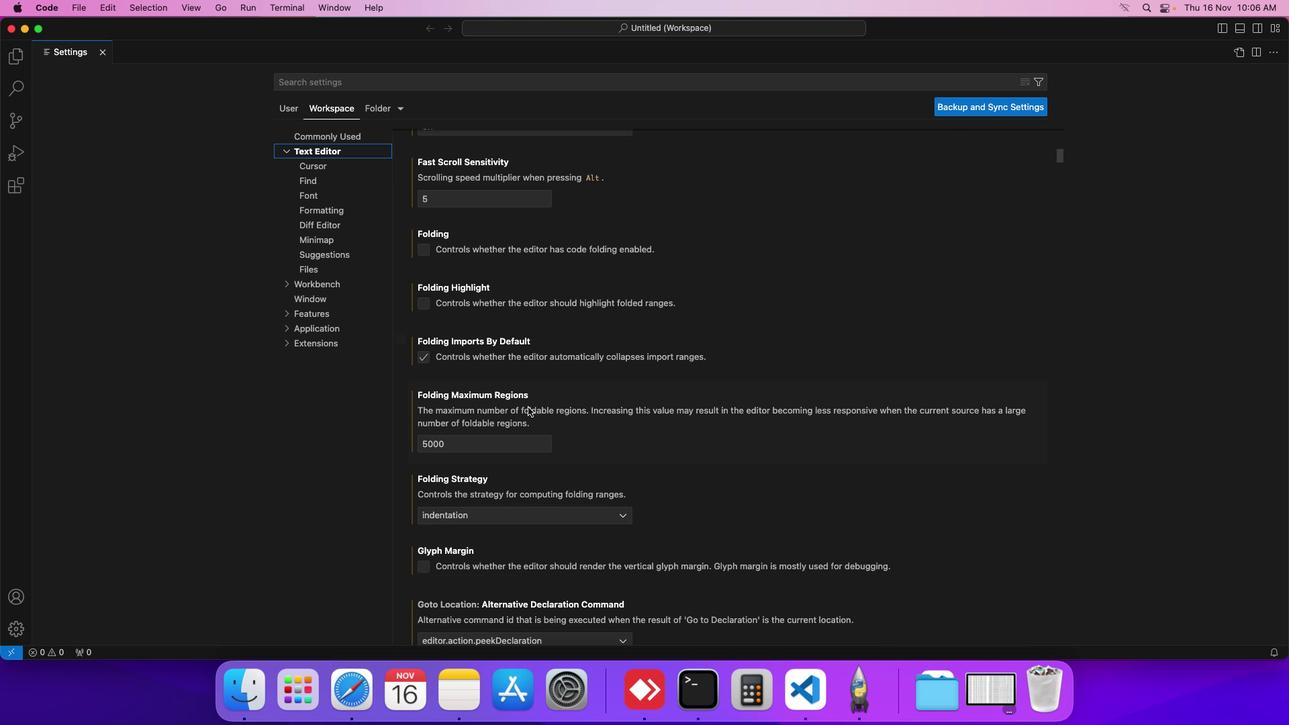 
Action: Mouse moved to (527, 406)
Screenshot: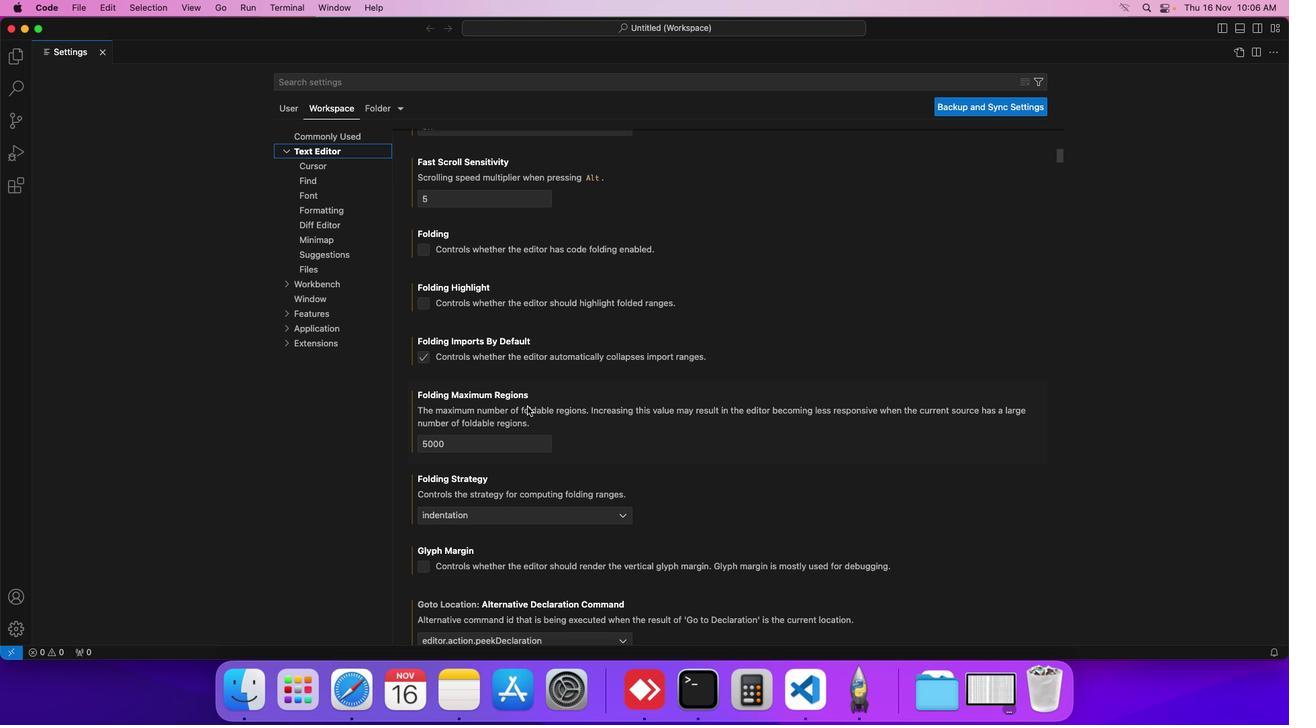 
Action: Mouse scrolled (527, 406) with delta (0, 0)
Screenshot: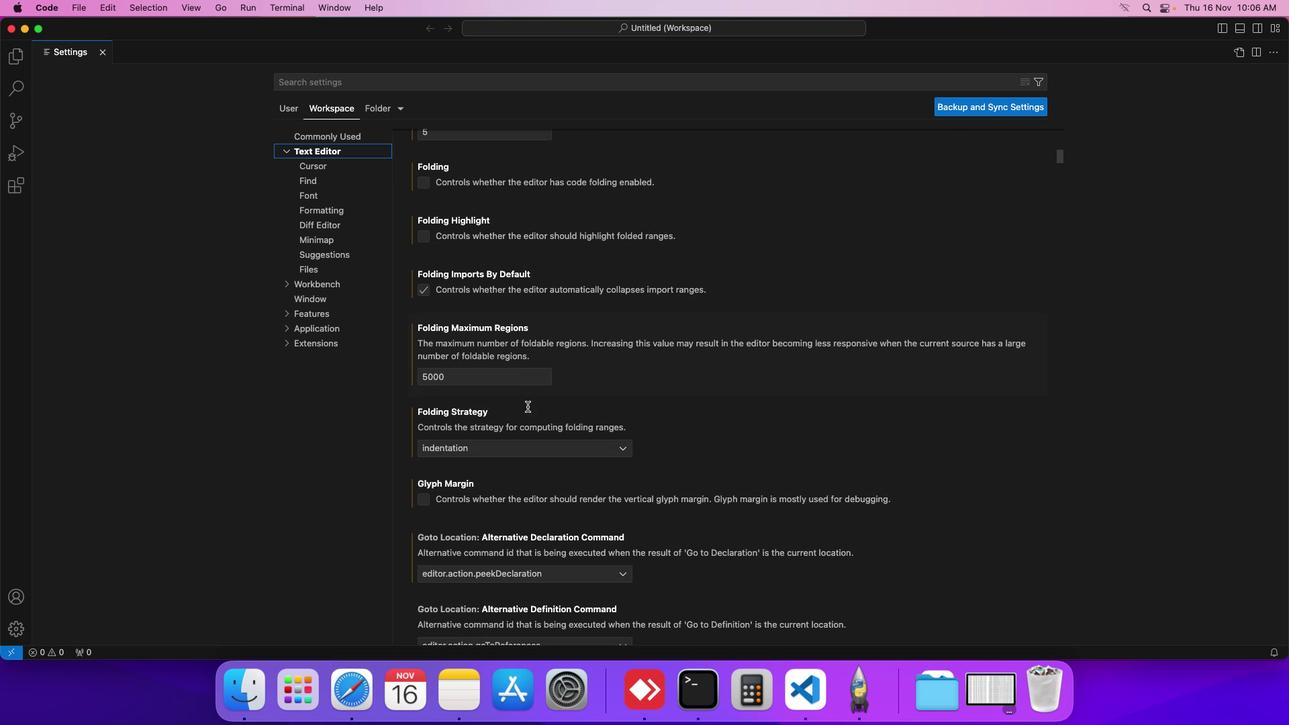 
Action: Mouse scrolled (527, 406) with delta (0, 0)
Screenshot: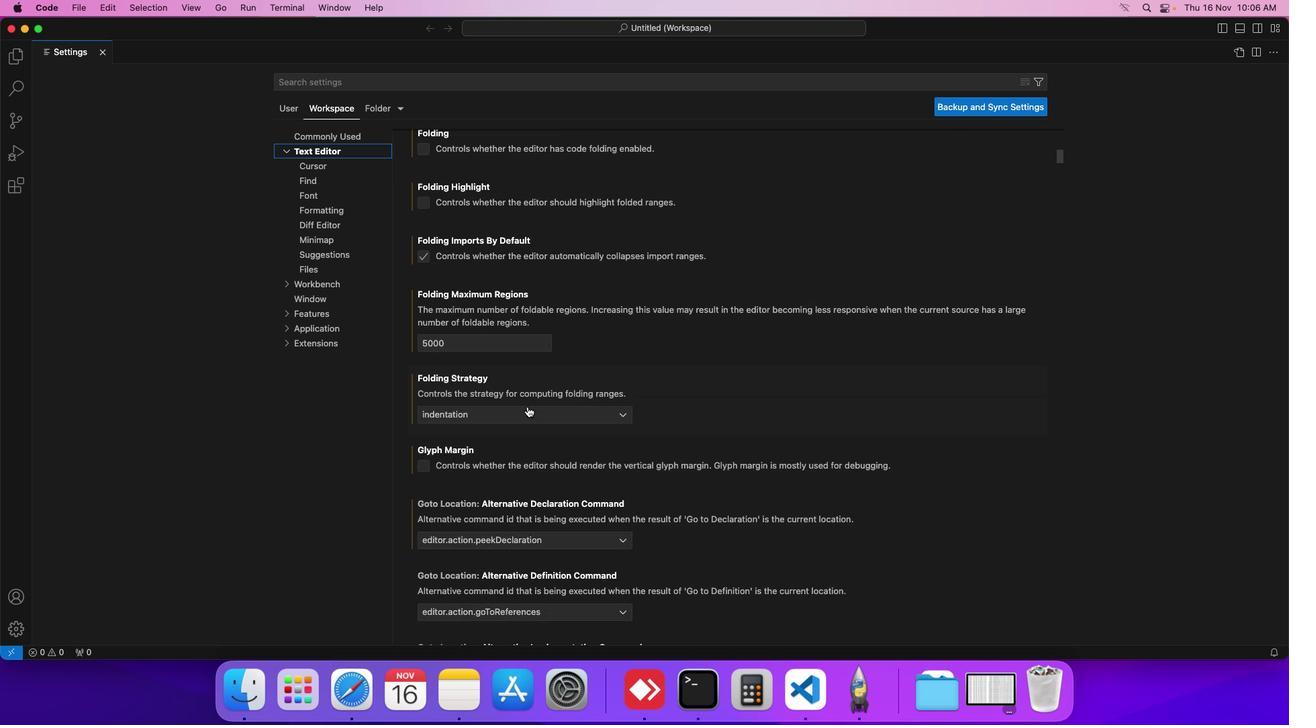 
Action: Mouse scrolled (527, 406) with delta (0, 0)
Screenshot: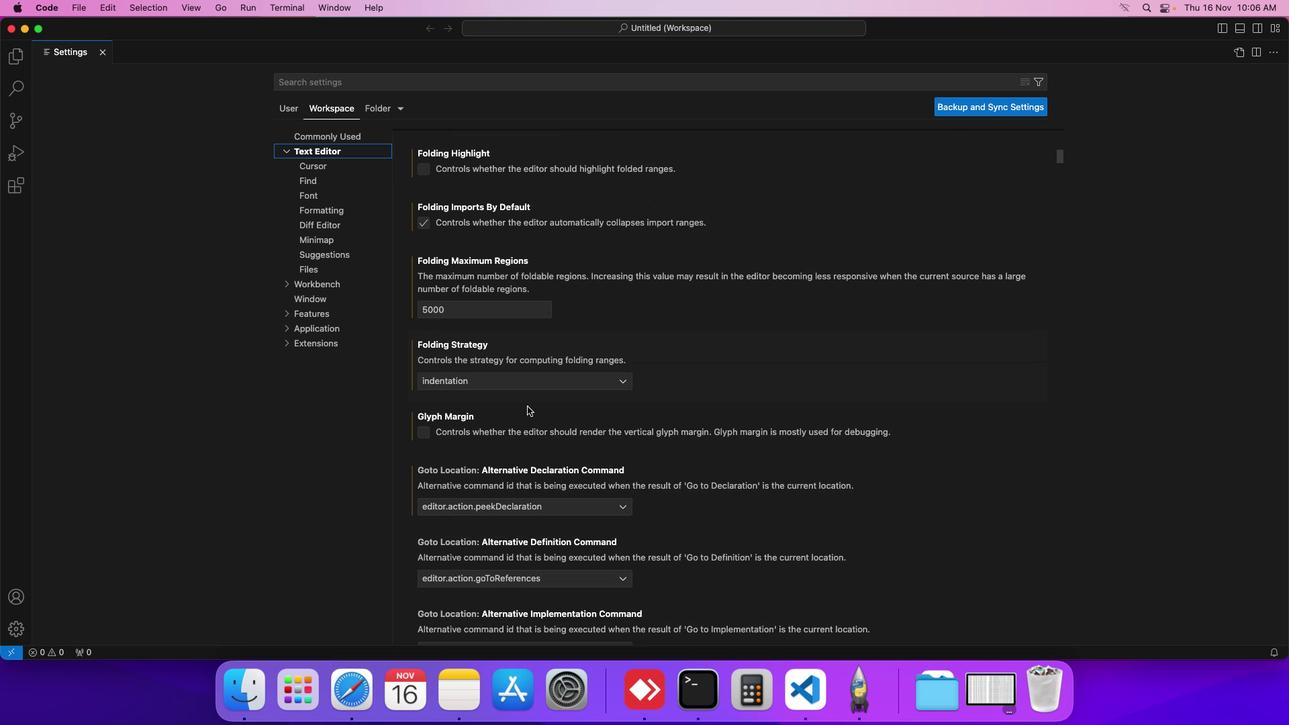 
Action: Mouse scrolled (527, 406) with delta (0, 0)
Screenshot: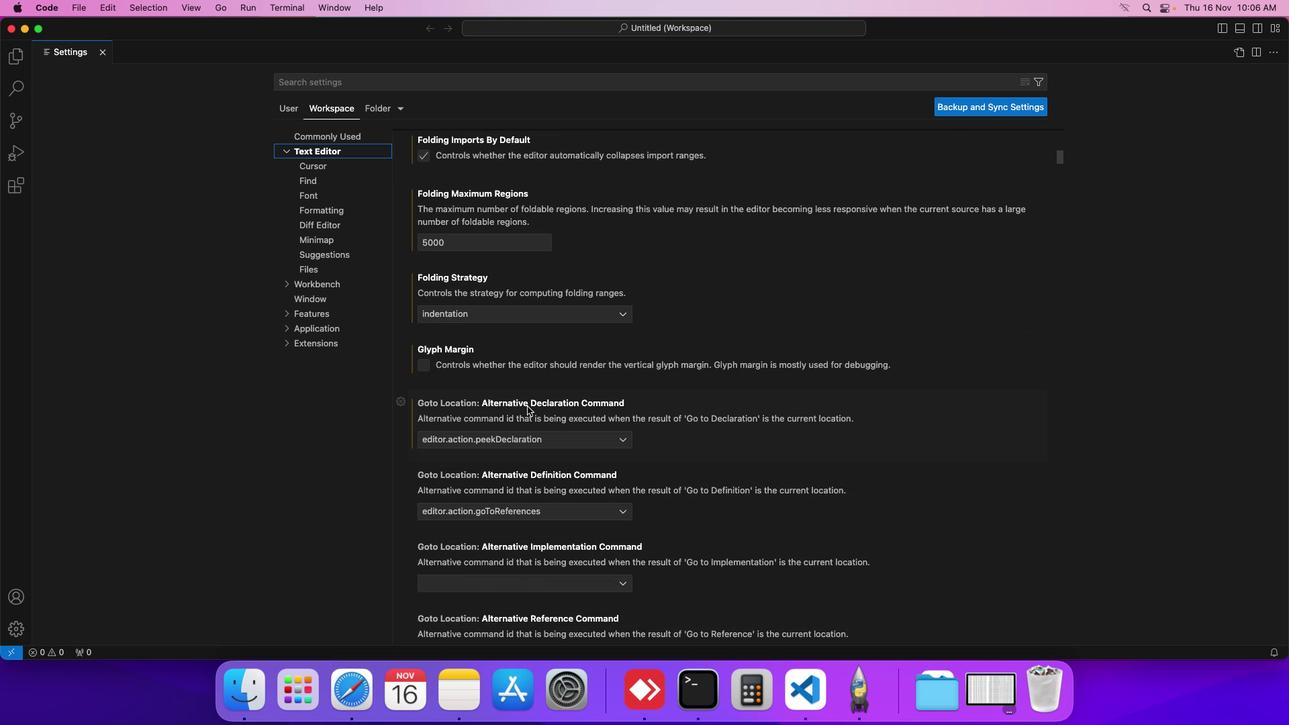 
Action: Mouse scrolled (527, 406) with delta (0, -1)
Screenshot: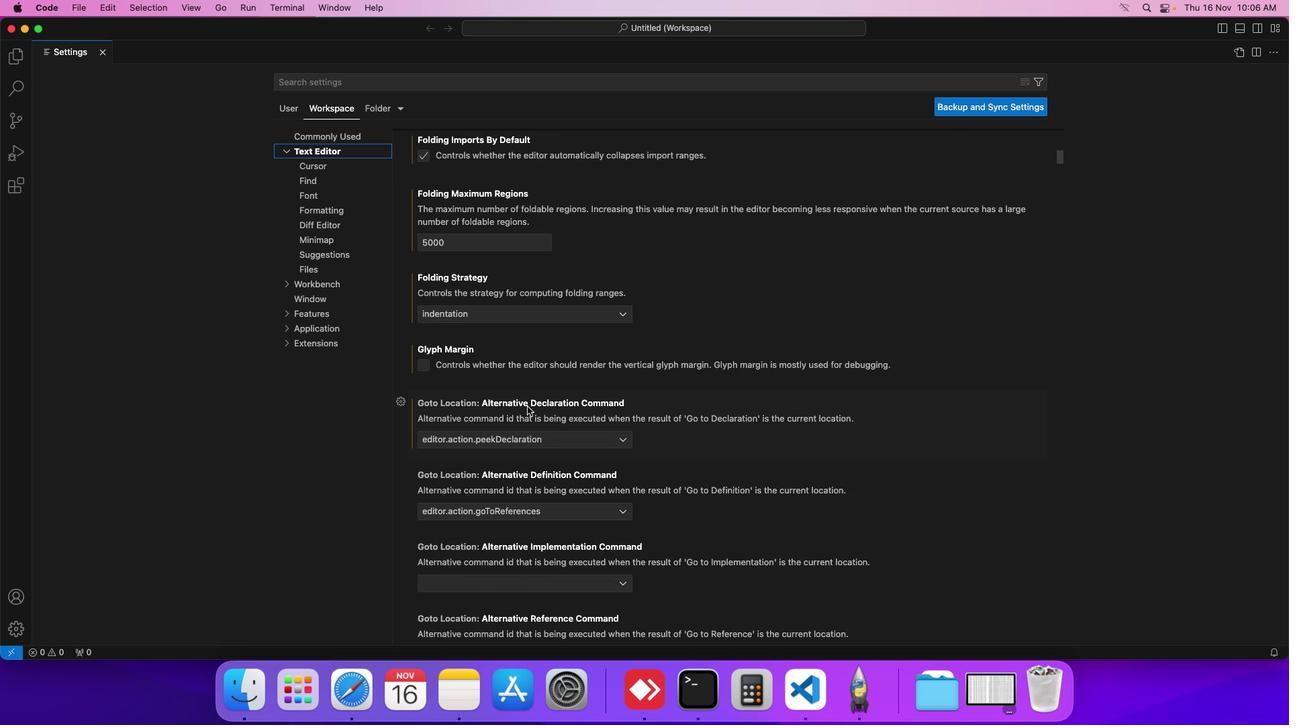 
Action: Mouse scrolled (527, 406) with delta (0, 0)
Screenshot: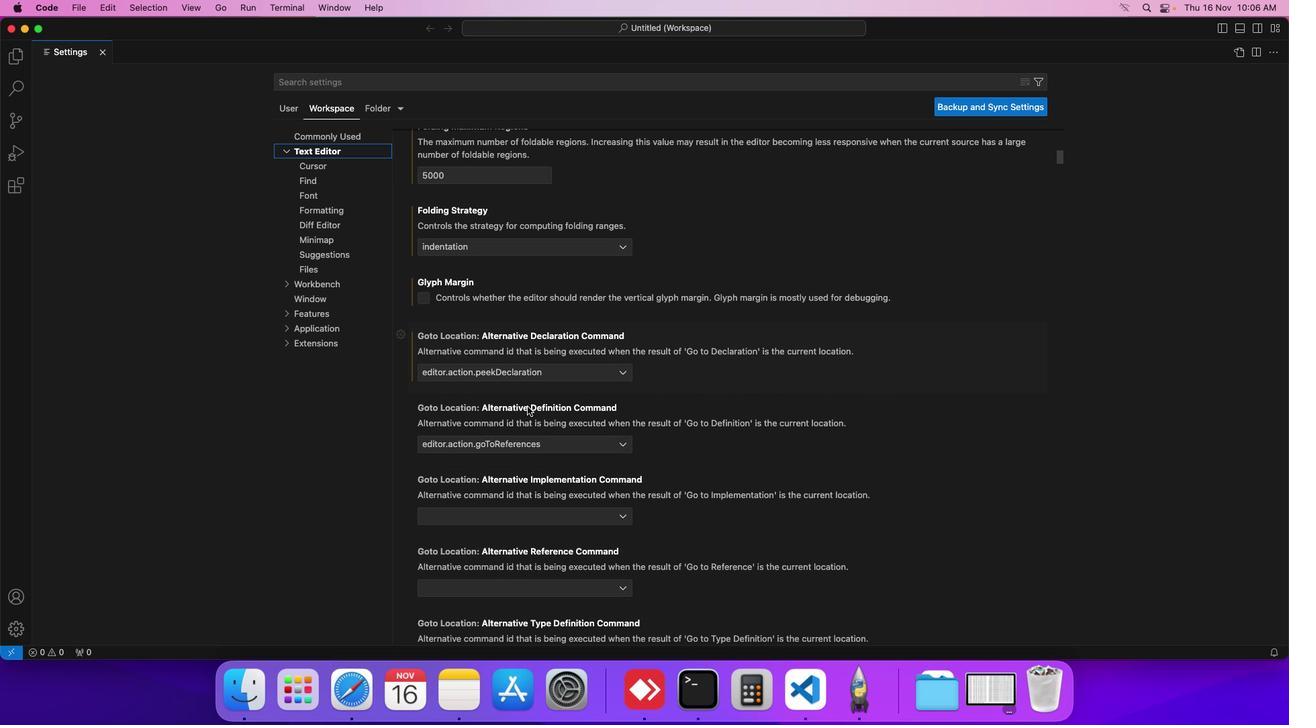 
Action: Mouse scrolled (527, 406) with delta (0, 0)
Screenshot: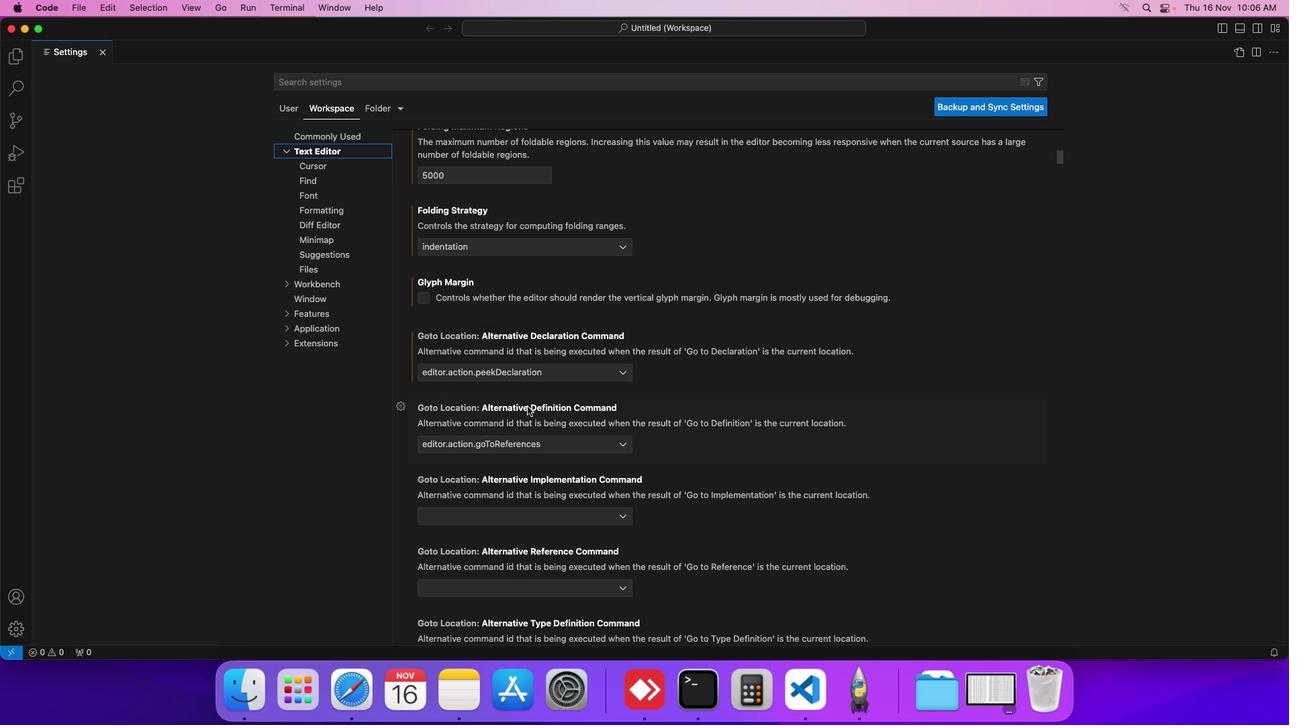 
Action: Mouse scrolled (527, 406) with delta (0, 0)
Screenshot: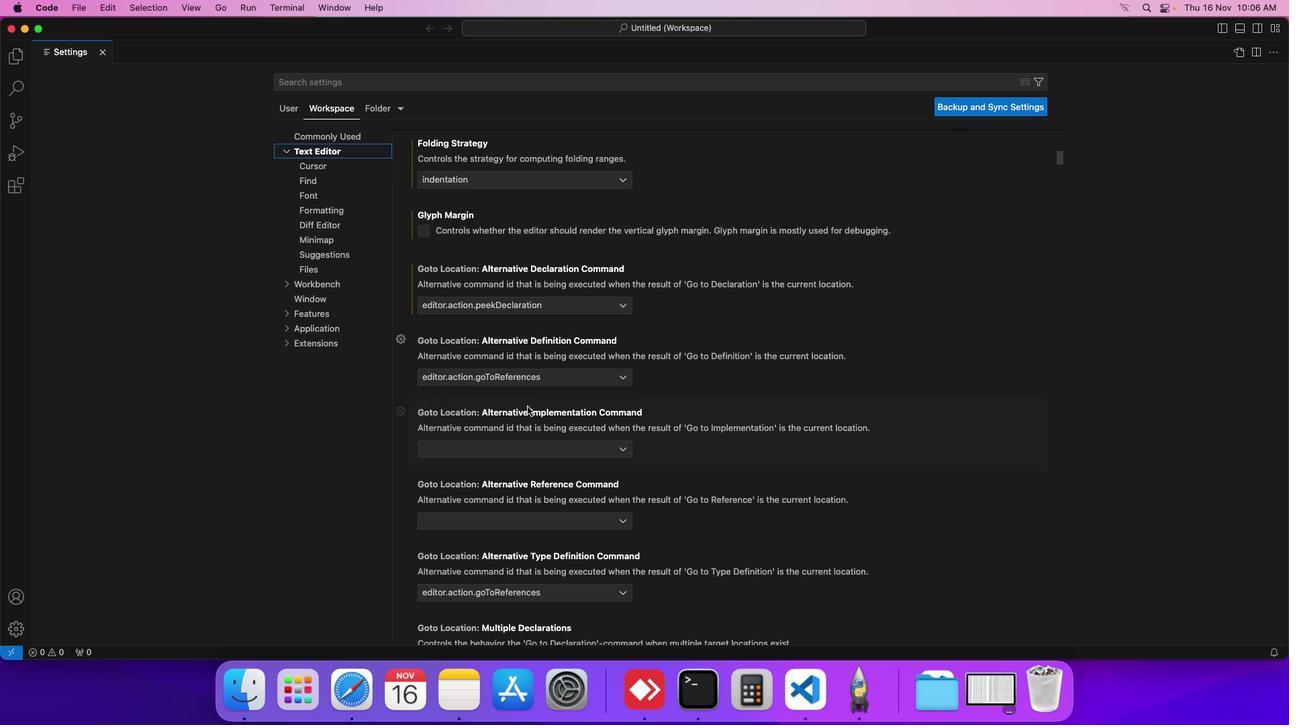 
Action: Mouse scrolled (527, 406) with delta (0, 0)
Screenshot: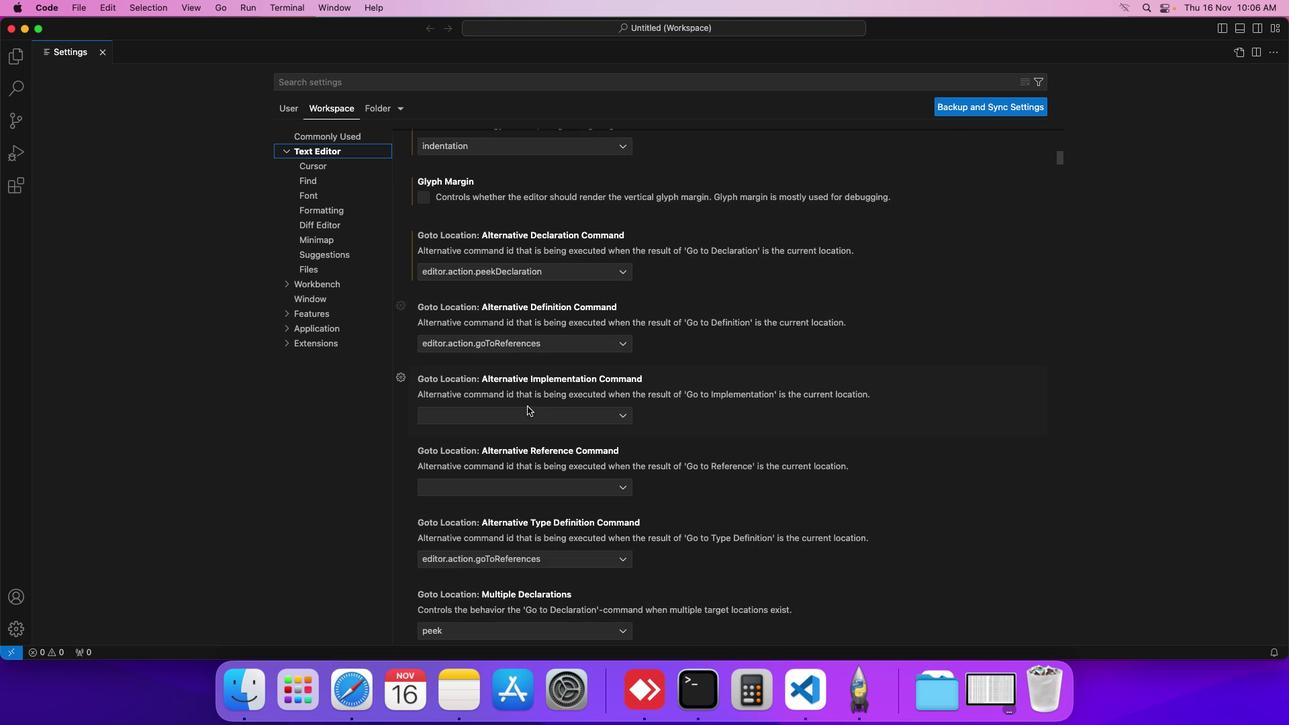 
Action: Mouse scrolled (527, 406) with delta (0, 0)
Screenshot: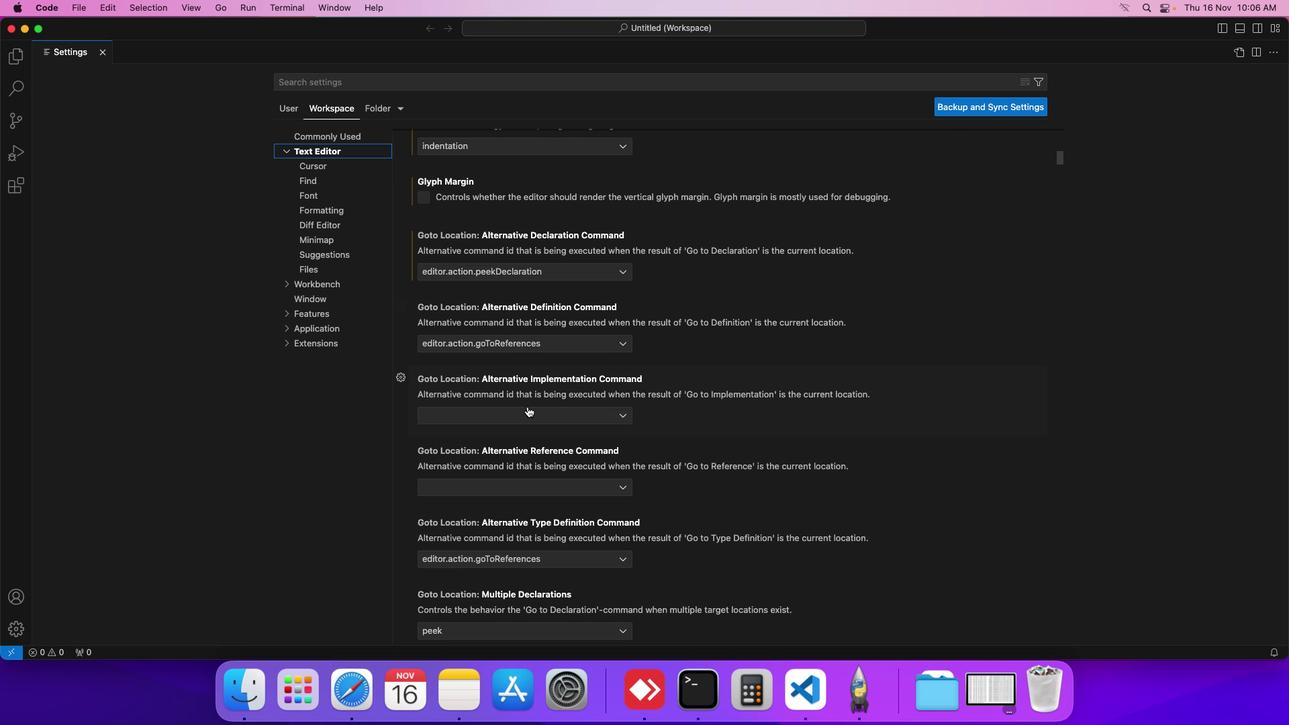 
Action: Mouse scrolled (527, 406) with delta (0, 0)
Screenshot: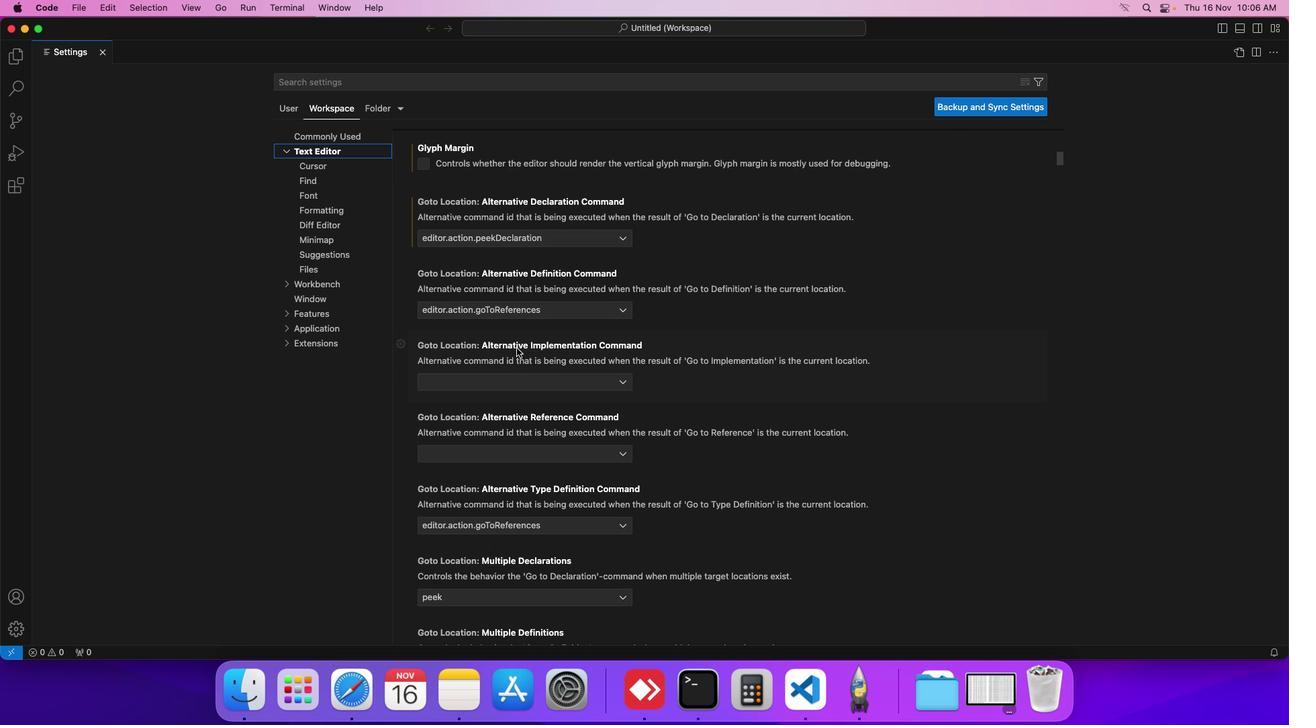 
Action: Mouse moved to (495, 245)
Screenshot: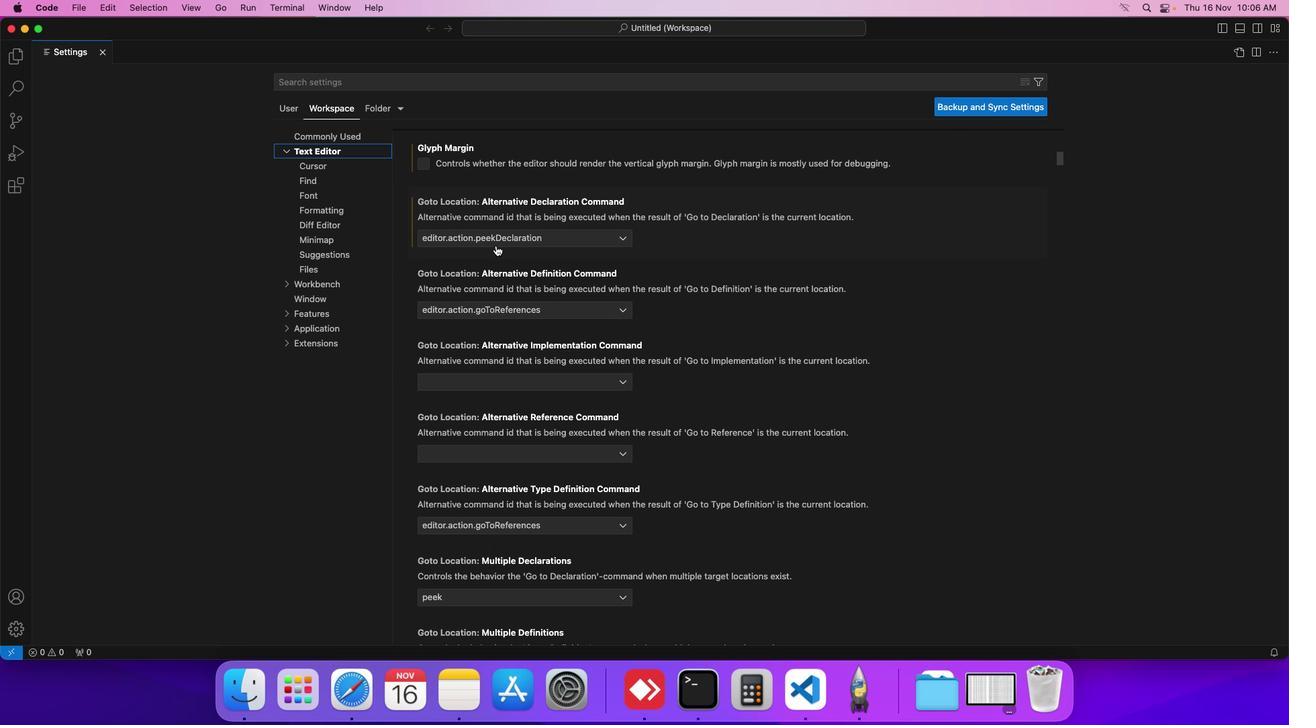 
Action: Mouse pressed left at (495, 245)
Screenshot: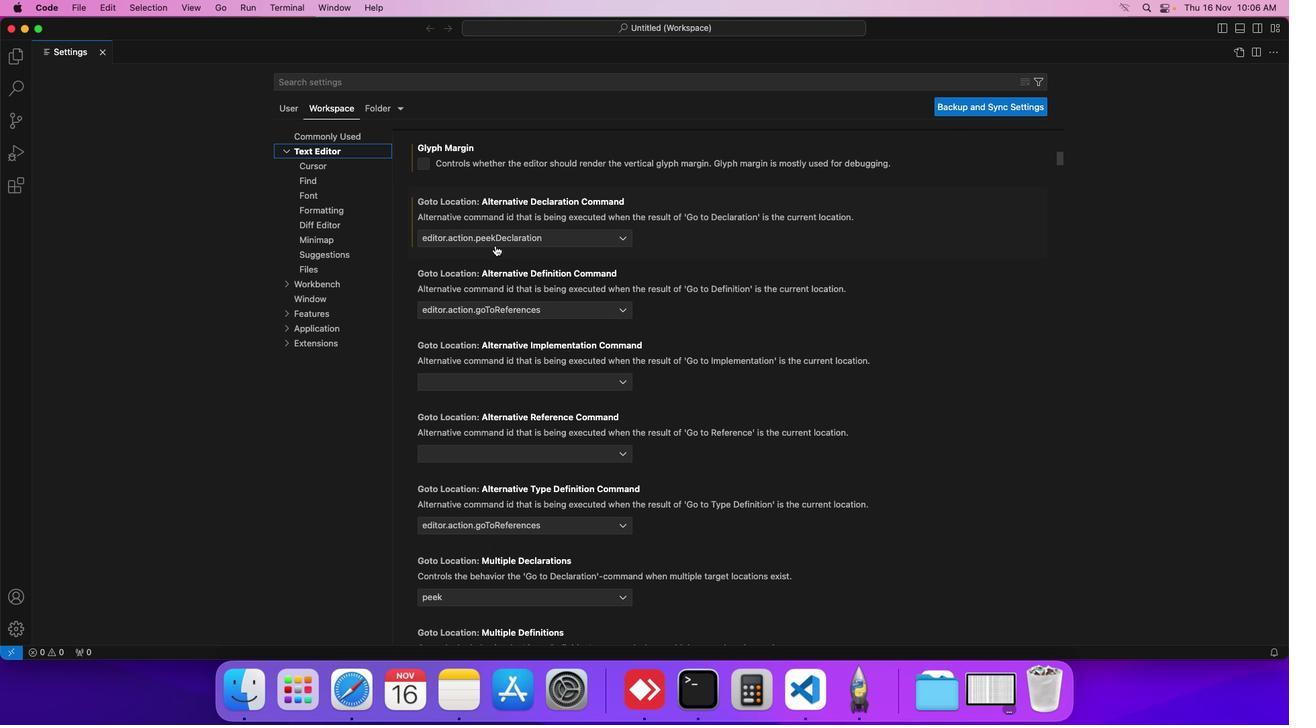 
Action: Mouse moved to (486, 367)
Screenshot: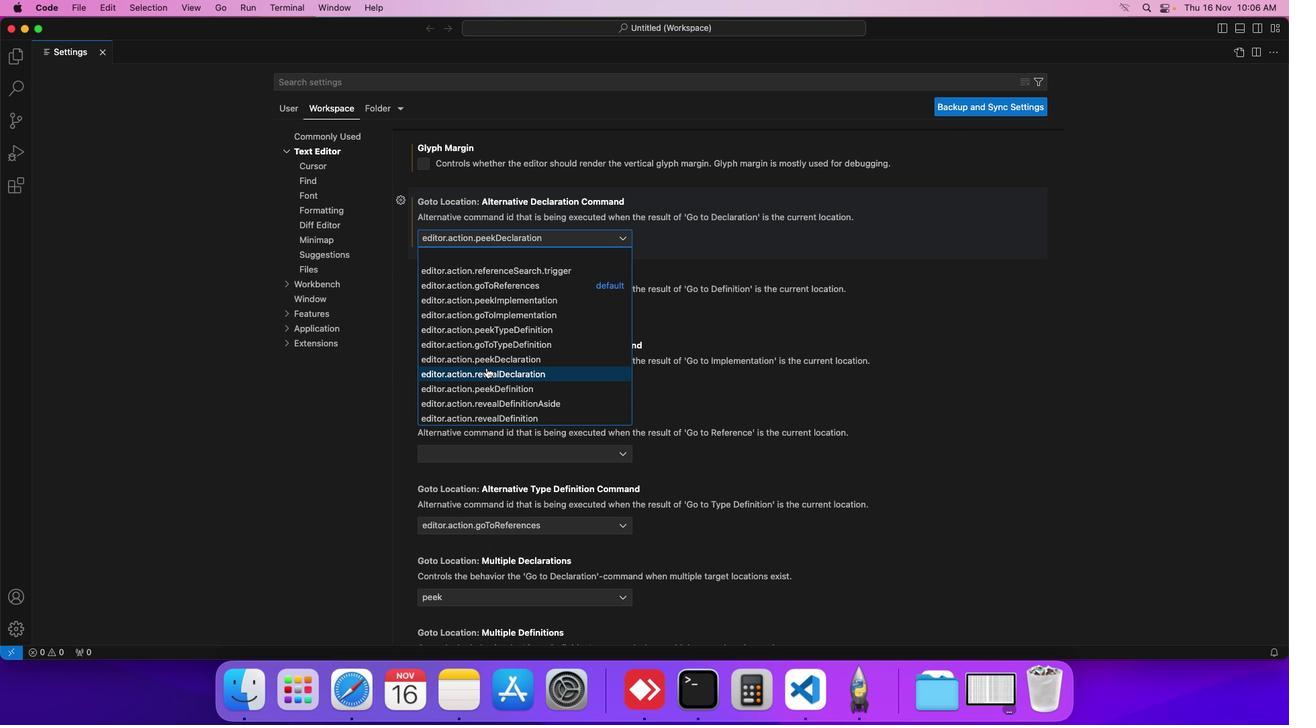 
Action: Mouse pressed left at (486, 367)
Screenshot: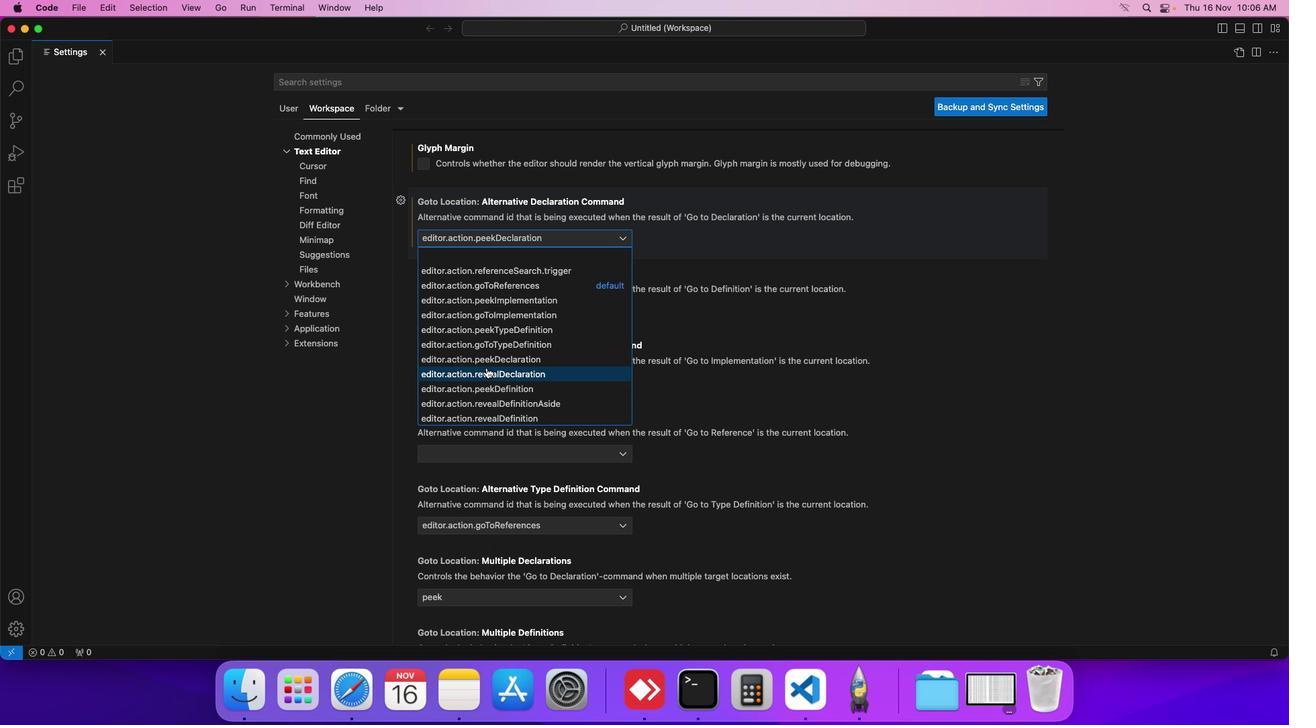 
Action: Mouse moved to (521, 243)
Screenshot: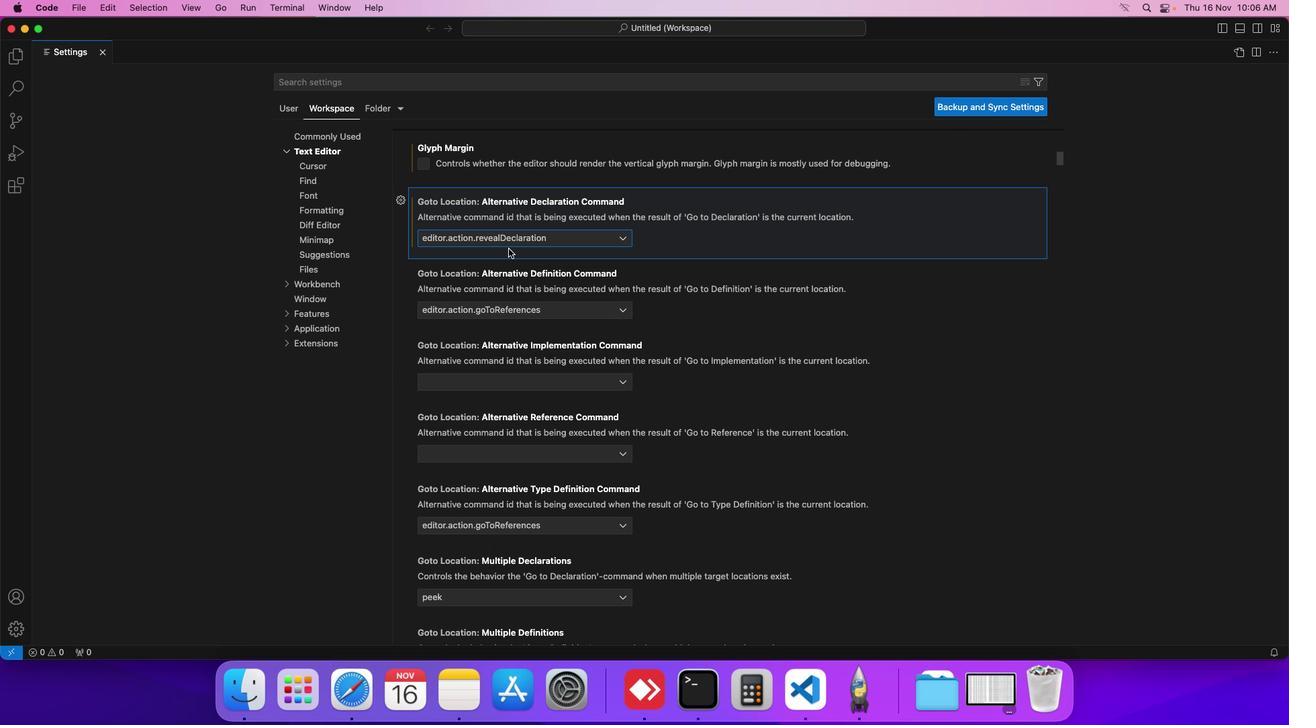 
